 Task: Search one way flight ticket for 2 adults, 2 children, 2 infants in seat in first from Fresno: Fresno Yosemite International Airport to Raleigh: Raleigh-durham International Airport on 8-5-2023. Choice of flights is Frontier. Number of bags: 7 checked bags. Price is upto 50000. Outbound departure time preference is 15:00.
Action: Mouse moved to (410, 165)
Screenshot: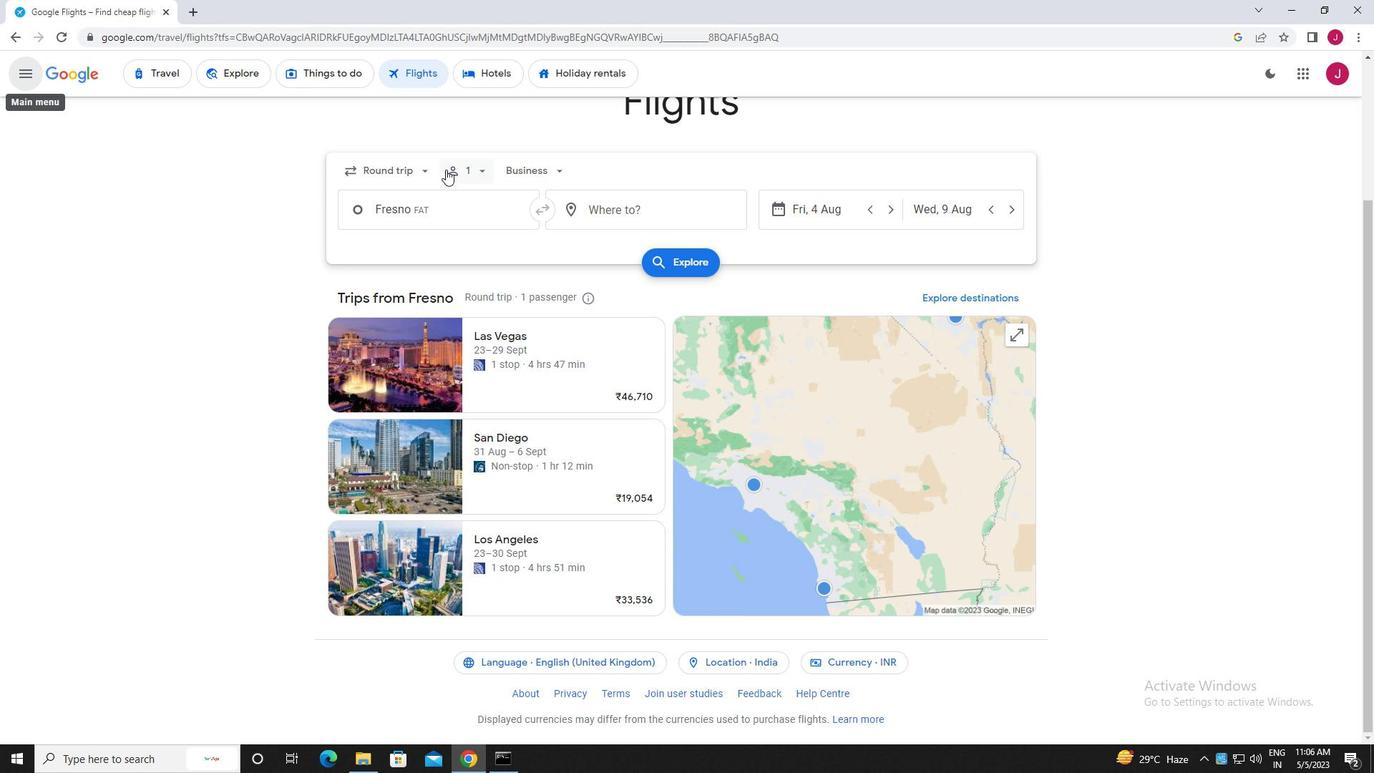 
Action: Mouse pressed left at (410, 165)
Screenshot: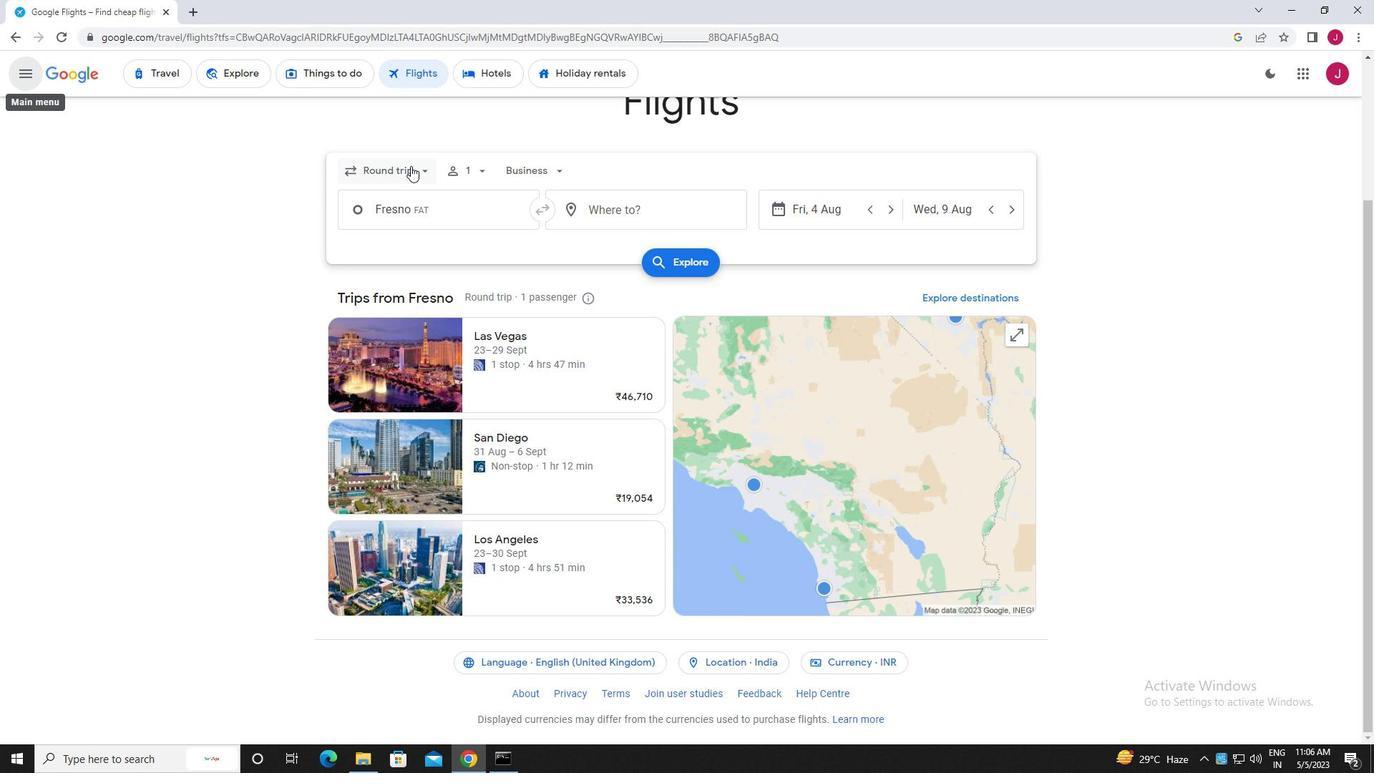 
Action: Mouse moved to (407, 240)
Screenshot: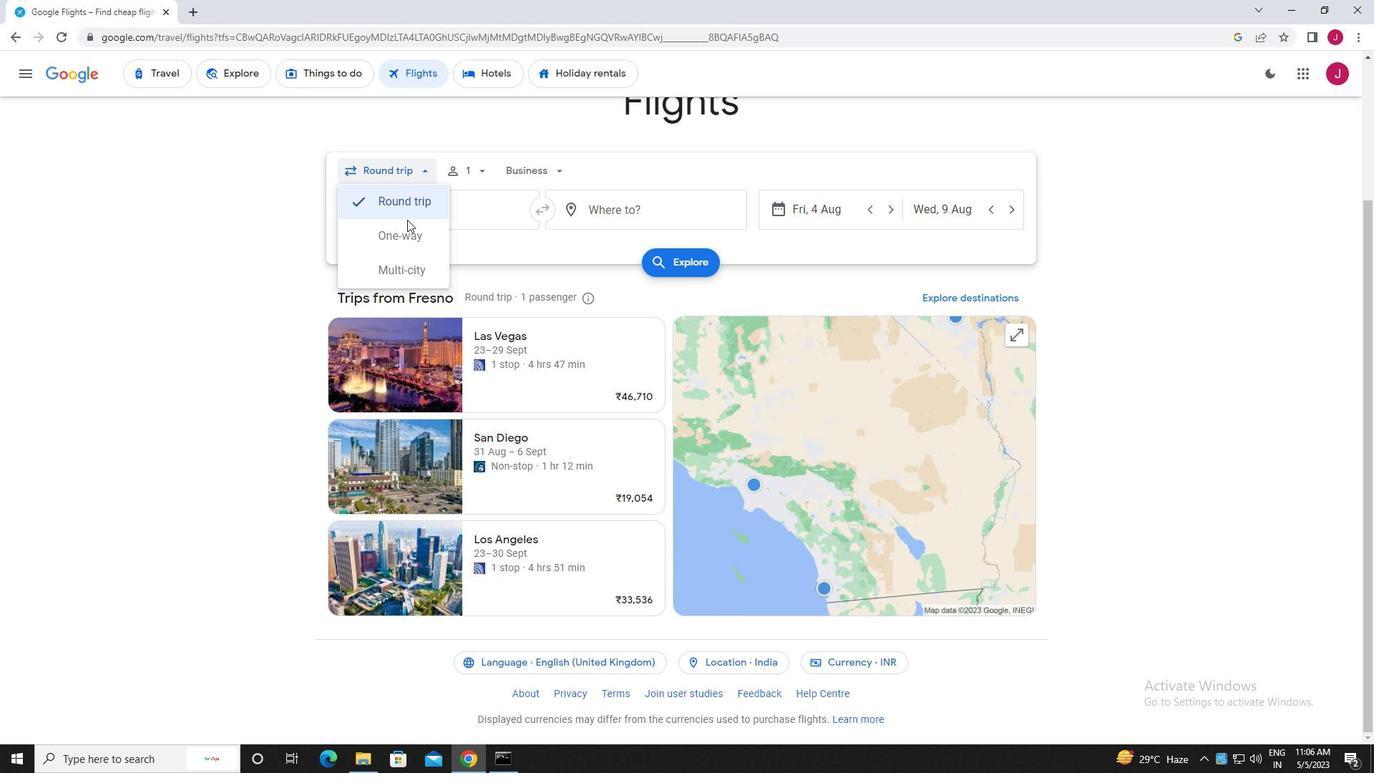 
Action: Mouse pressed left at (407, 240)
Screenshot: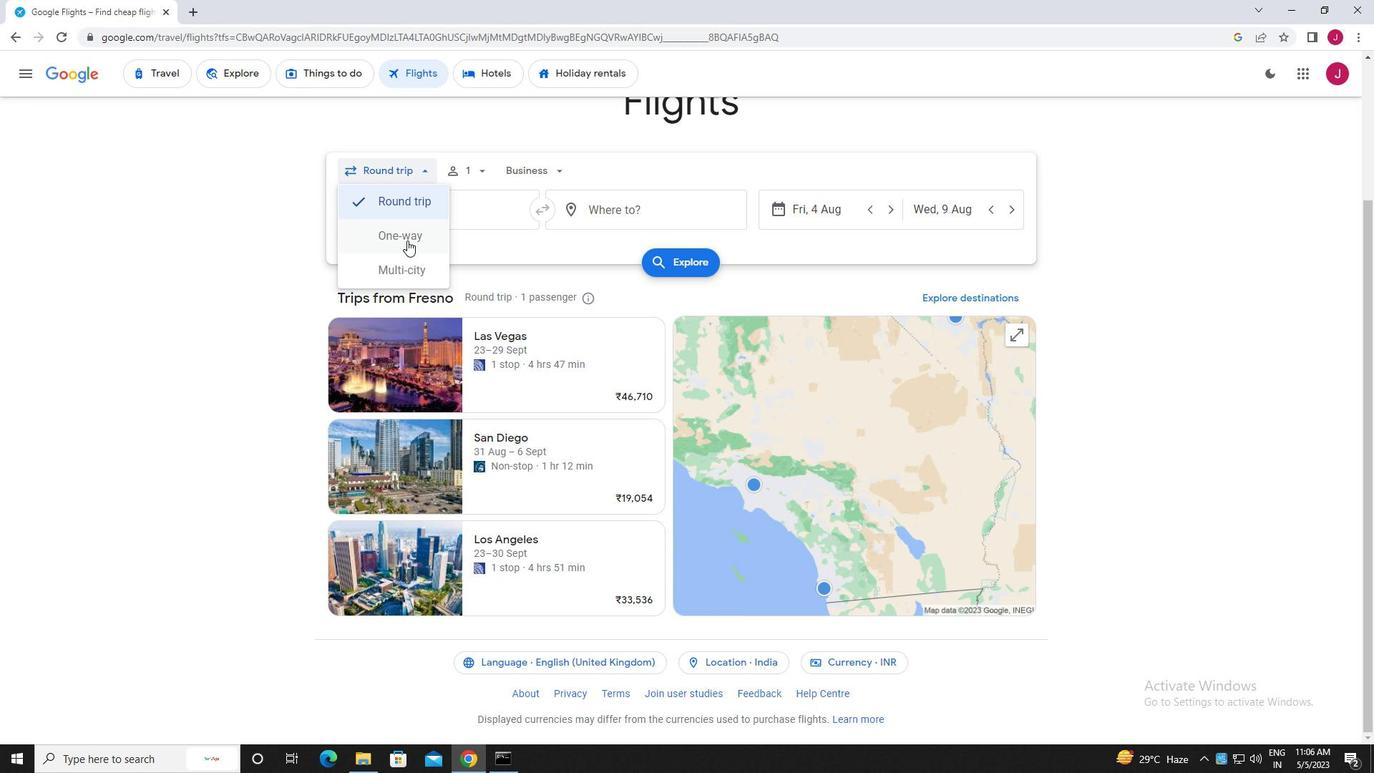 
Action: Mouse moved to (468, 173)
Screenshot: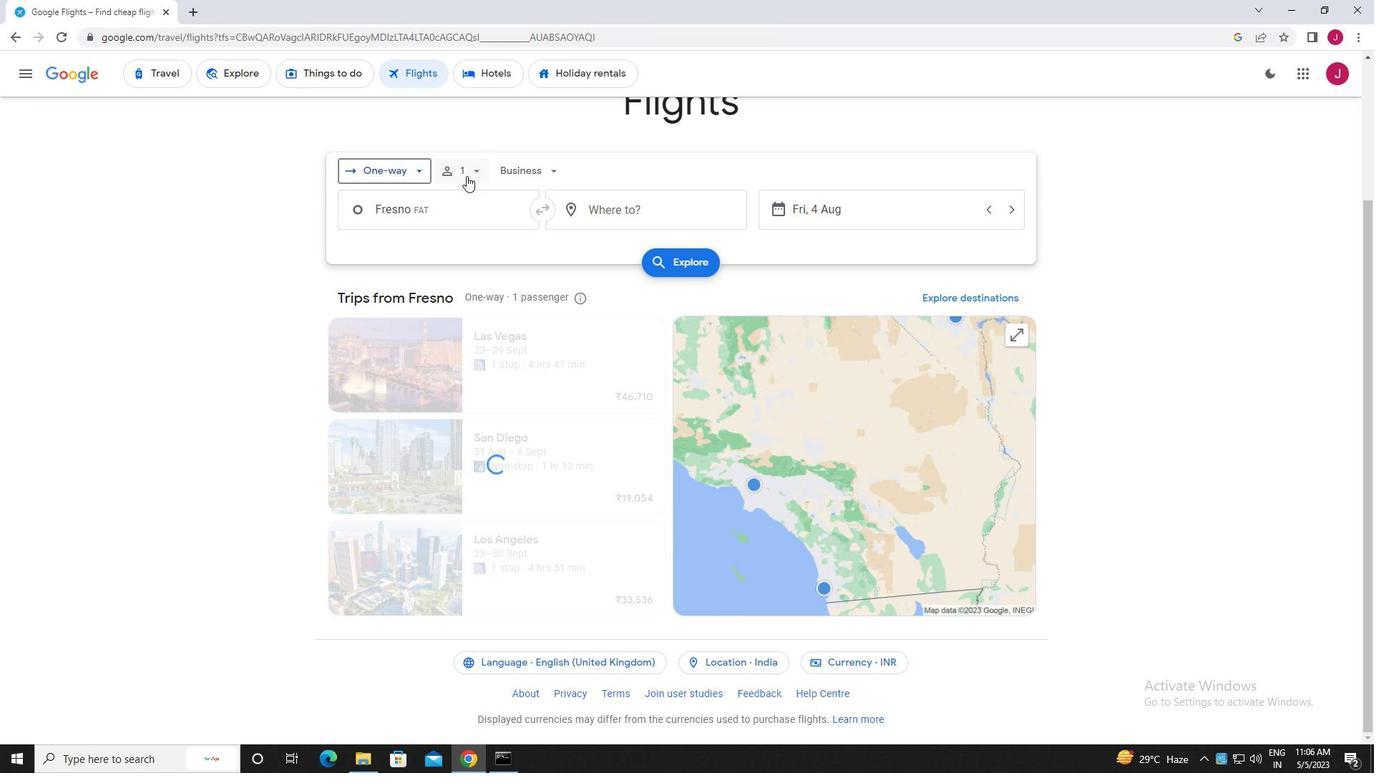 
Action: Mouse pressed left at (468, 173)
Screenshot: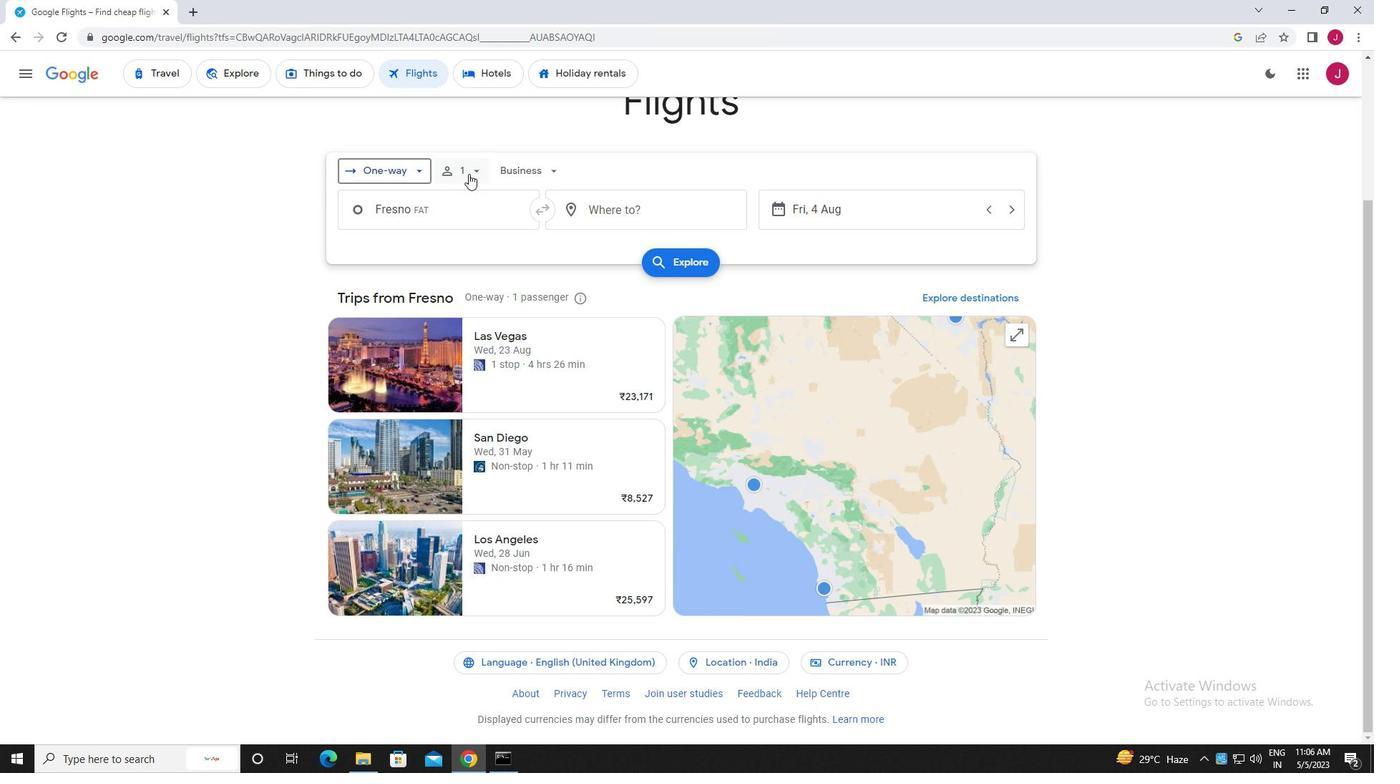 
Action: Mouse moved to (589, 207)
Screenshot: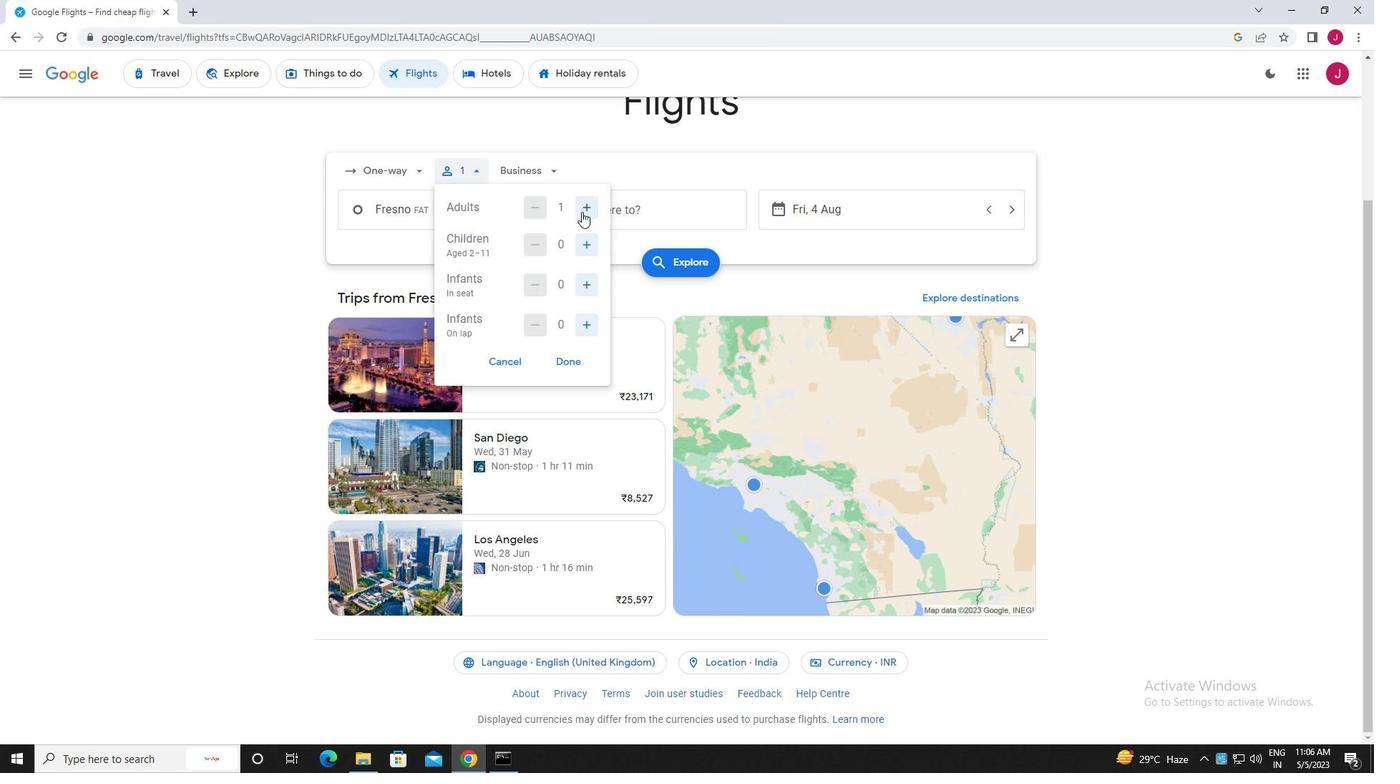 
Action: Mouse pressed left at (589, 207)
Screenshot: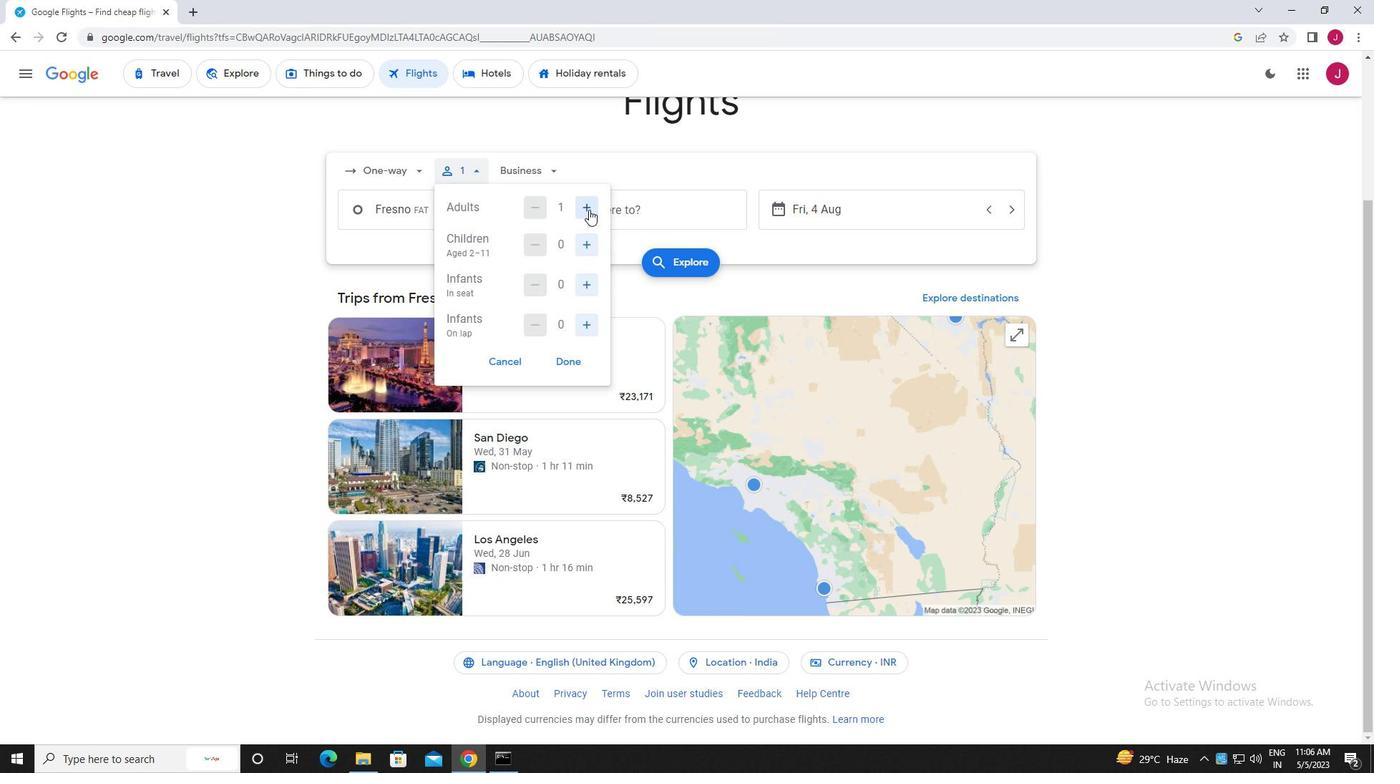
Action: Mouse moved to (588, 244)
Screenshot: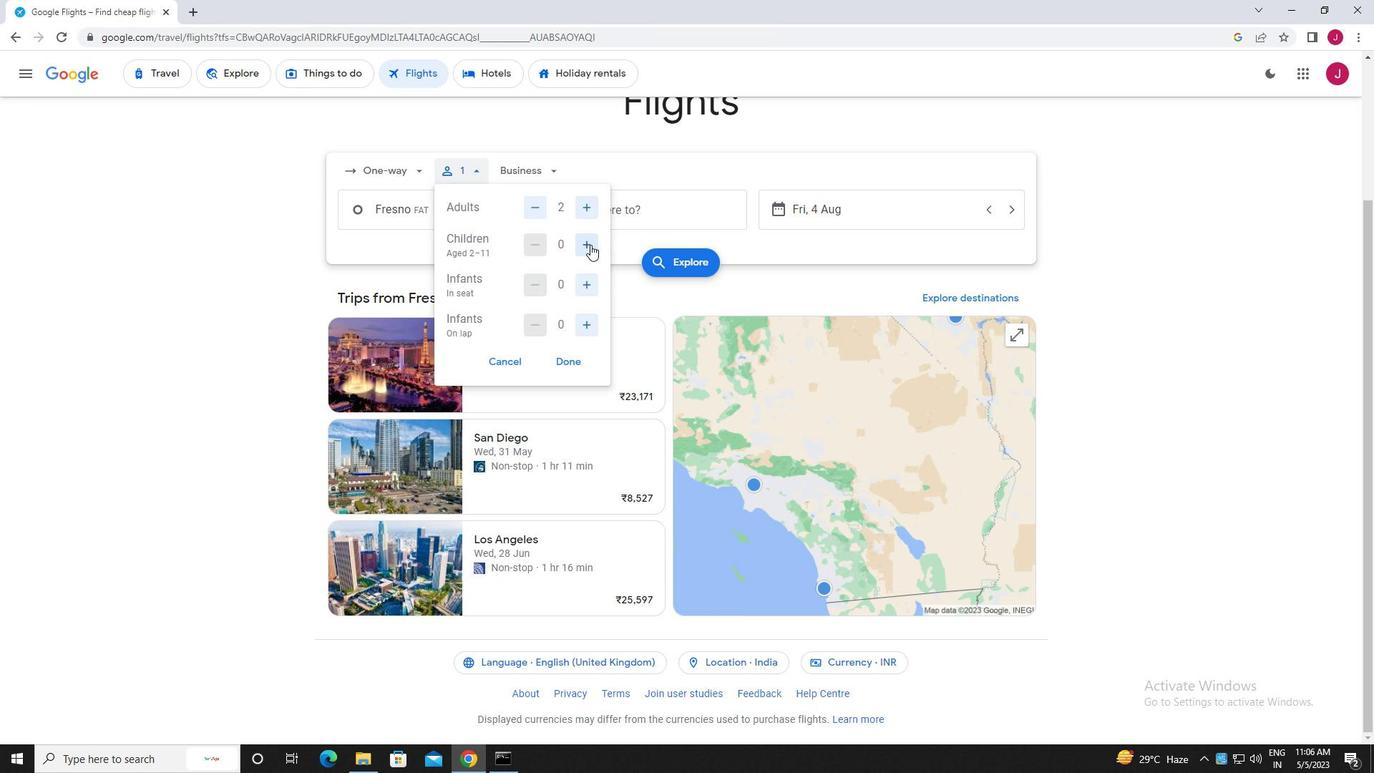 
Action: Mouse pressed left at (588, 244)
Screenshot: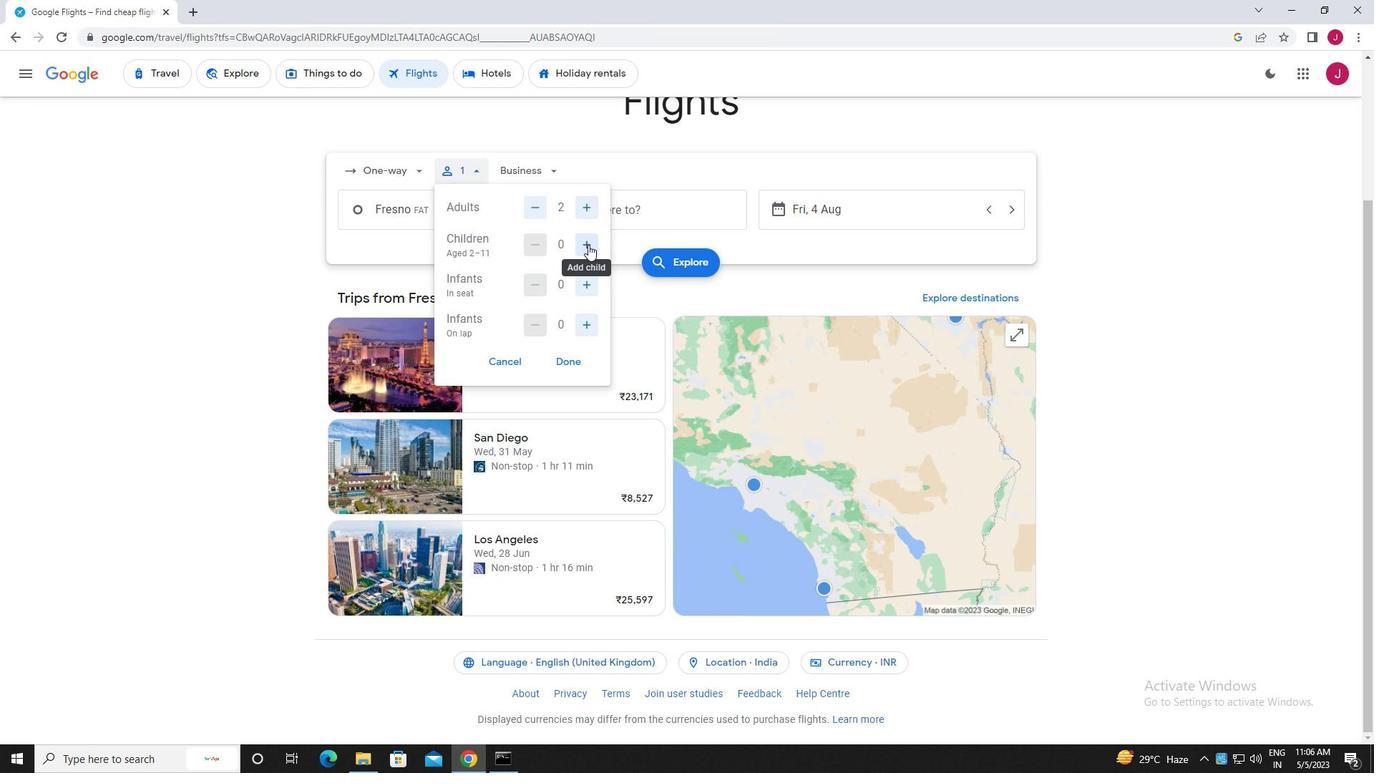 
Action: Mouse pressed left at (588, 244)
Screenshot: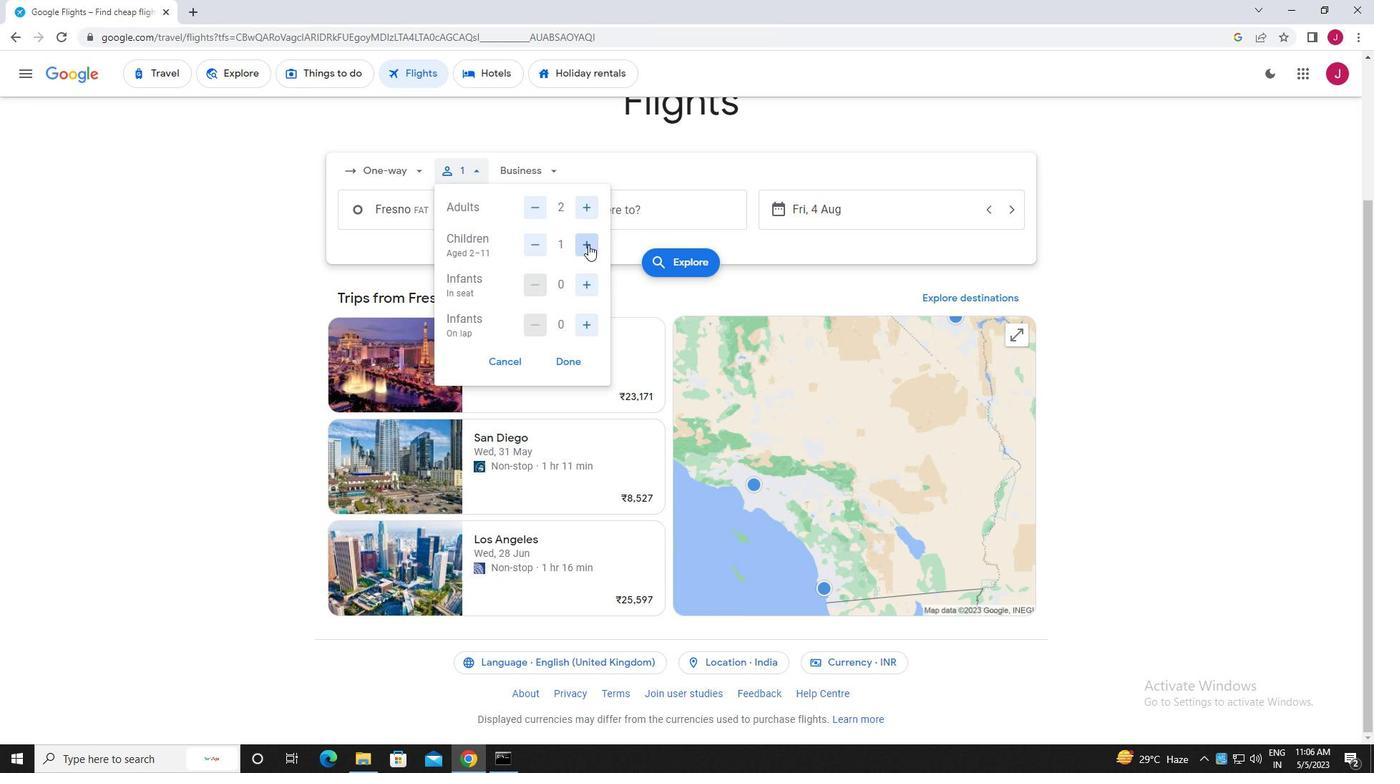 
Action: Mouse moved to (585, 284)
Screenshot: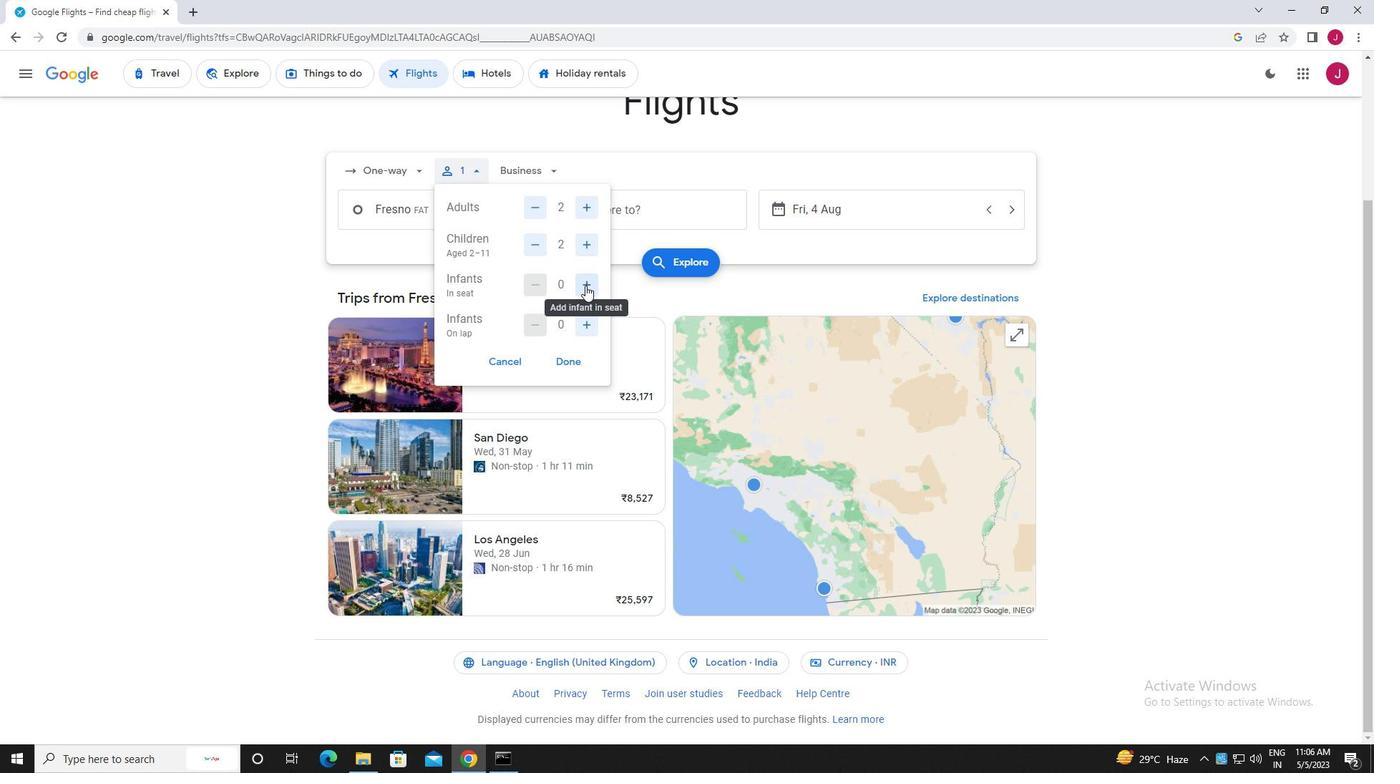 
Action: Mouse pressed left at (585, 284)
Screenshot: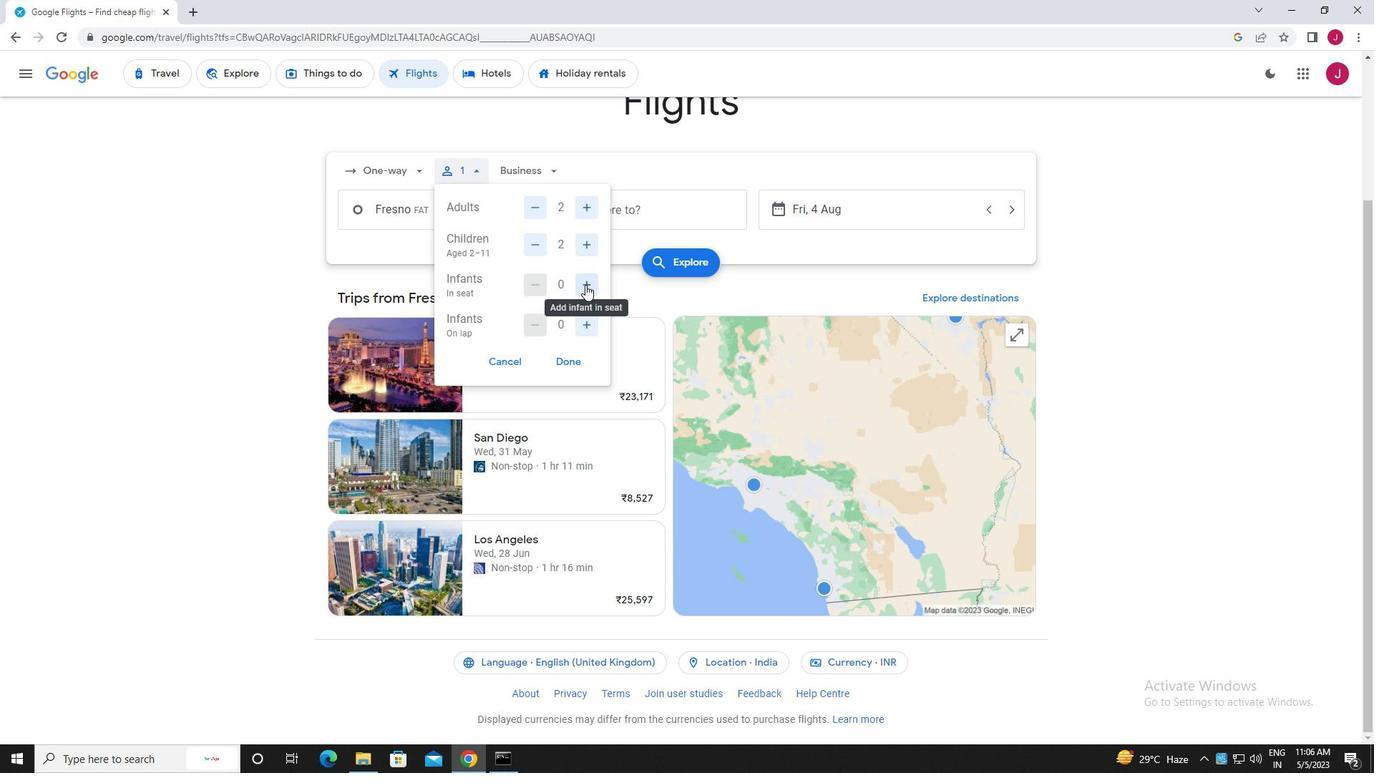 
Action: Mouse pressed left at (585, 284)
Screenshot: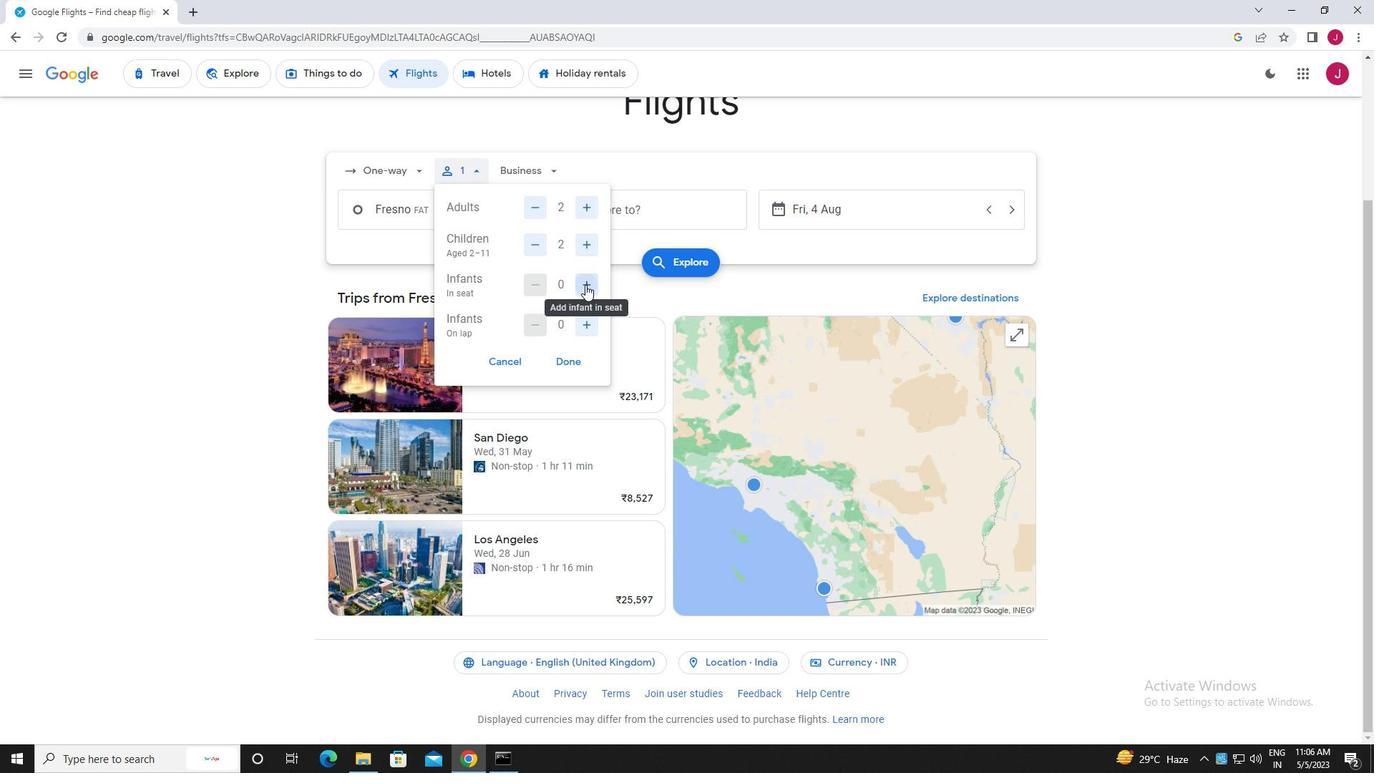 
Action: Mouse moved to (568, 357)
Screenshot: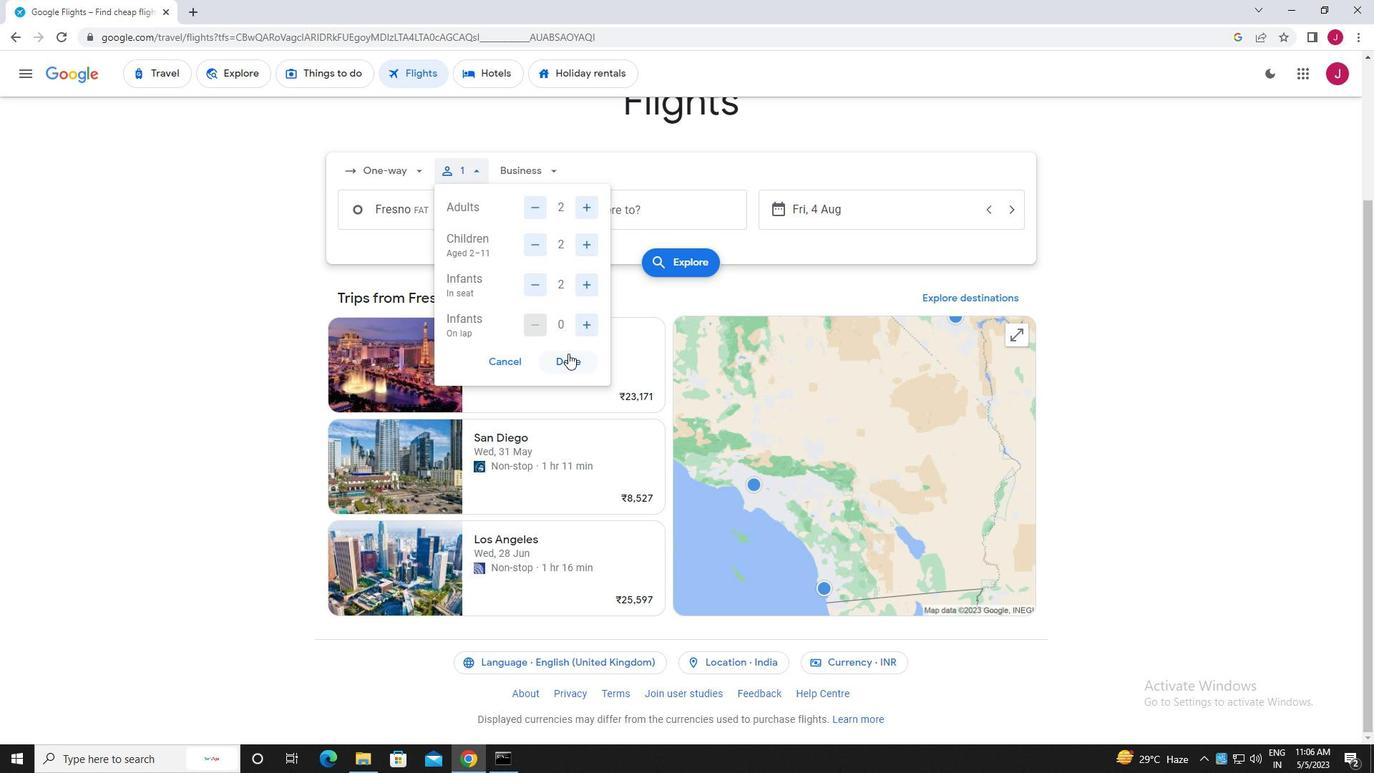 
Action: Mouse pressed left at (568, 357)
Screenshot: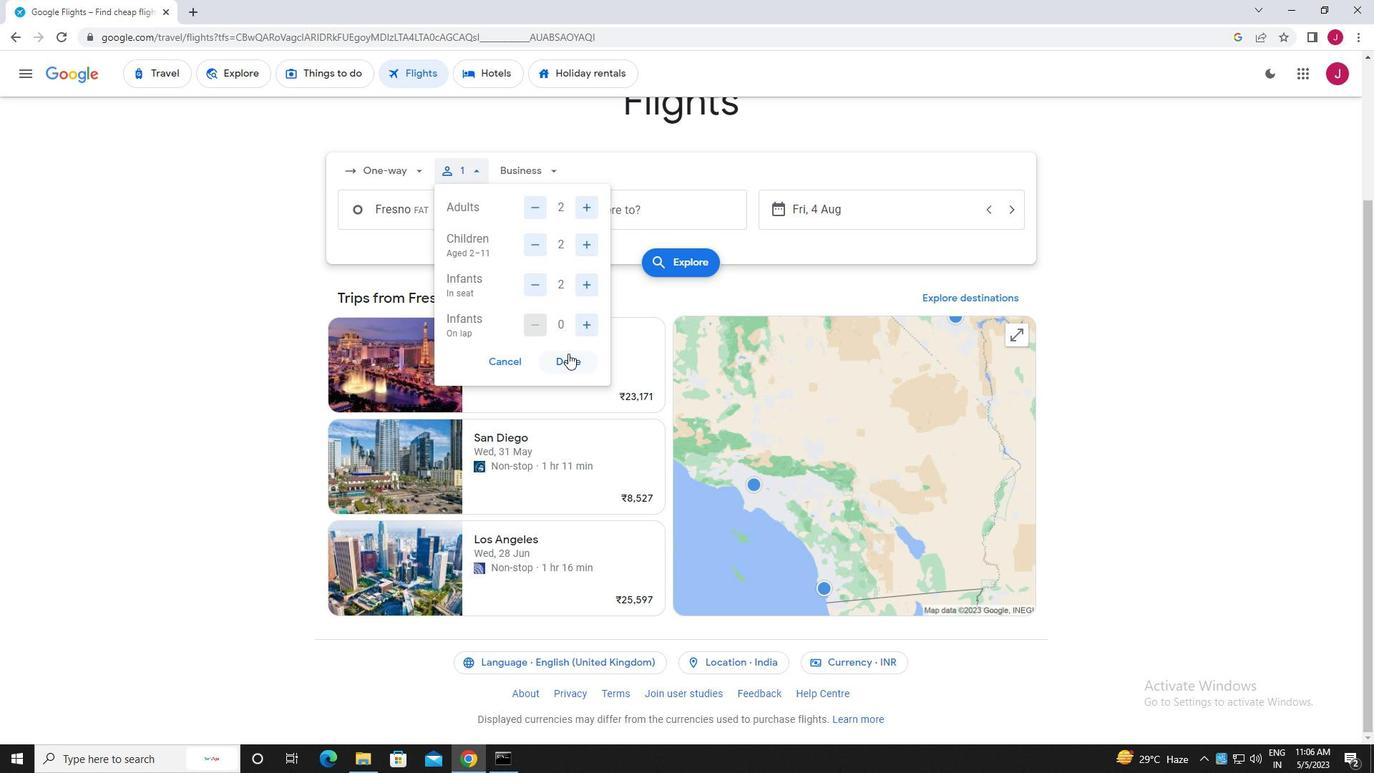
Action: Mouse moved to (529, 174)
Screenshot: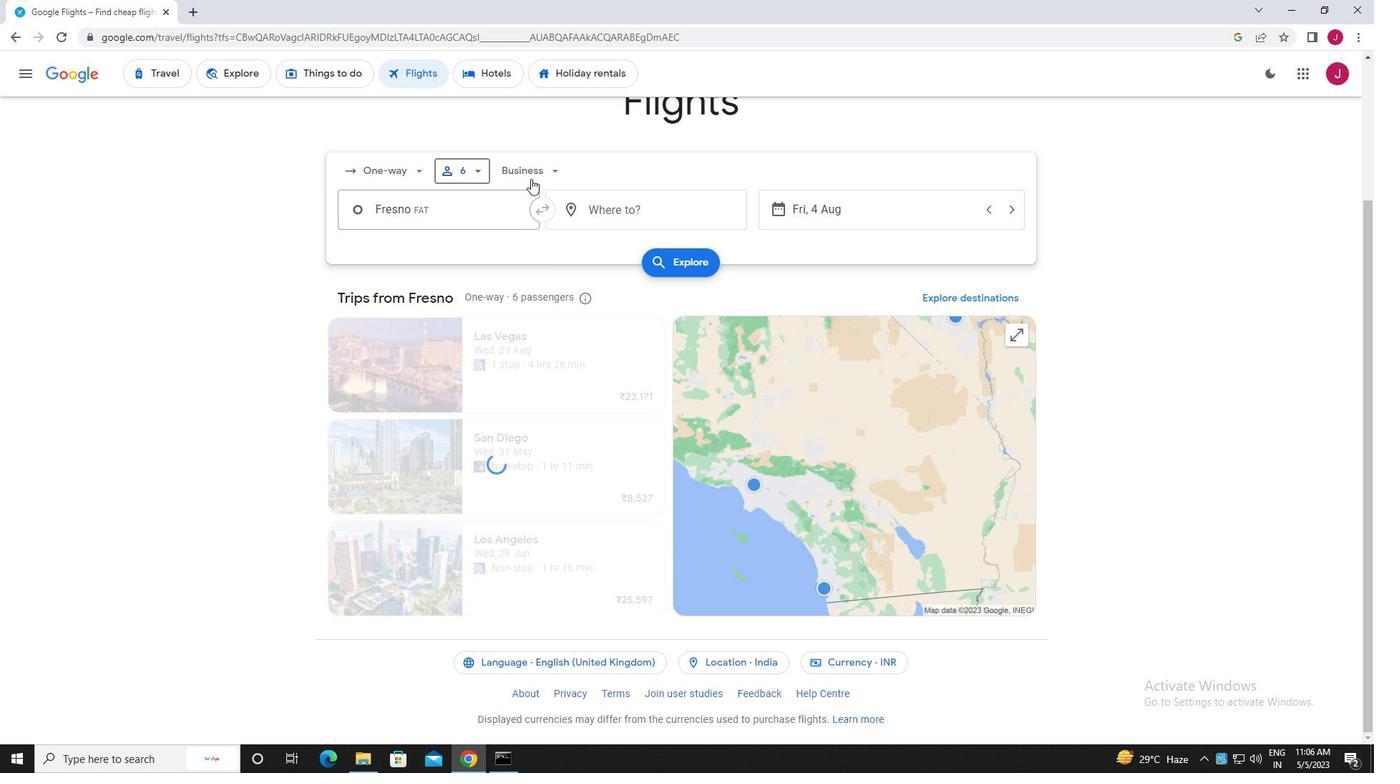 
Action: Mouse pressed left at (529, 174)
Screenshot: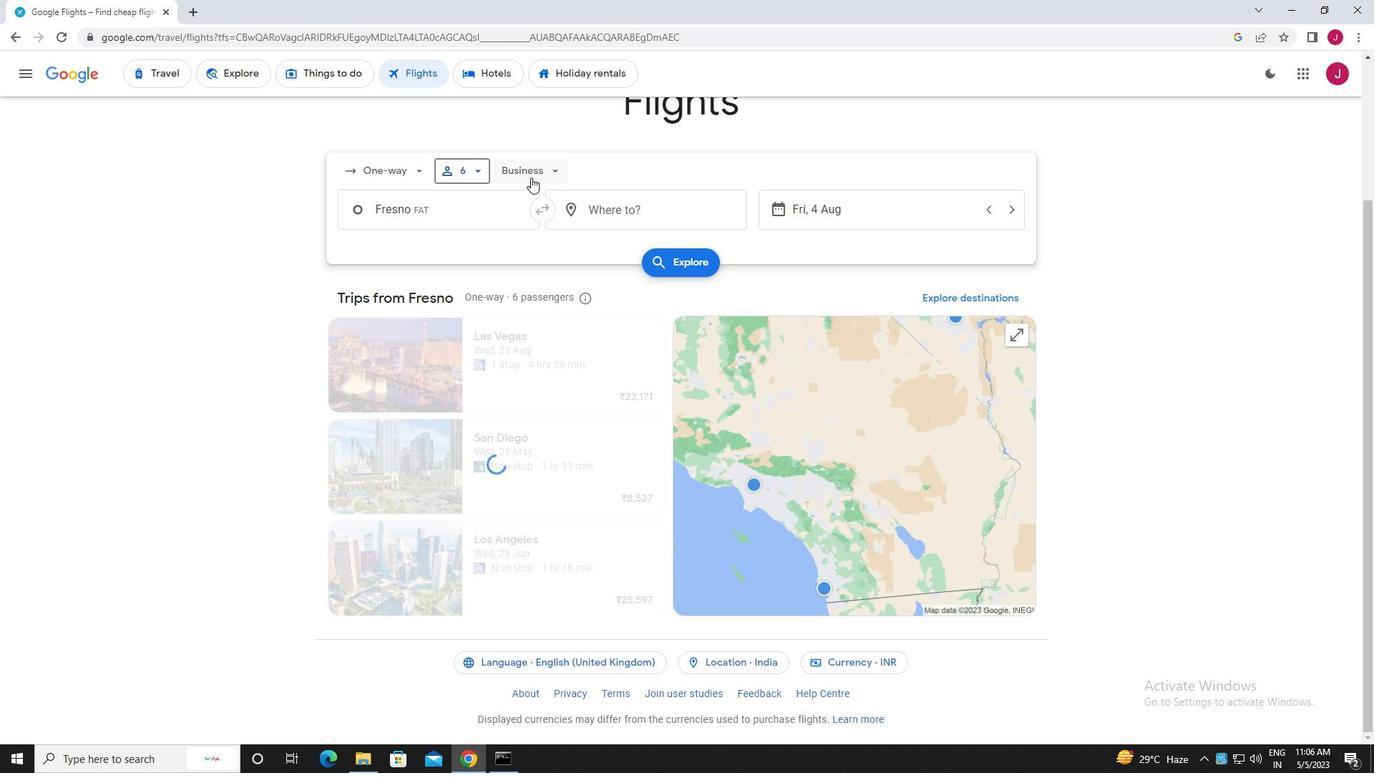 
Action: Mouse moved to (554, 302)
Screenshot: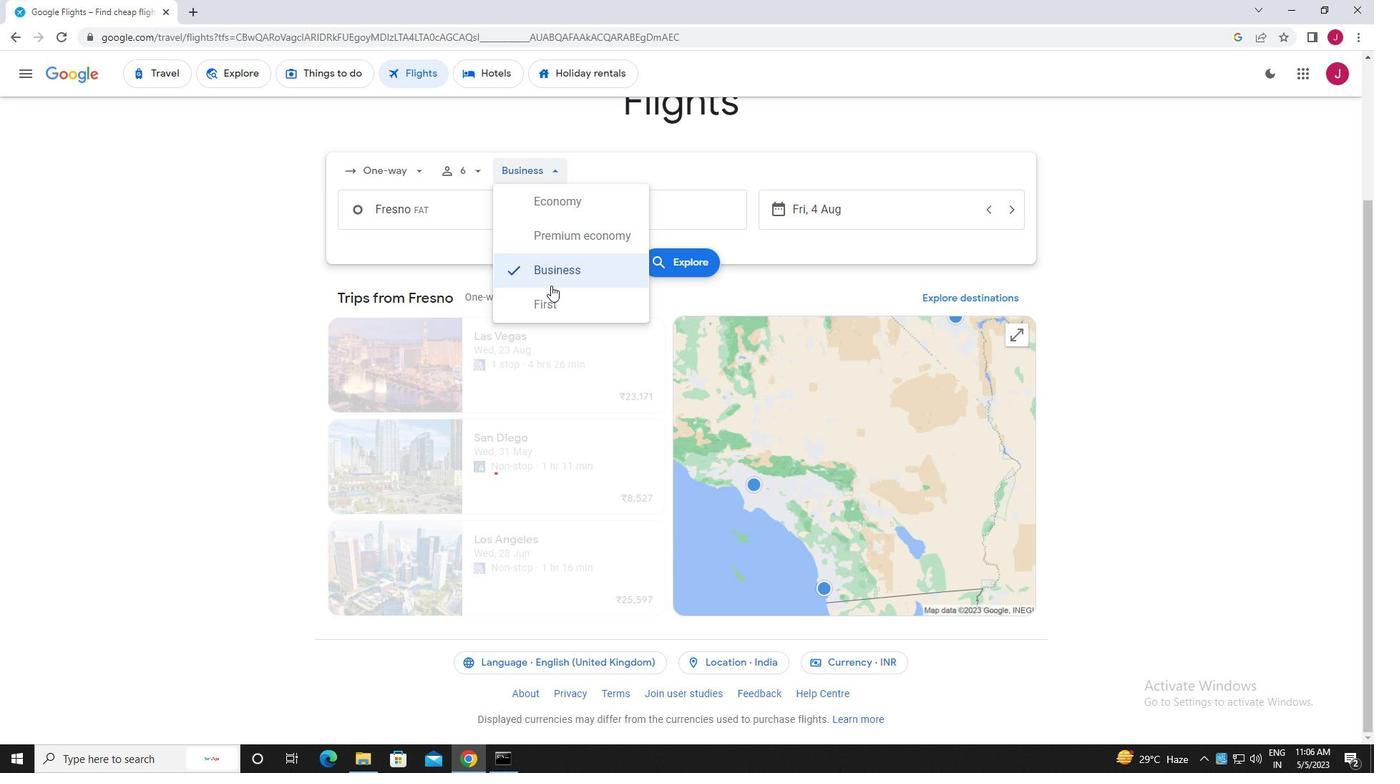 
Action: Mouse pressed left at (554, 302)
Screenshot: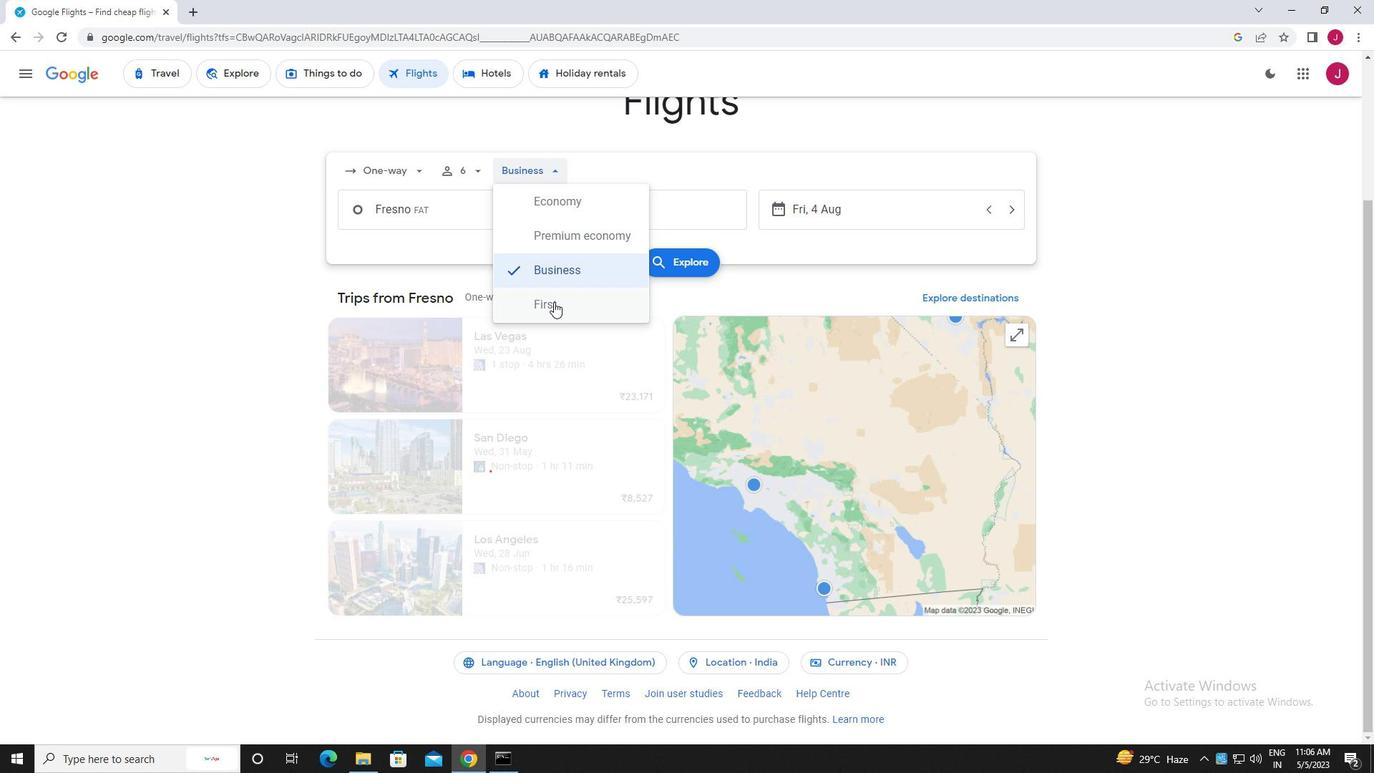 
Action: Mouse moved to (463, 196)
Screenshot: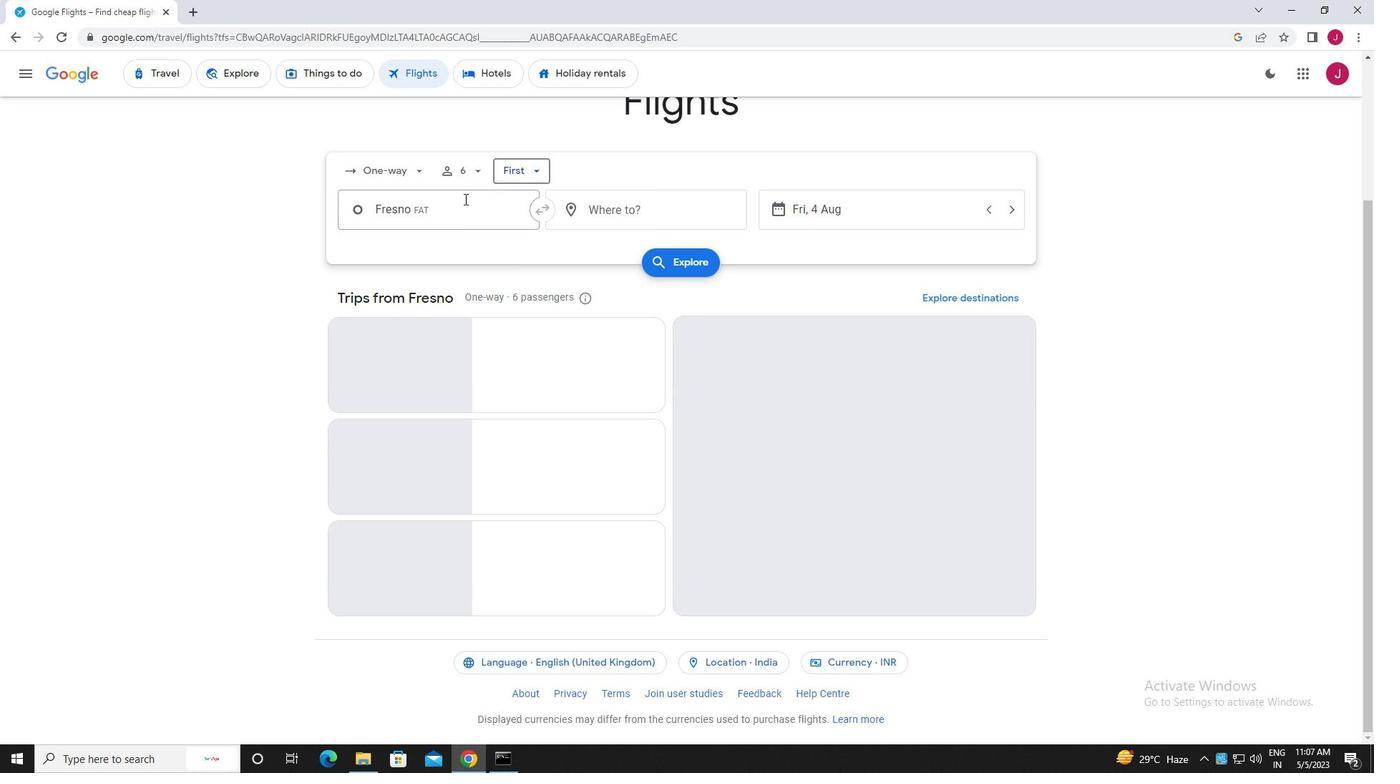 
Action: Mouse pressed left at (463, 196)
Screenshot: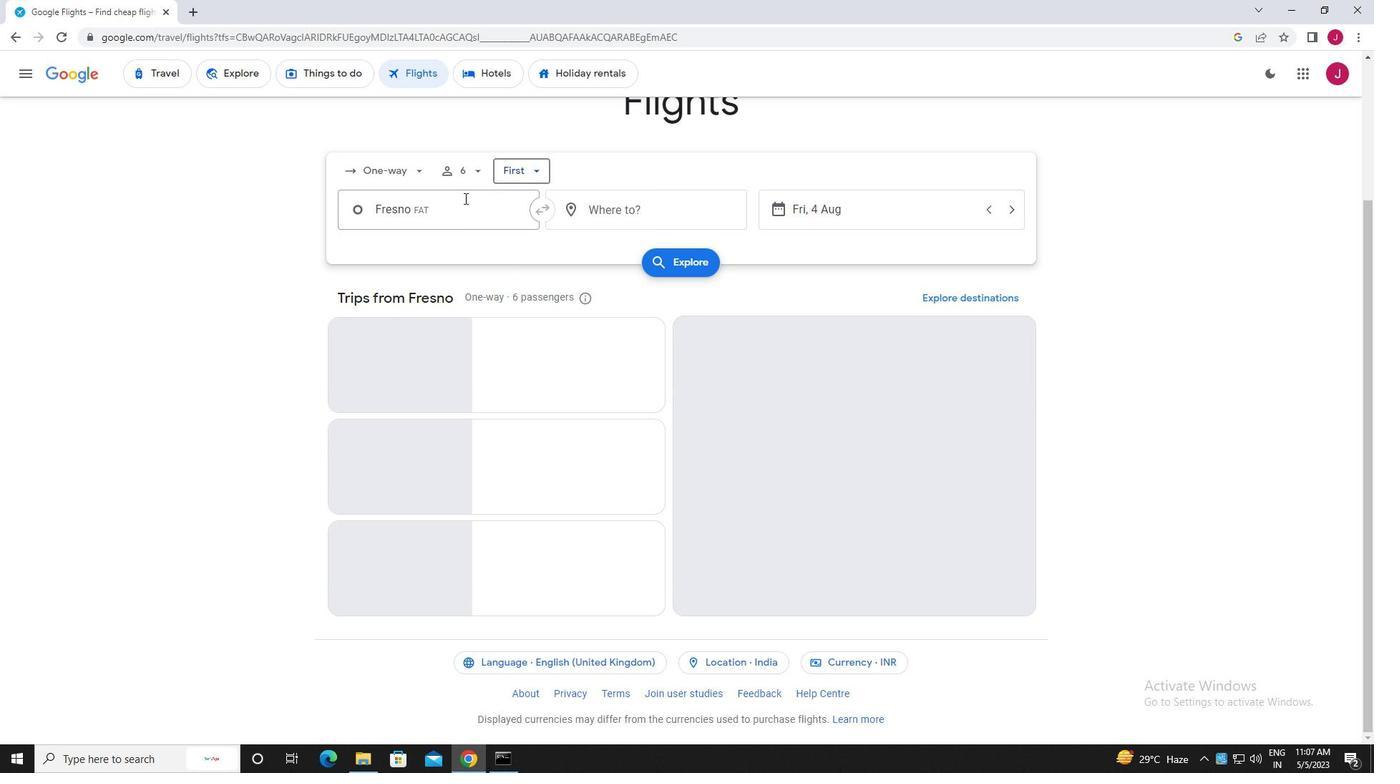 
Action: Key pressed fresno
Screenshot: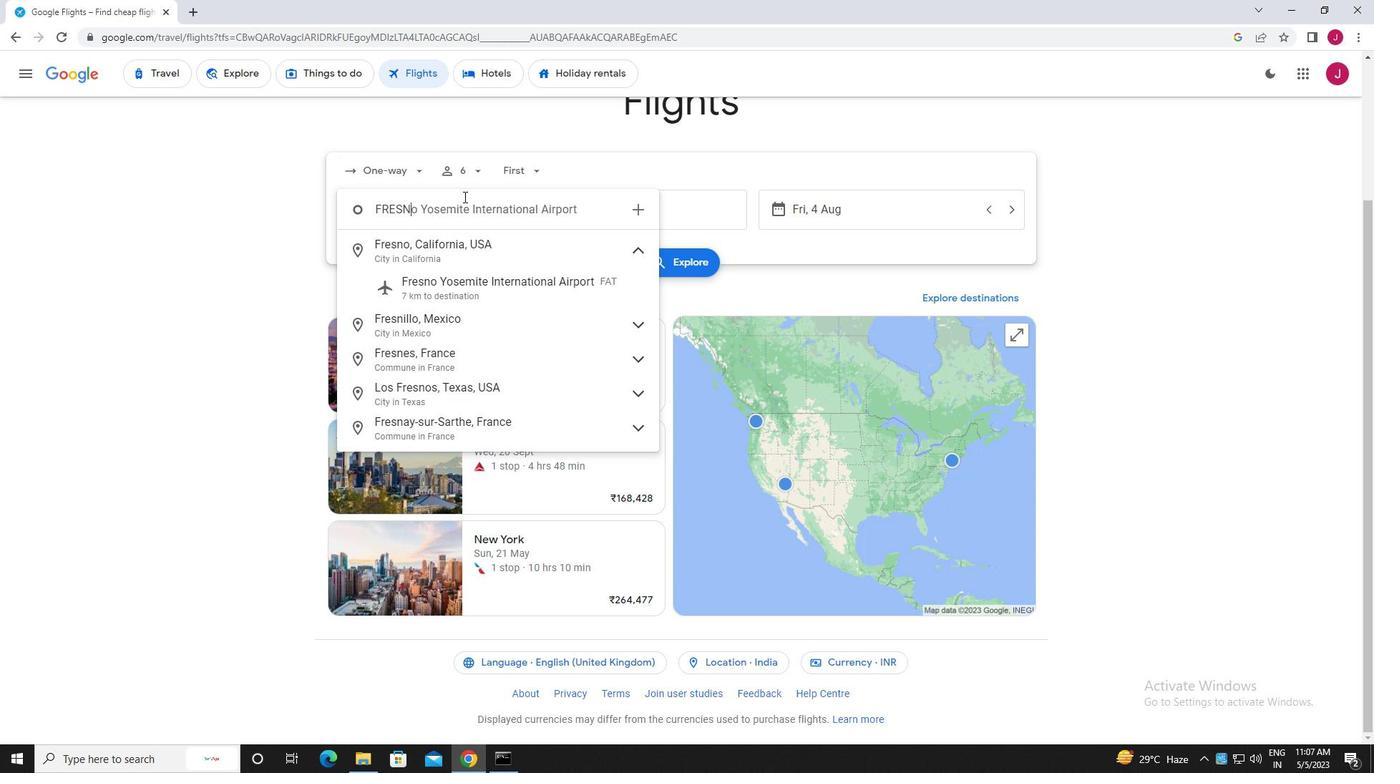 
Action: Mouse moved to (495, 287)
Screenshot: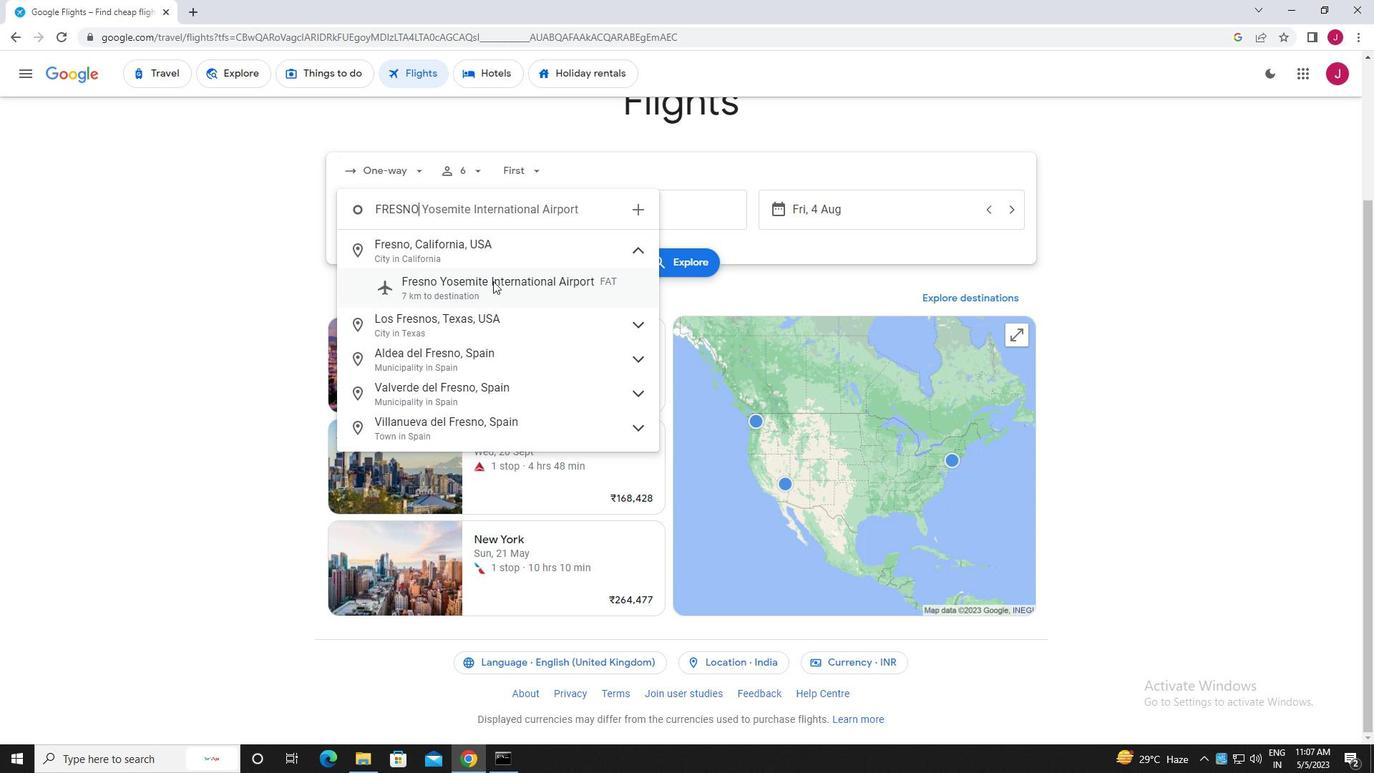 
Action: Mouse pressed left at (495, 287)
Screenshot: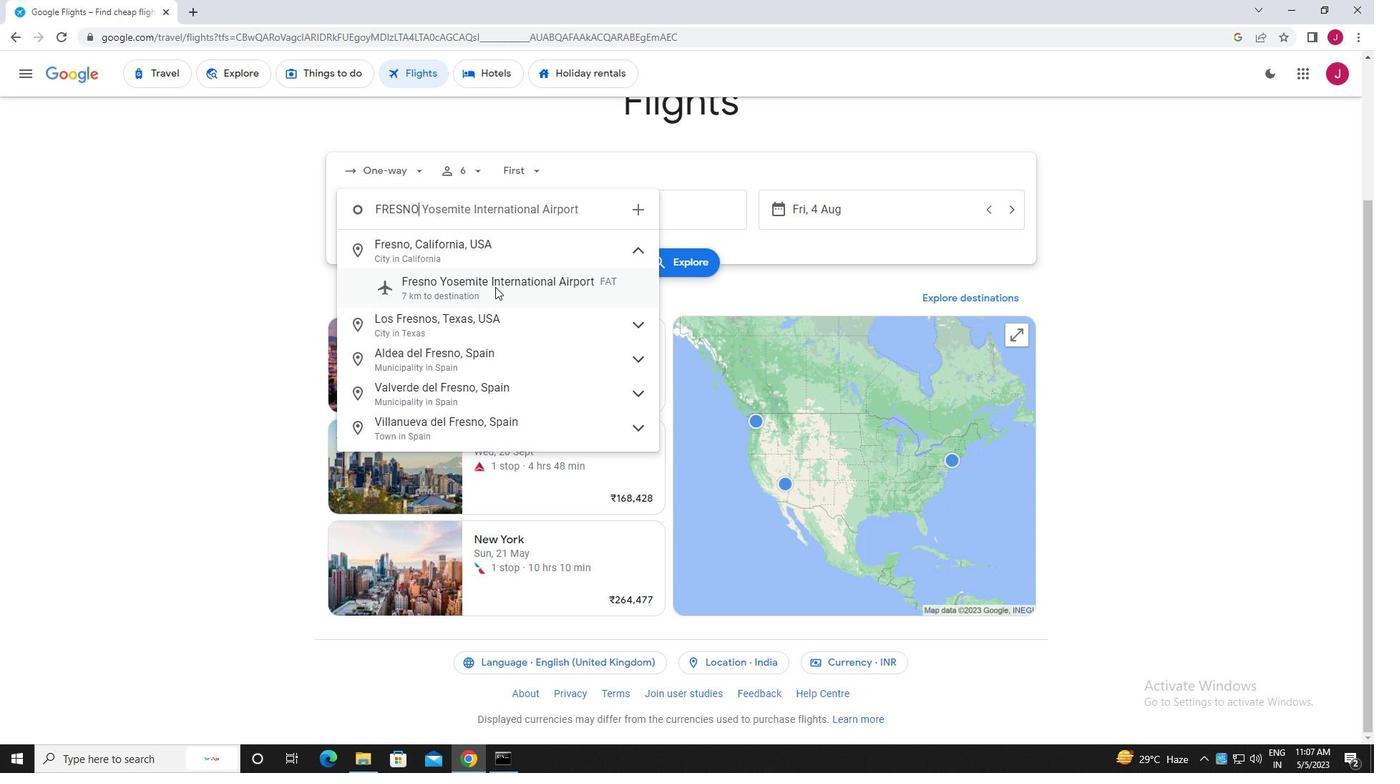 
Action: Mouse moved to (637, 209)
Screenshot: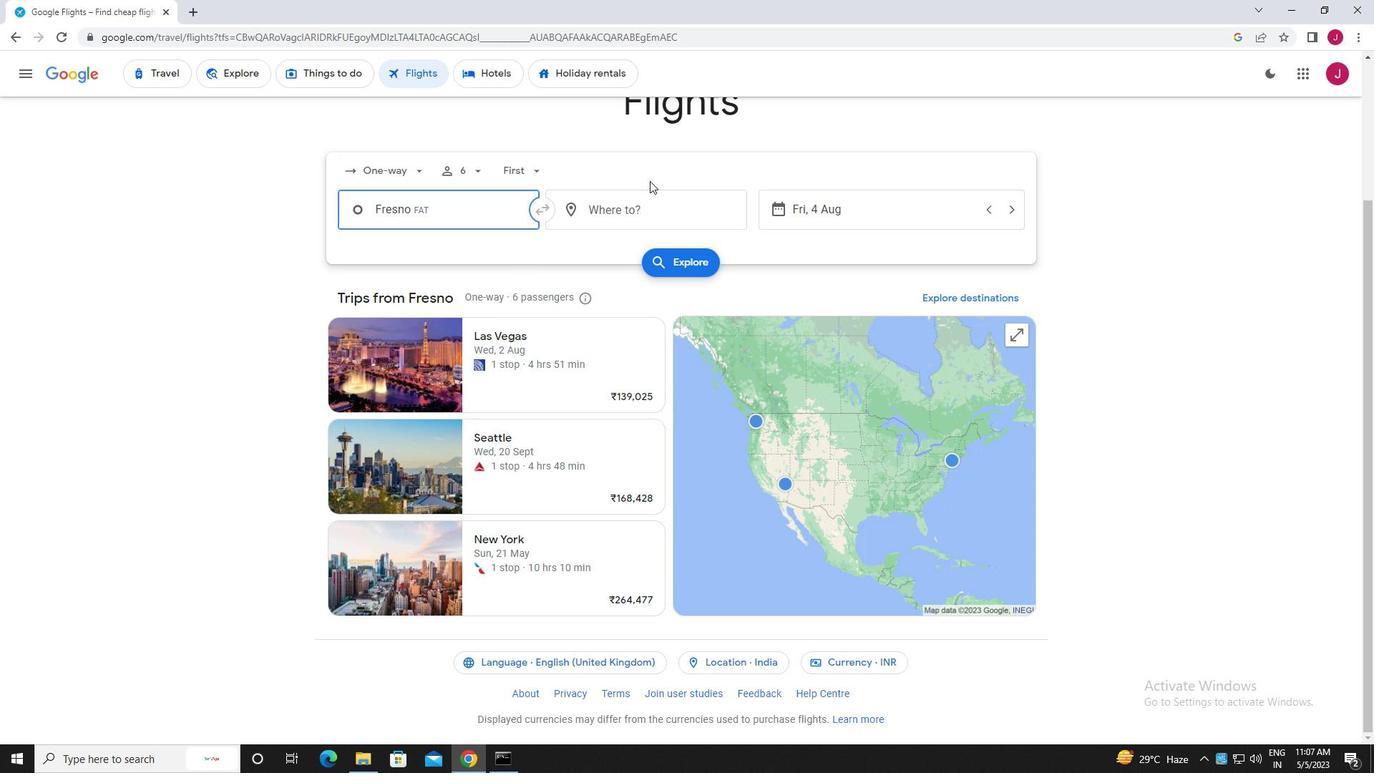 
Action: Mouse pressed left at (637, 209)
Screenshot: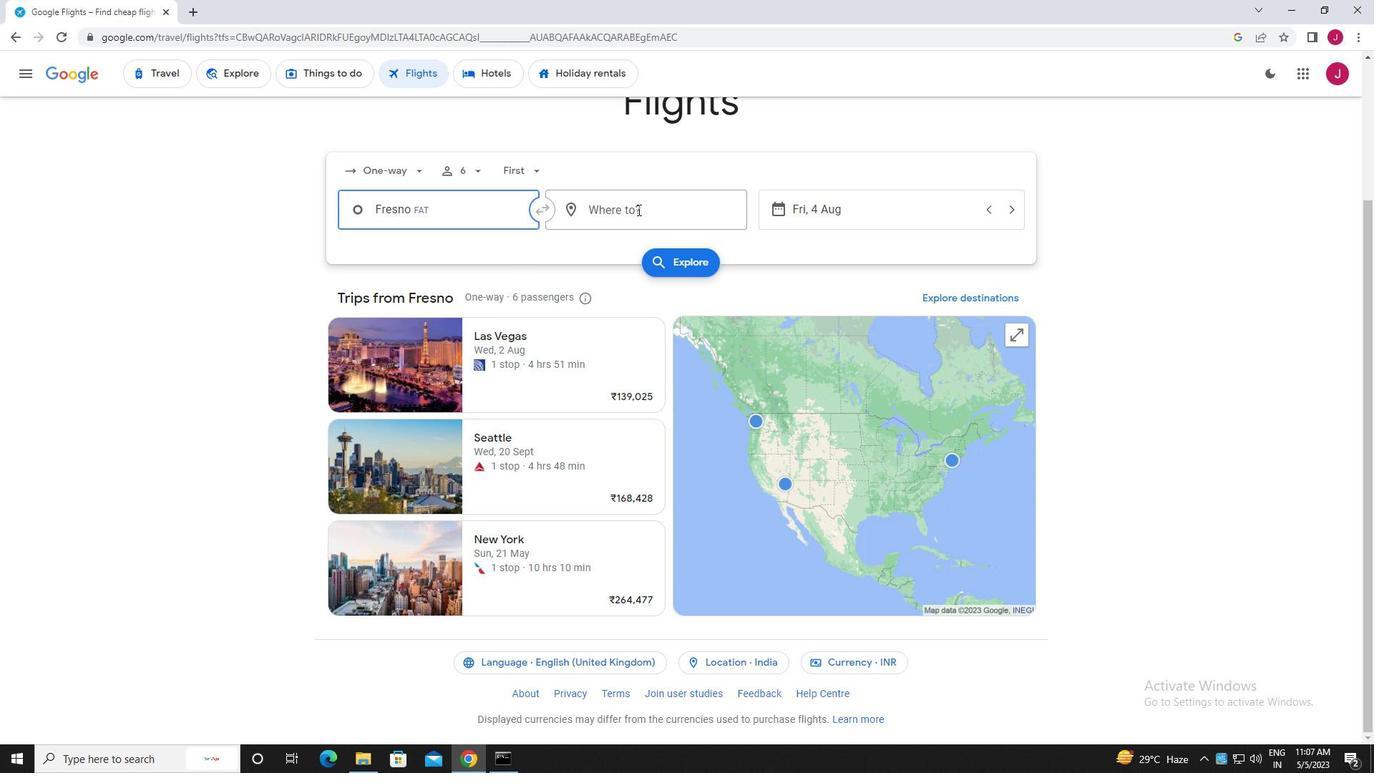 
Action: Mouse moved to (637, 209)
Screenshot: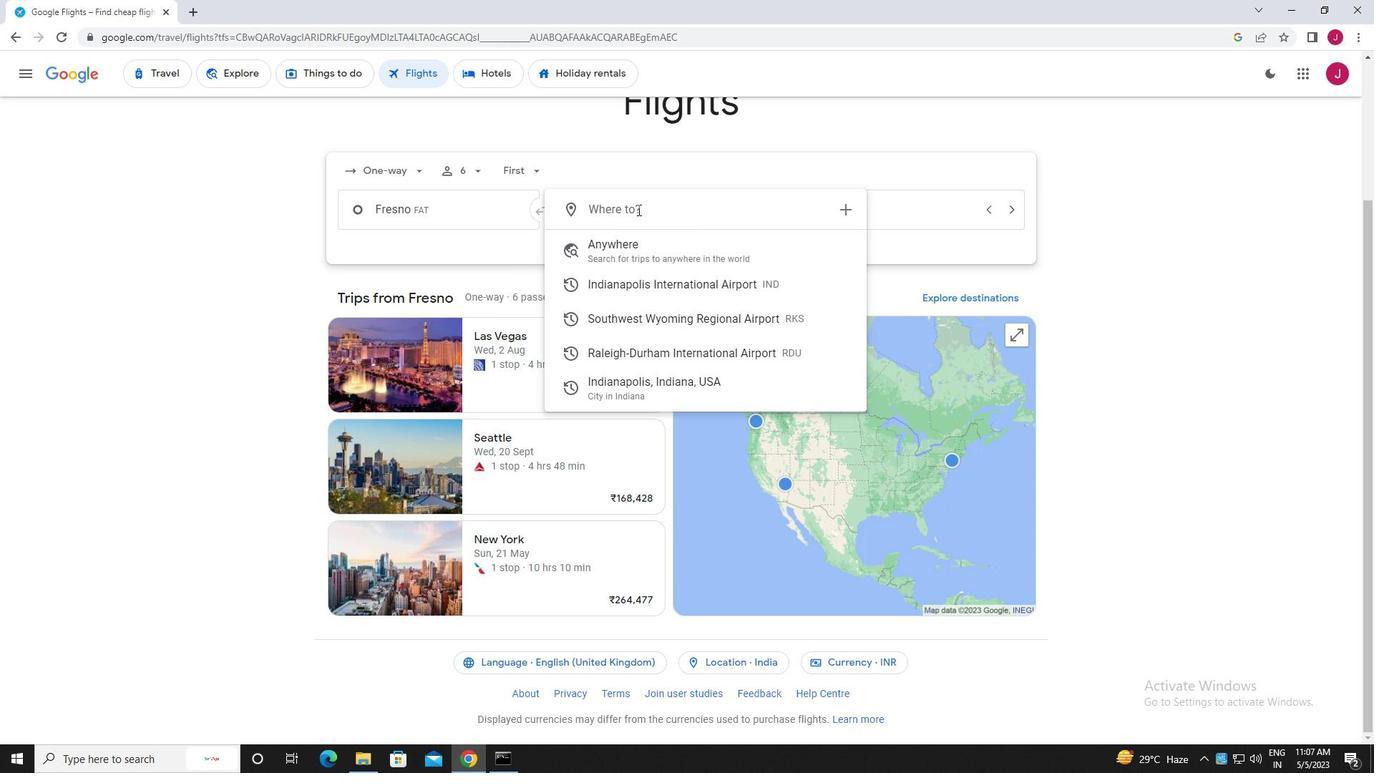 
Action: Key pressed raleigh
Screenshot: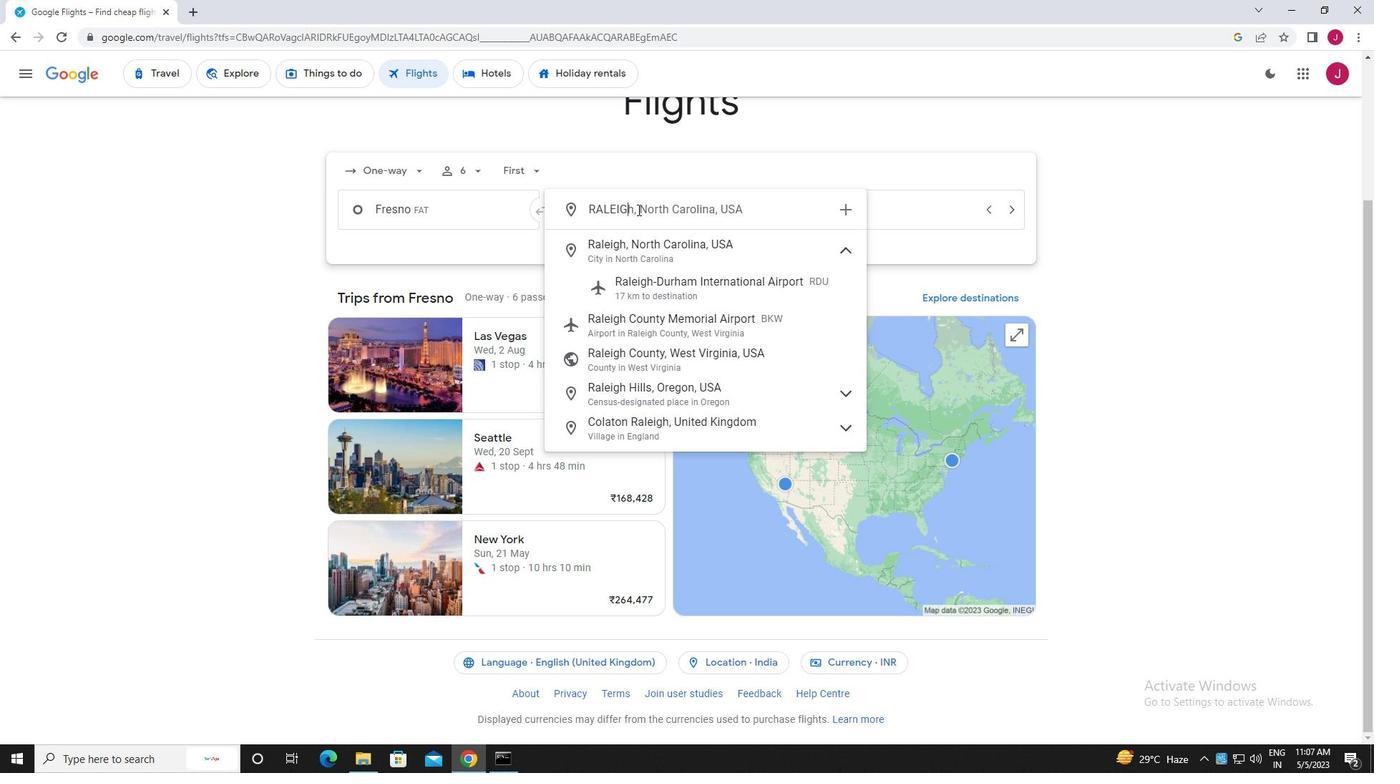 
Action: Mouse moved to (698, 286)
Screenshot: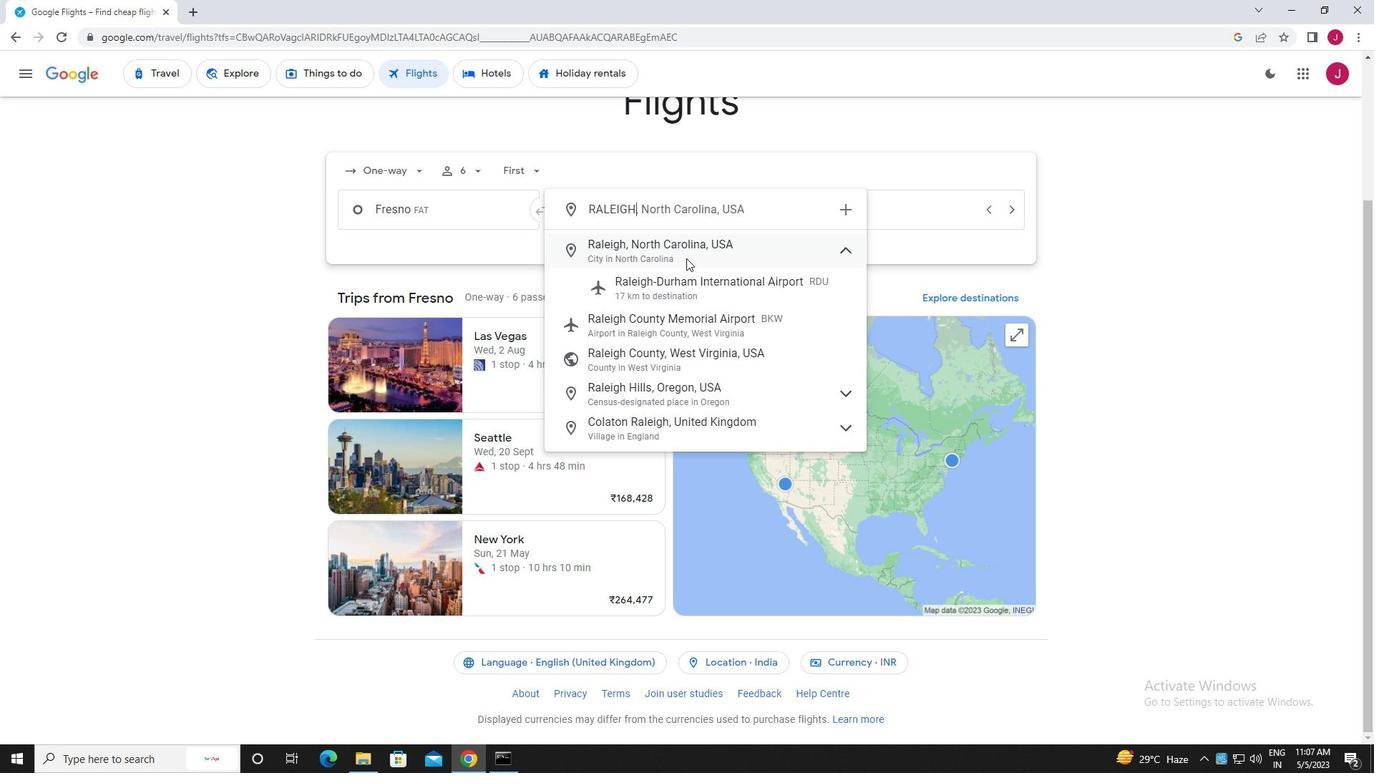 
Action: Mouse pressed left at (698, 286)
Screenshot: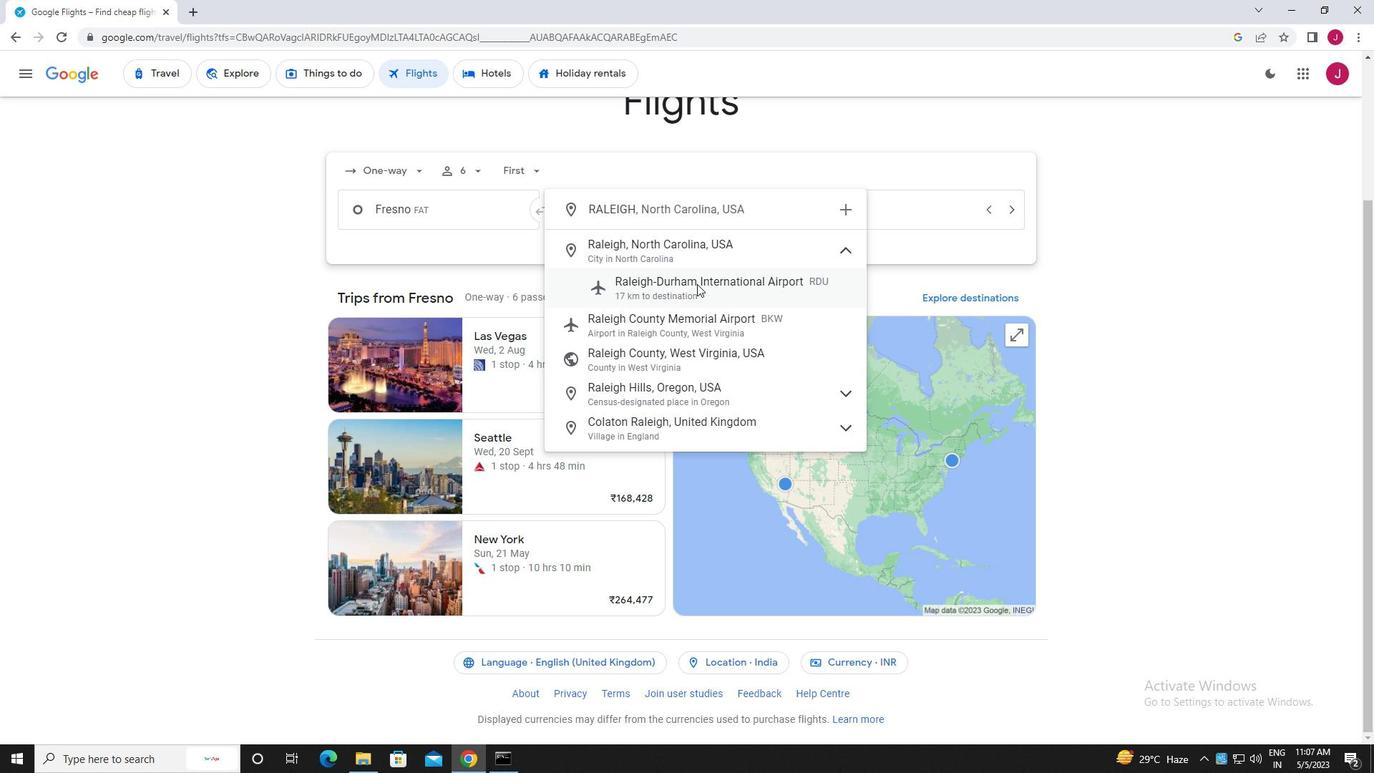 
Action: Mouse moved to (852, 213)
Screenshot: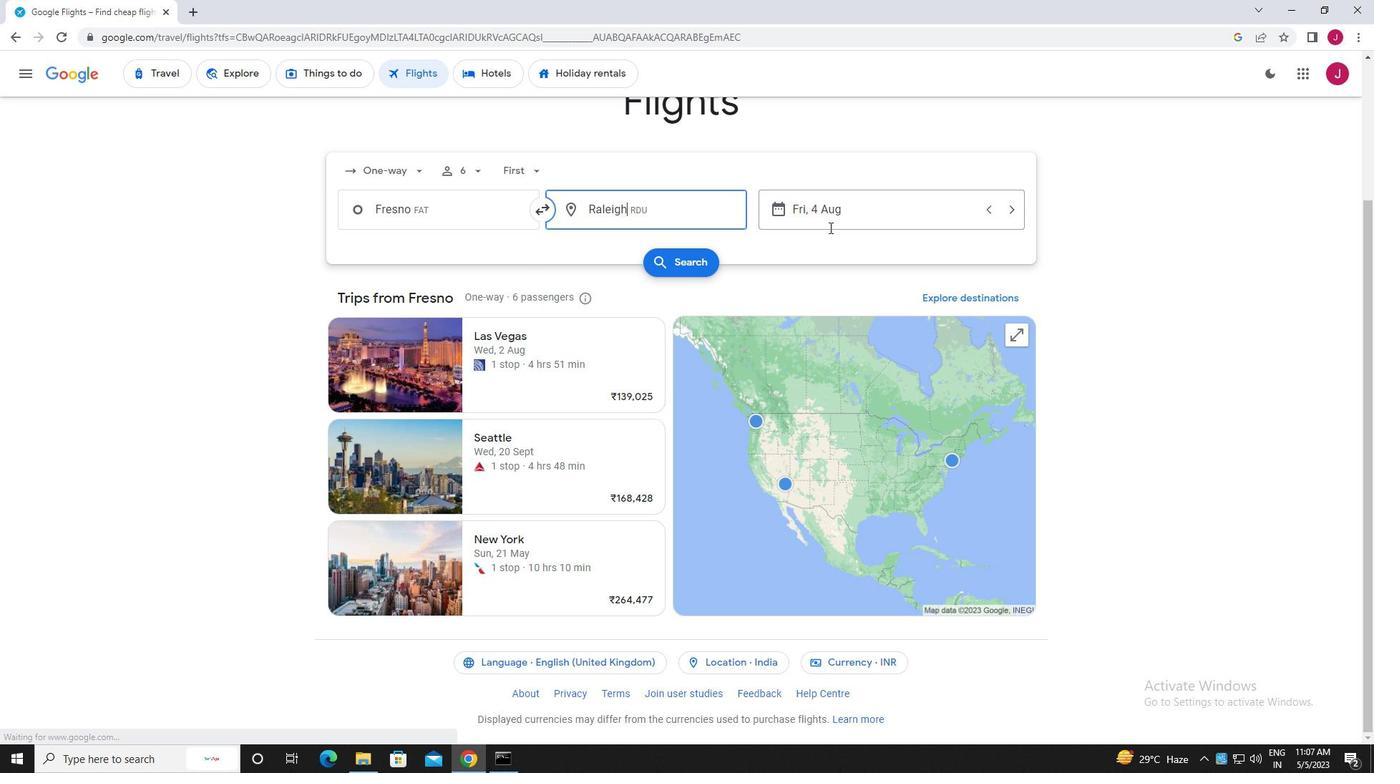 
Action: Mouse pressed left at (852, 213)
Screenshot: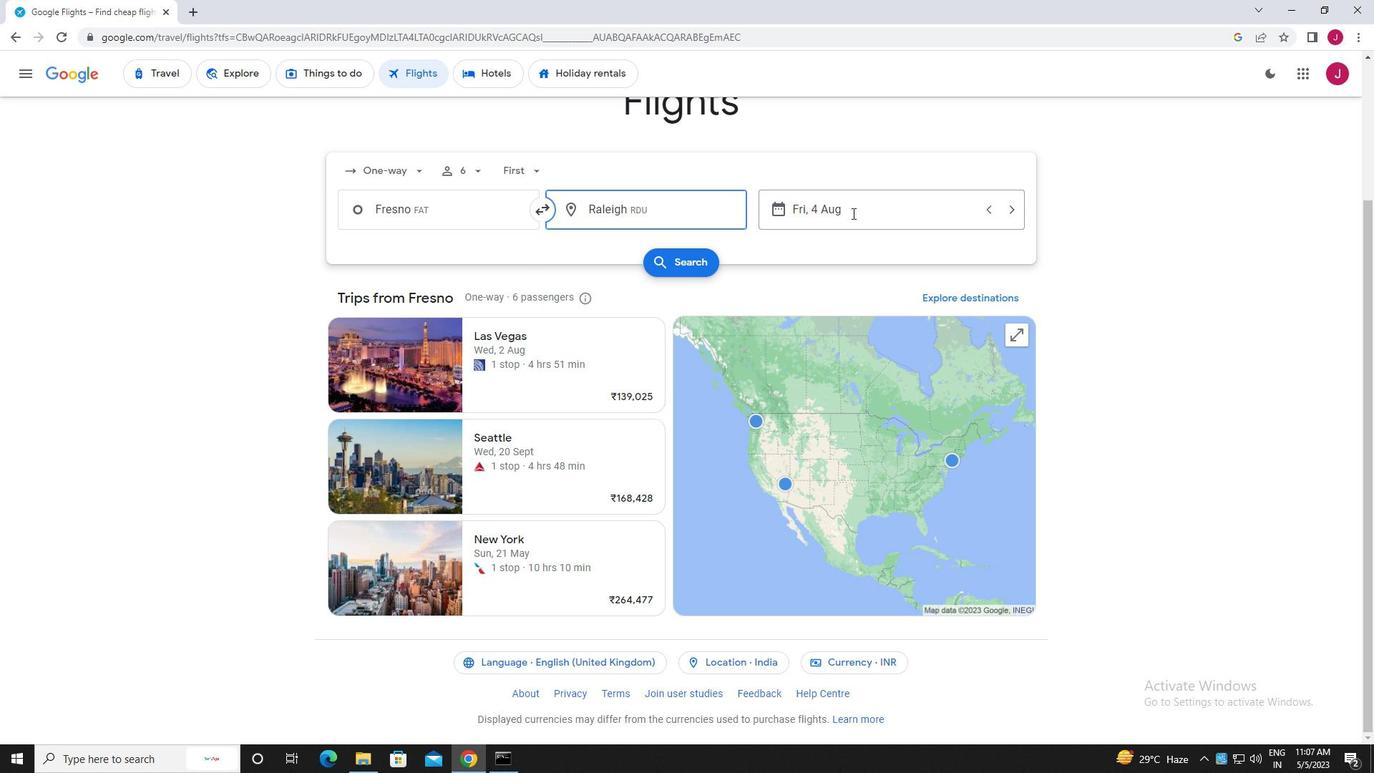
Action: Mouse moved to (728, 322)
Screenshot: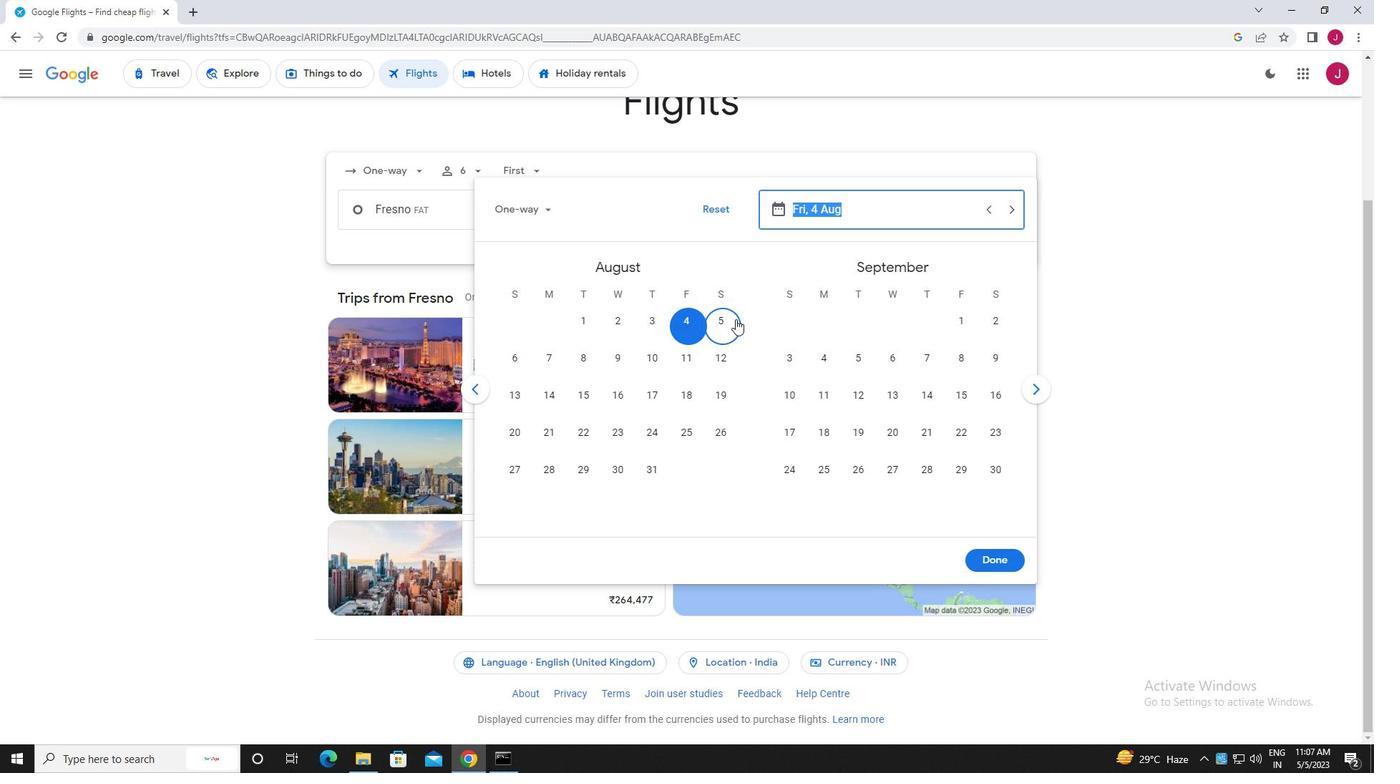 
Action: Mouse pressed left at (728, 322)
Screenshot: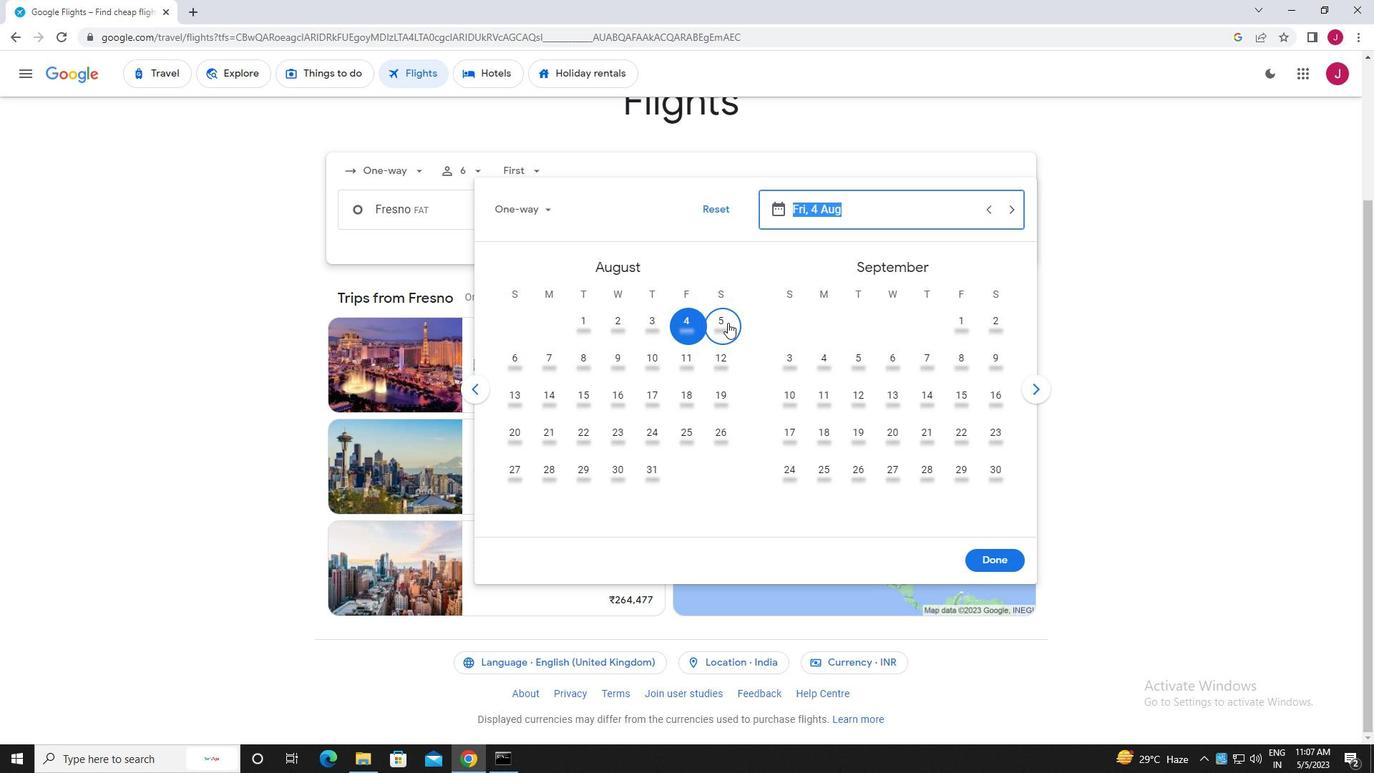 
Action: Mouse moved to (1000, 556)
Screenshot: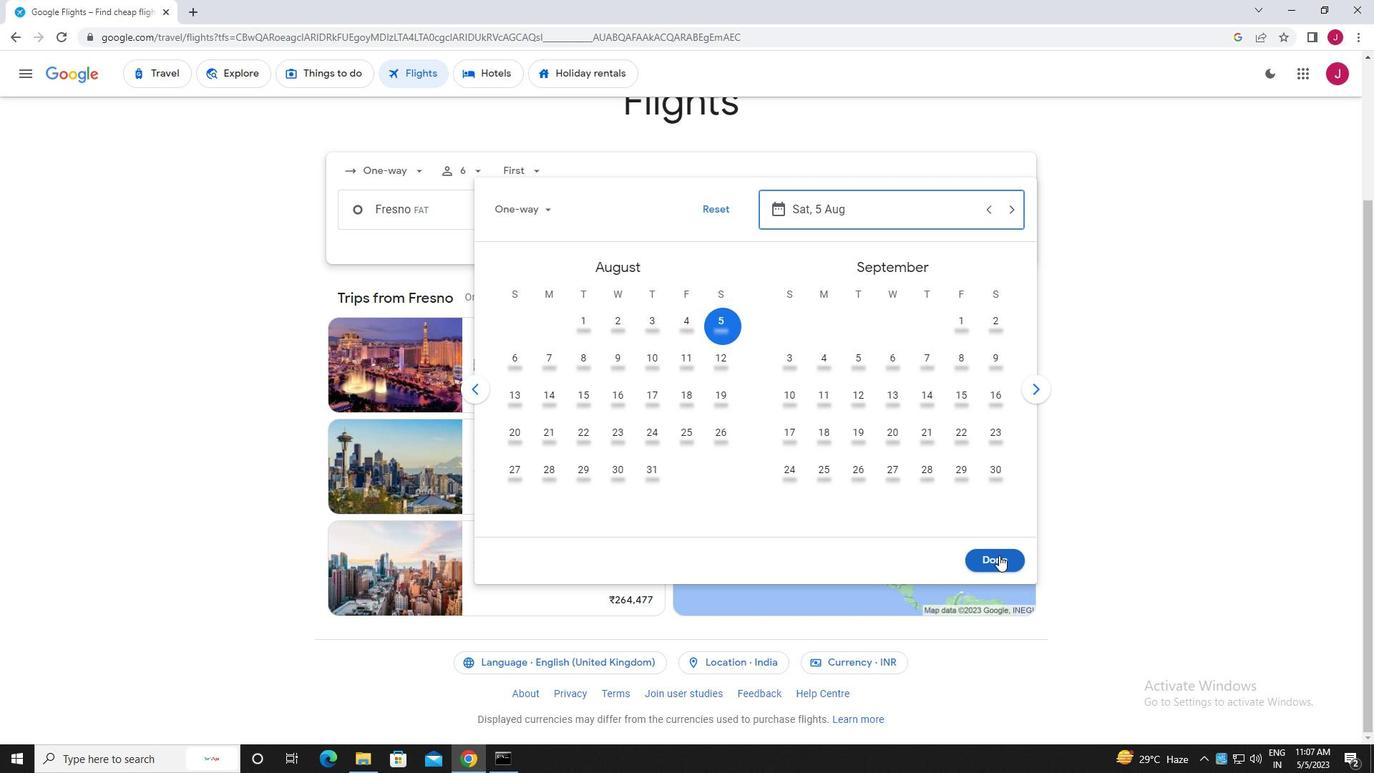 
Action: Mouse pressed left at (1000, 556)
Screenshot: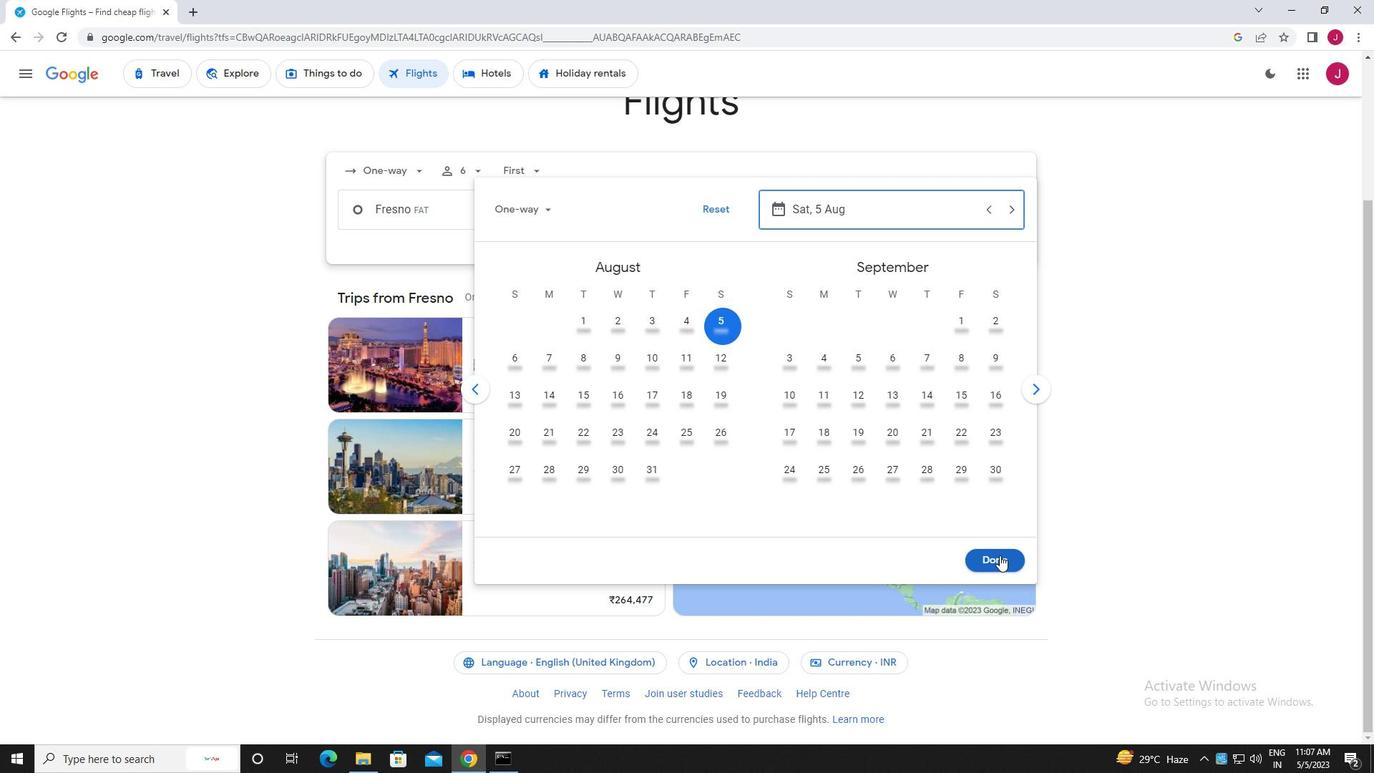 
Action: Mouse moved to (686, 259)
Screenshot: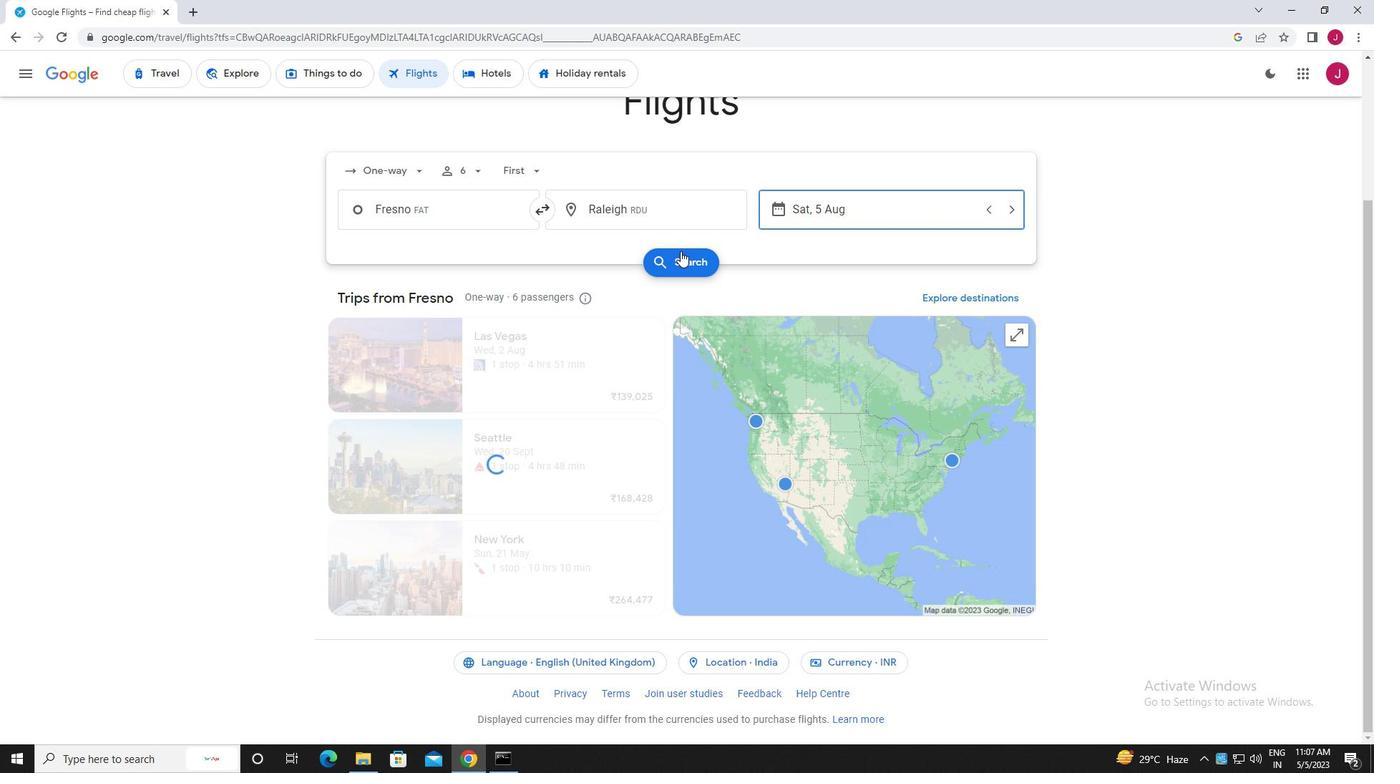 
Action: Mouse pressed left at (686, 259)
Screenshot: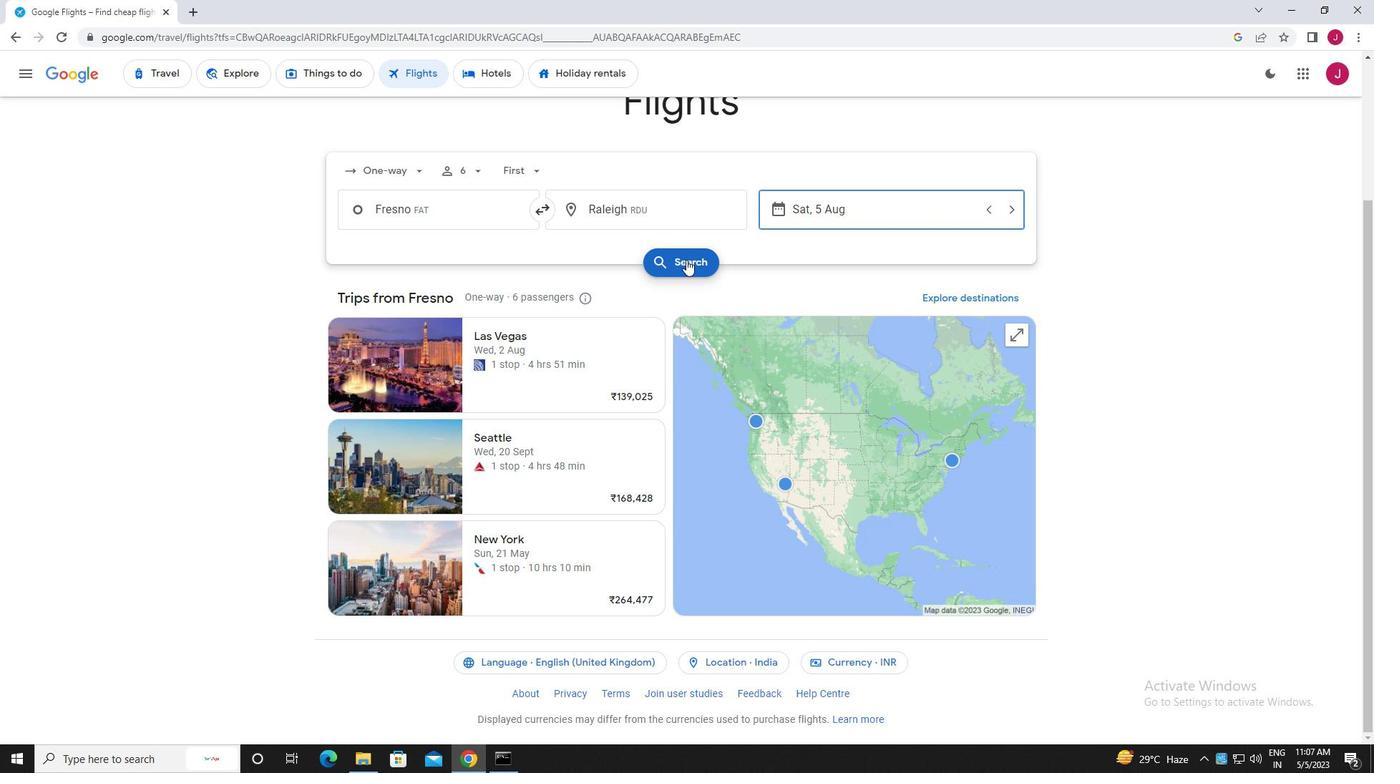 
Action: Mouse moved to (366, 204)
Screenshot: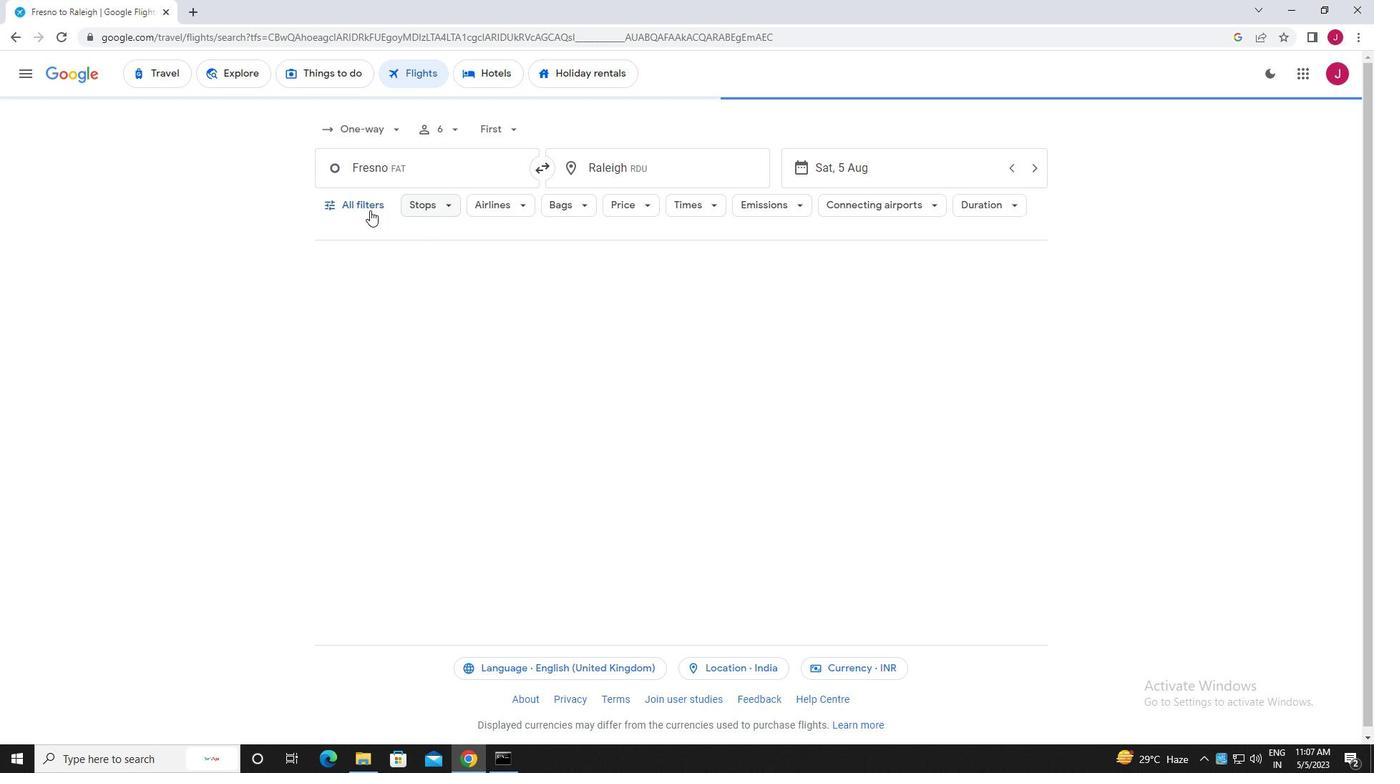 
Action: Mouse pressed left at (366, 204)
Screenshot: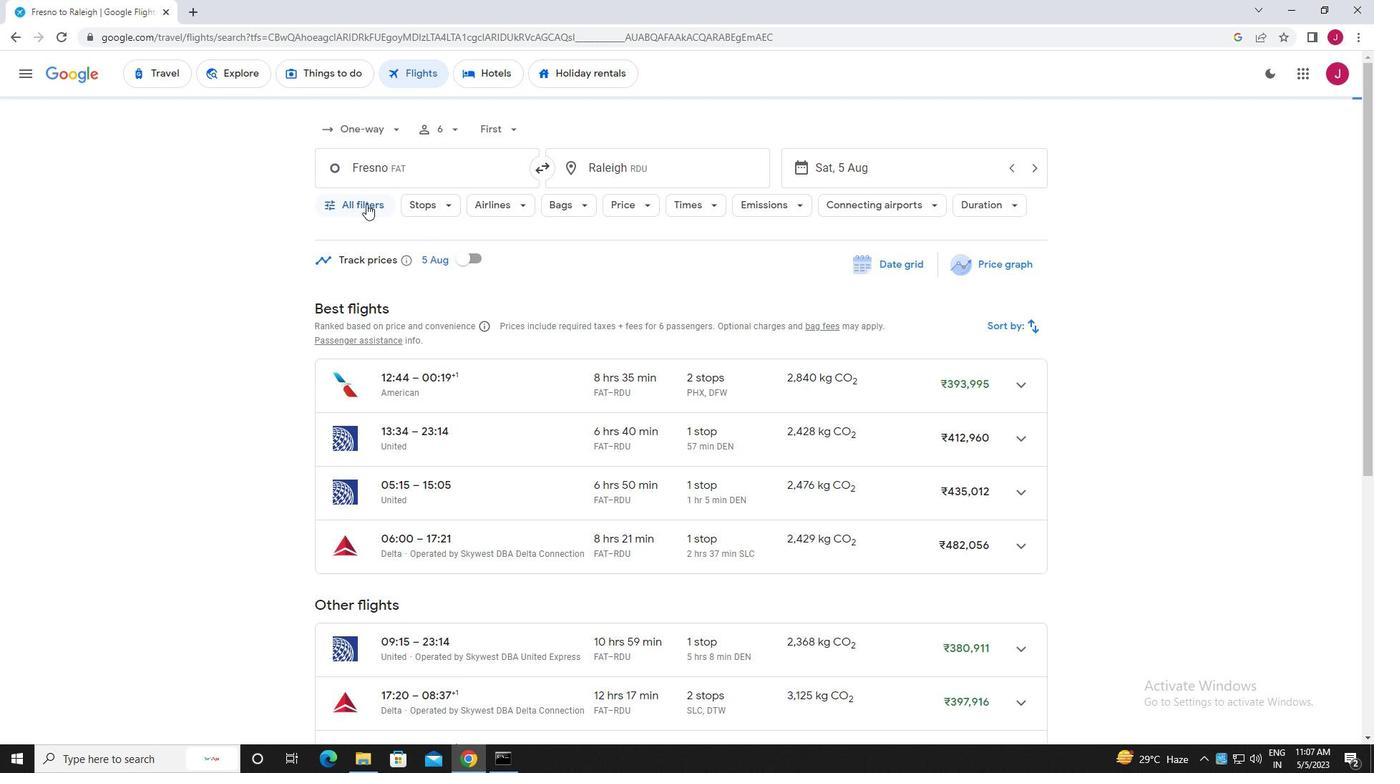 
Action: Mouse moved to (398, 254)
Screenshot: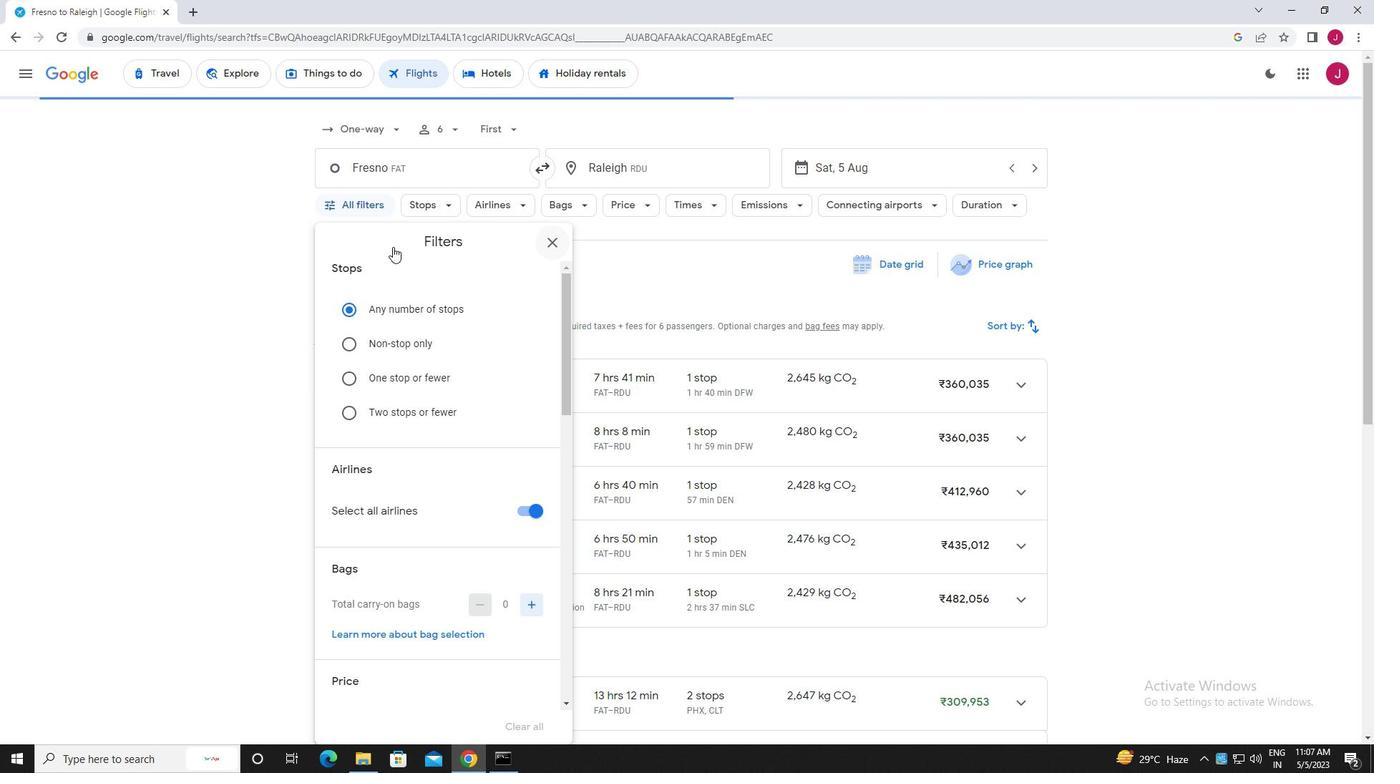 
Action: Mouse scrolled (398, 254) with delta (0, 0)
Screenshot: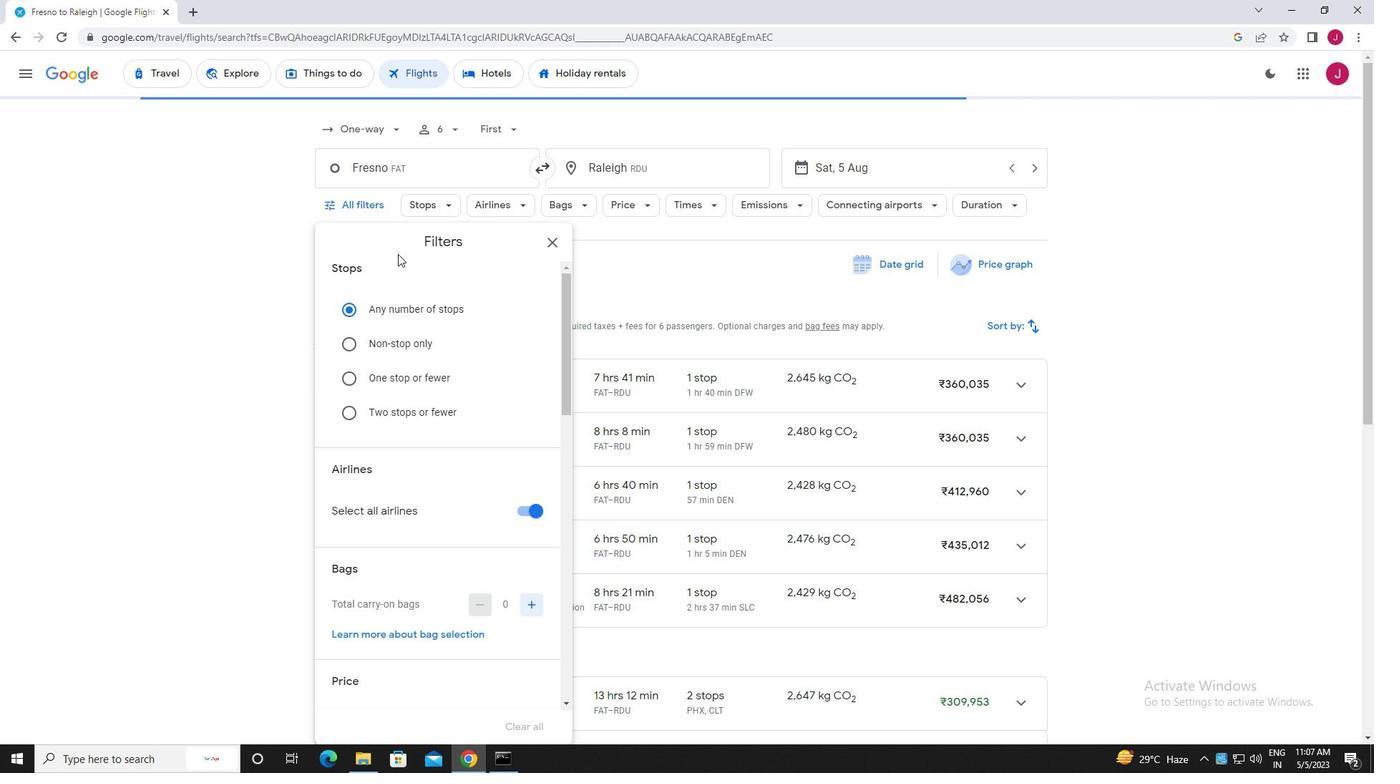 
Action: Mouse scrolled (398, 254) with delta (0, 0)
Screenshot: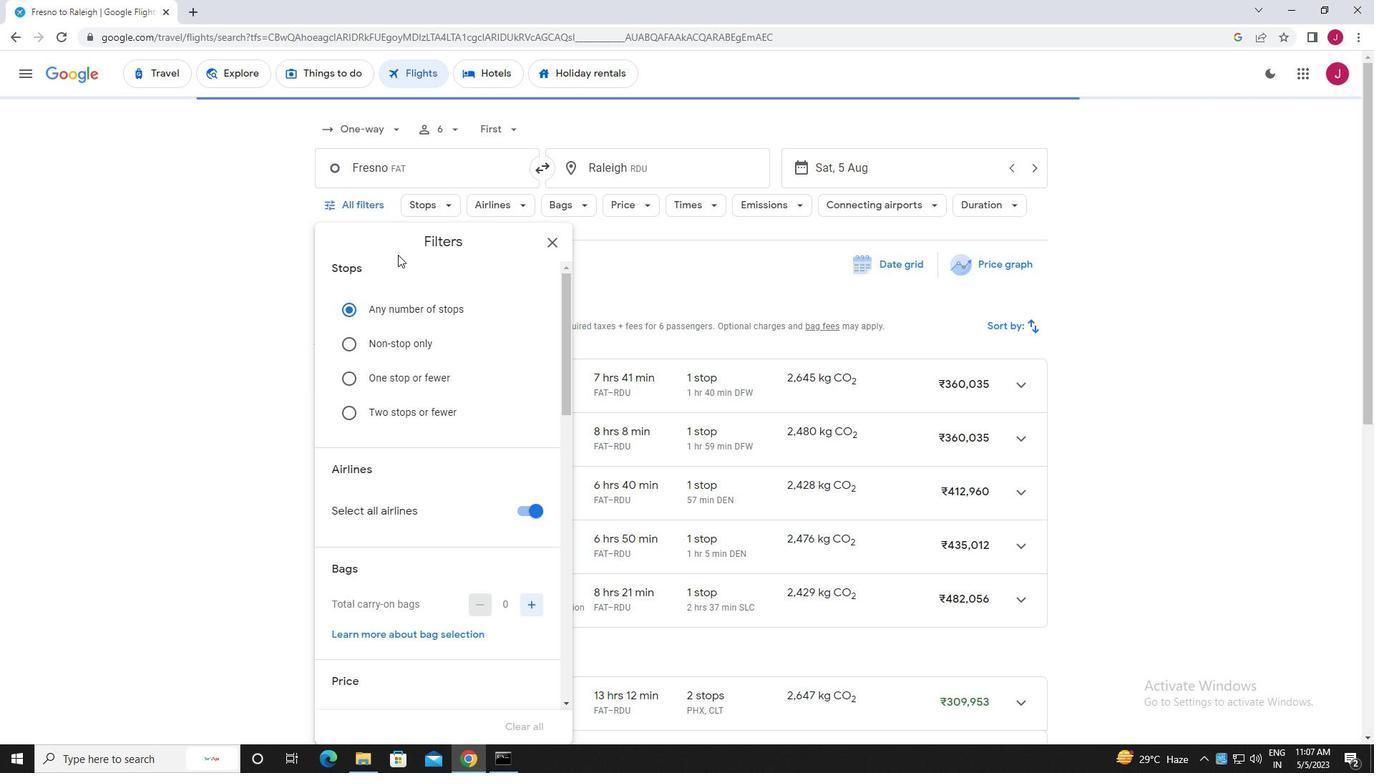 
Action: Mouse scrolled (398, 254) with delta (0, 0)
Screenshot: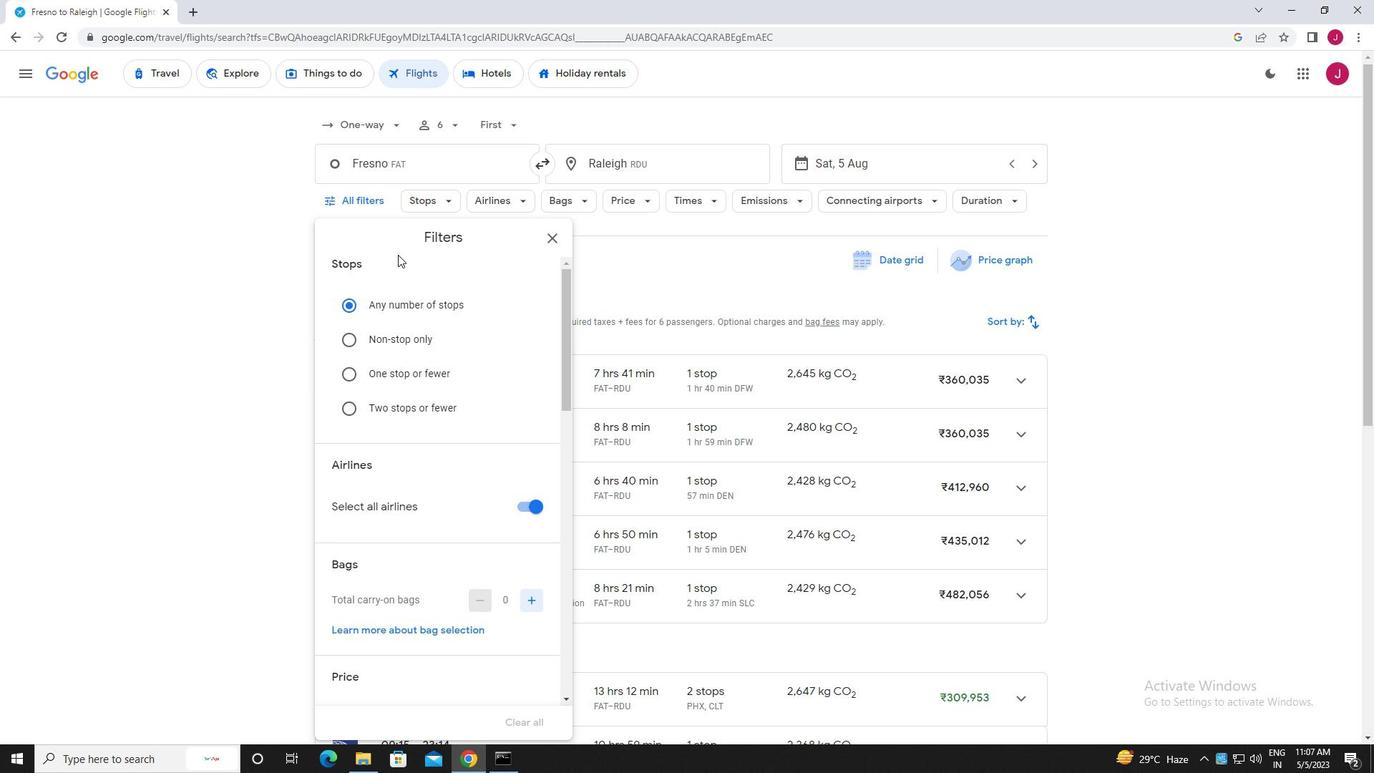 
Action: Mouse moved to (519, 295)
Screenshot: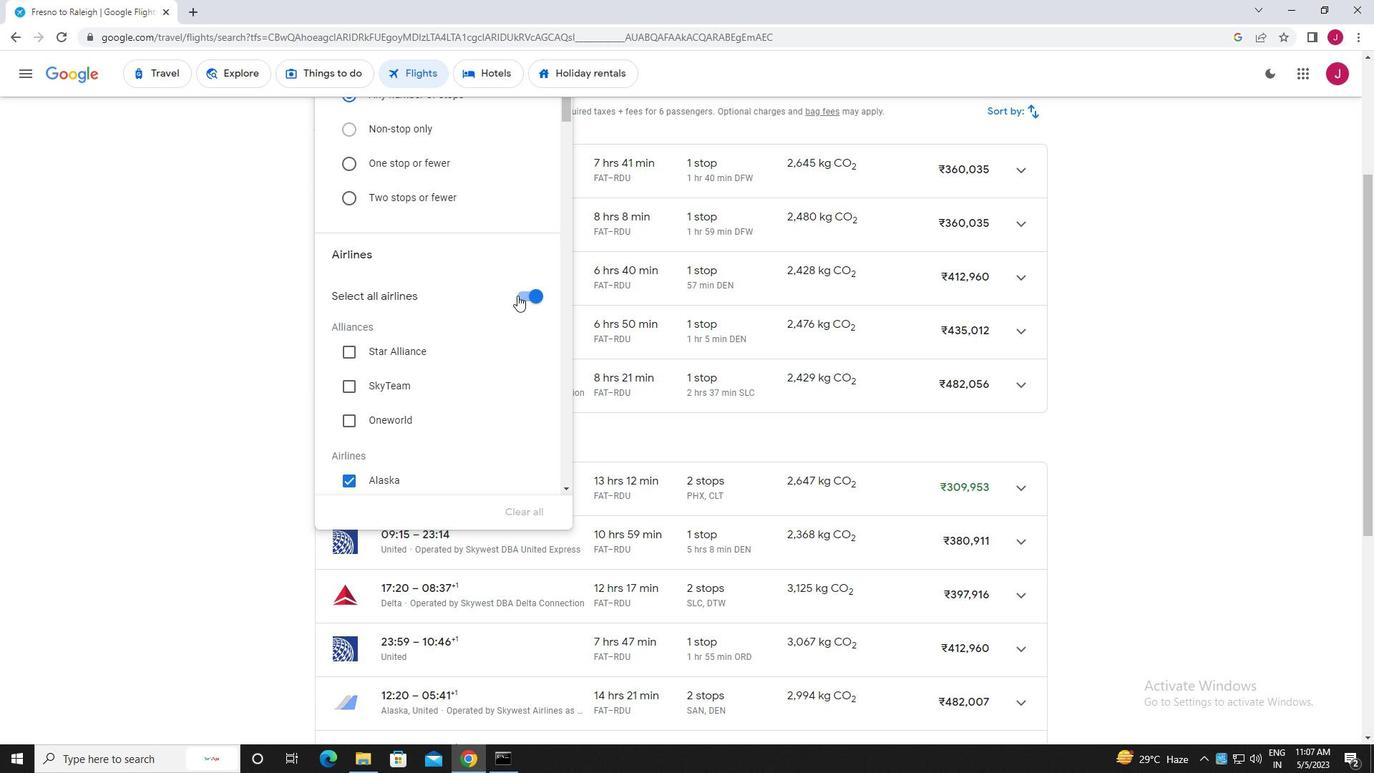 
Action: Mouse pressed left at (519, 295)
Screenshot: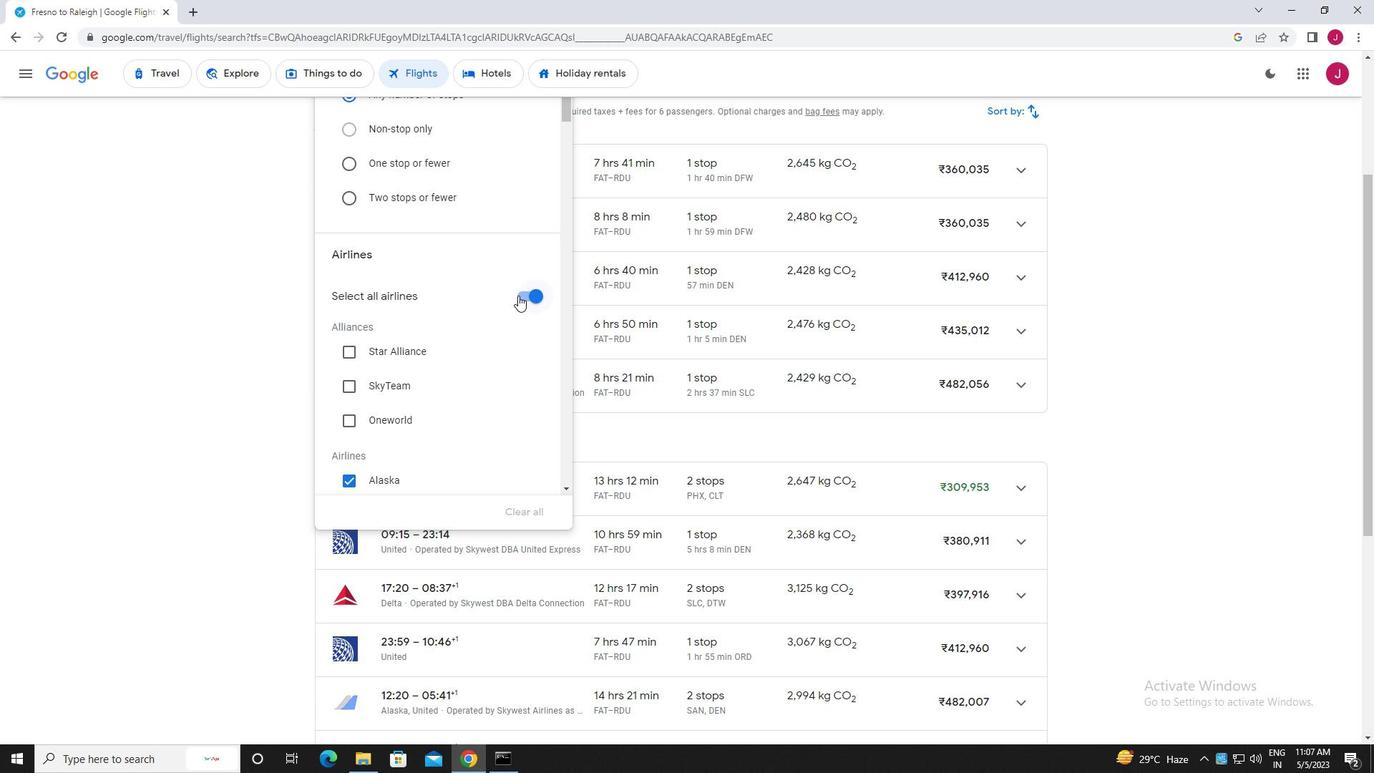 
Action: Mouse moved to (441, 253)
Screenshot: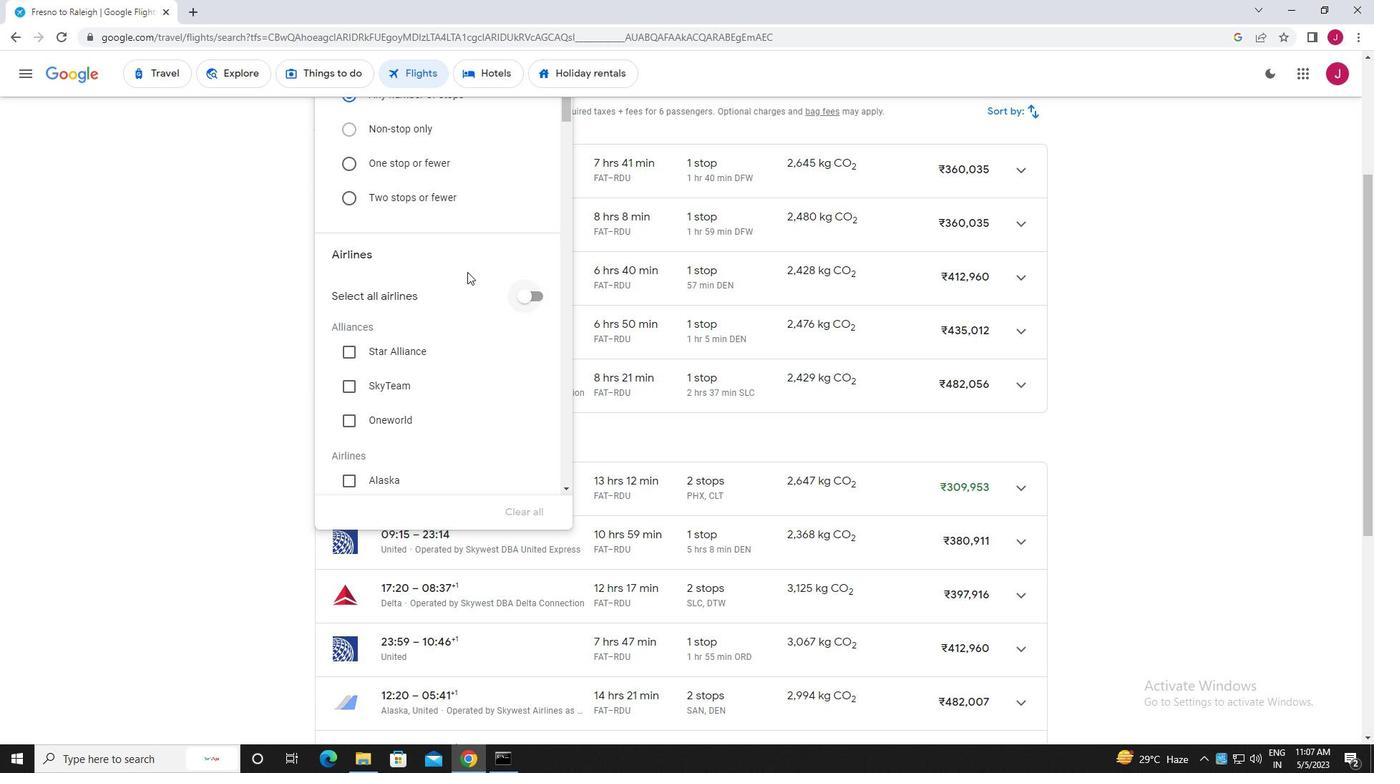 
Action: Mouse scrolled (441, 252) with delta (0, 0)
Screenshot: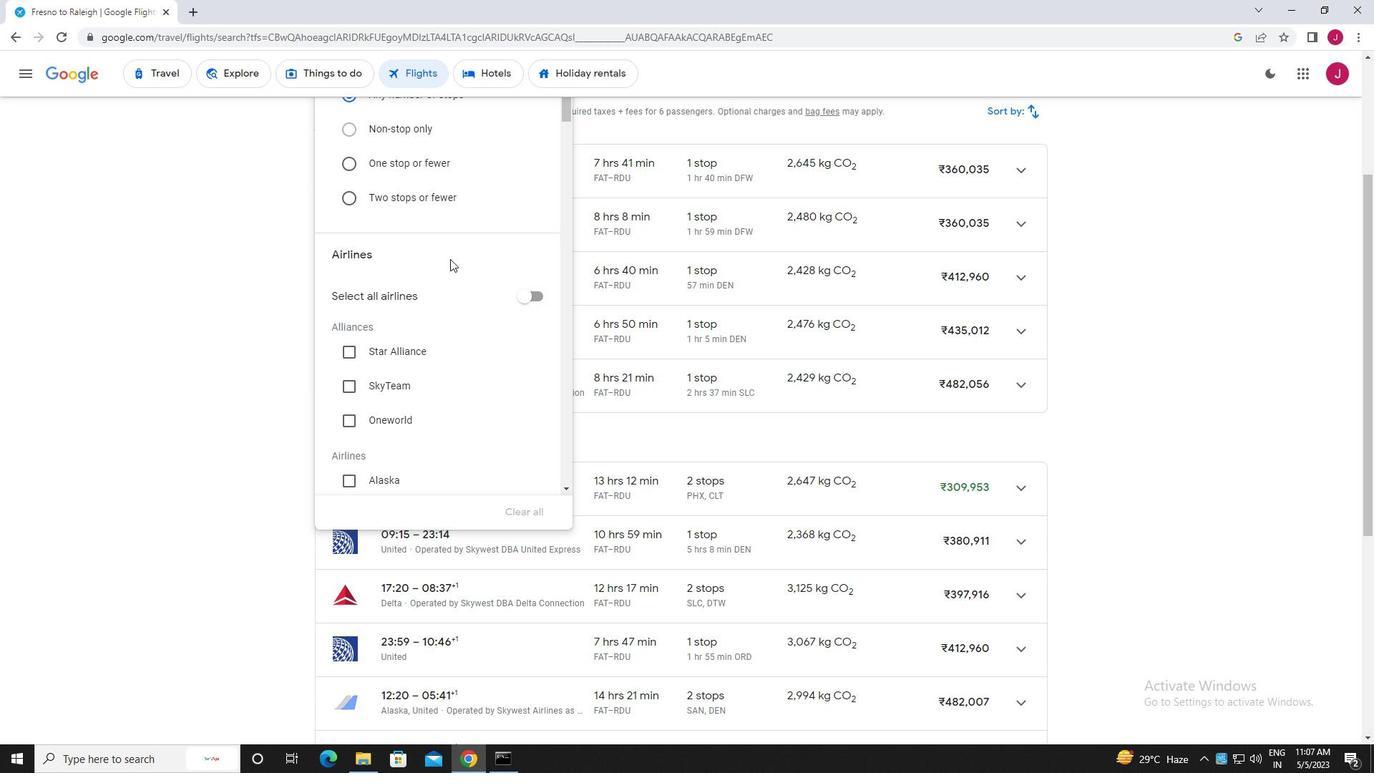 
Action: Mouse scrolled (441, 252) with delta (0, 0)
Screenshot: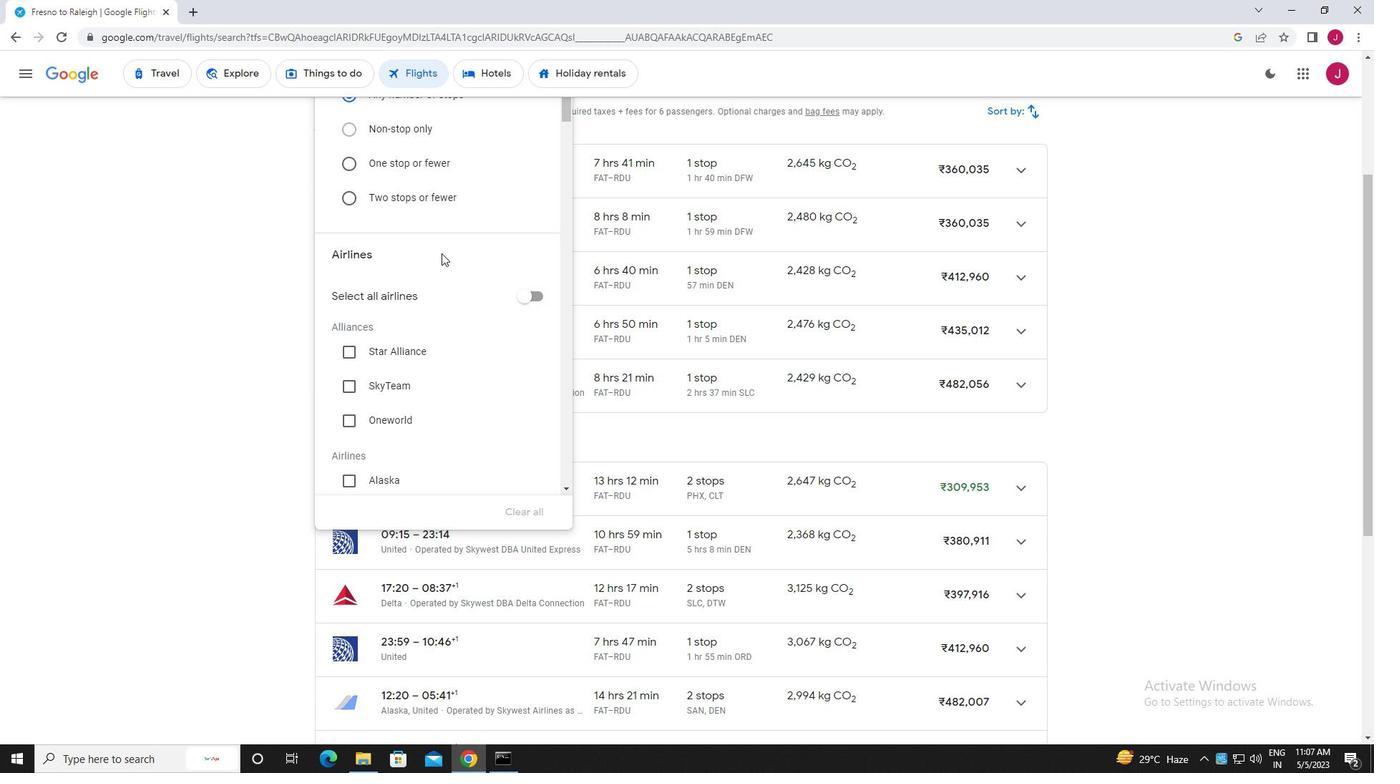 
Action: Mouse moved to (400, 321)
Screenshot: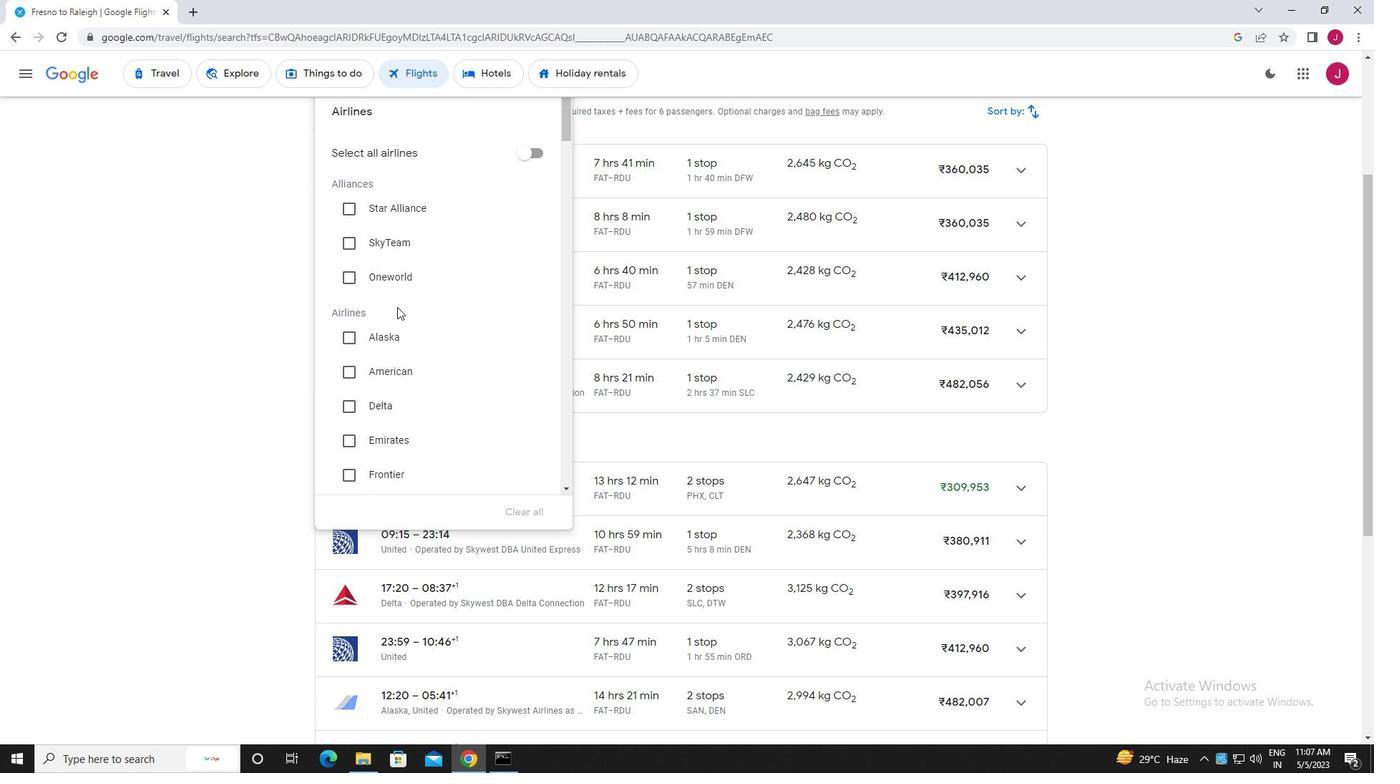 
Action: Mouse scrolled (400, 320) with delta (0, 0)
Screenshot: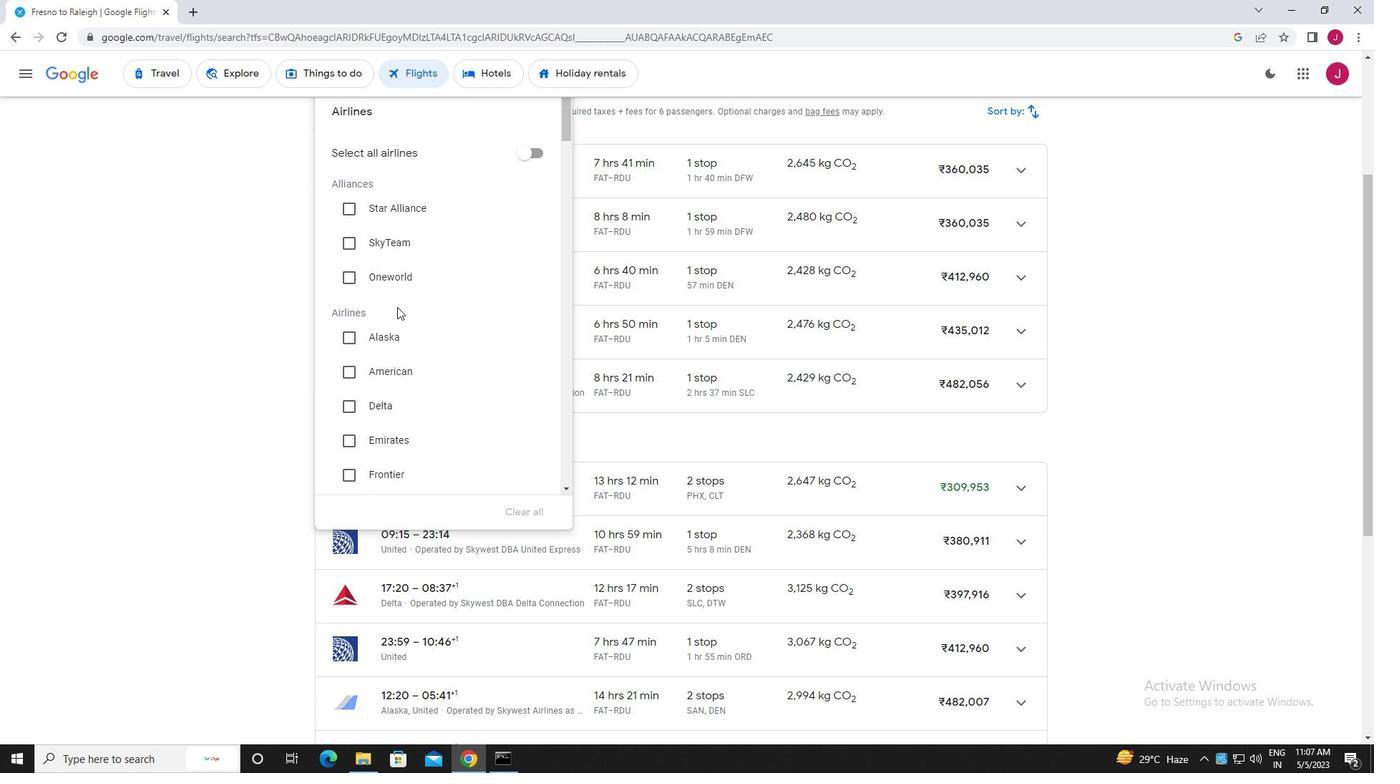 
Action: Mouse scrolled (400, 320) with delta (0, 0)
Screenshot: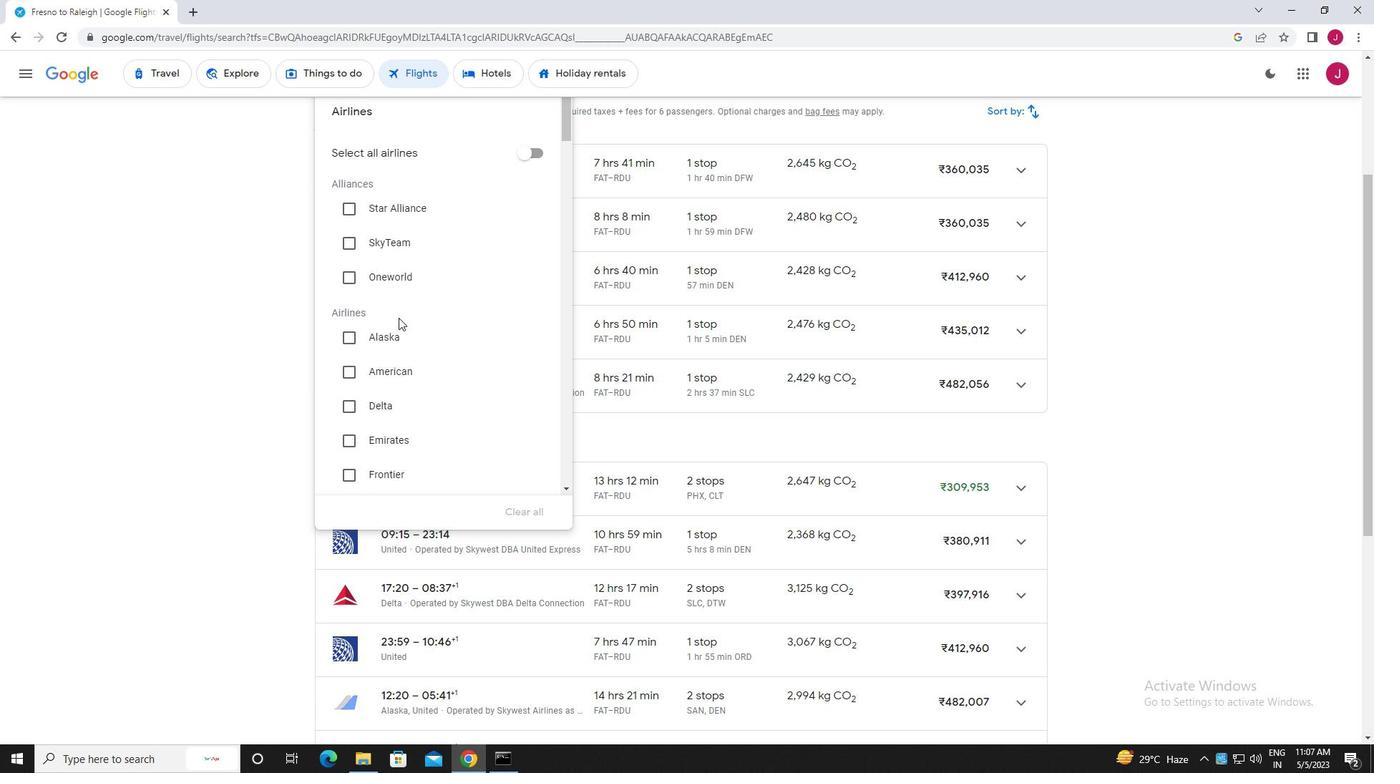 
Action: Mouse moved to (351, 328)
Screenshot: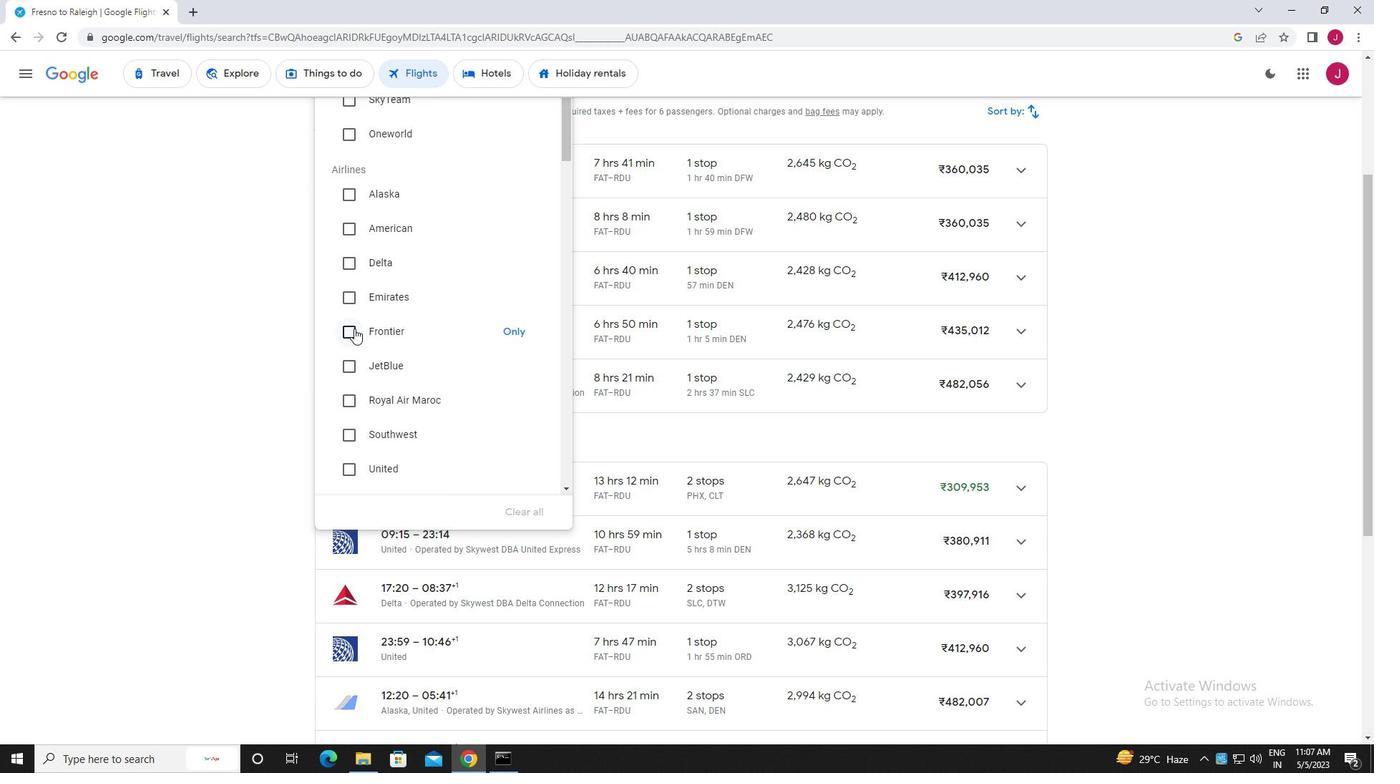 
Action: Mouse pressed left at (351, 328)
Screenshot: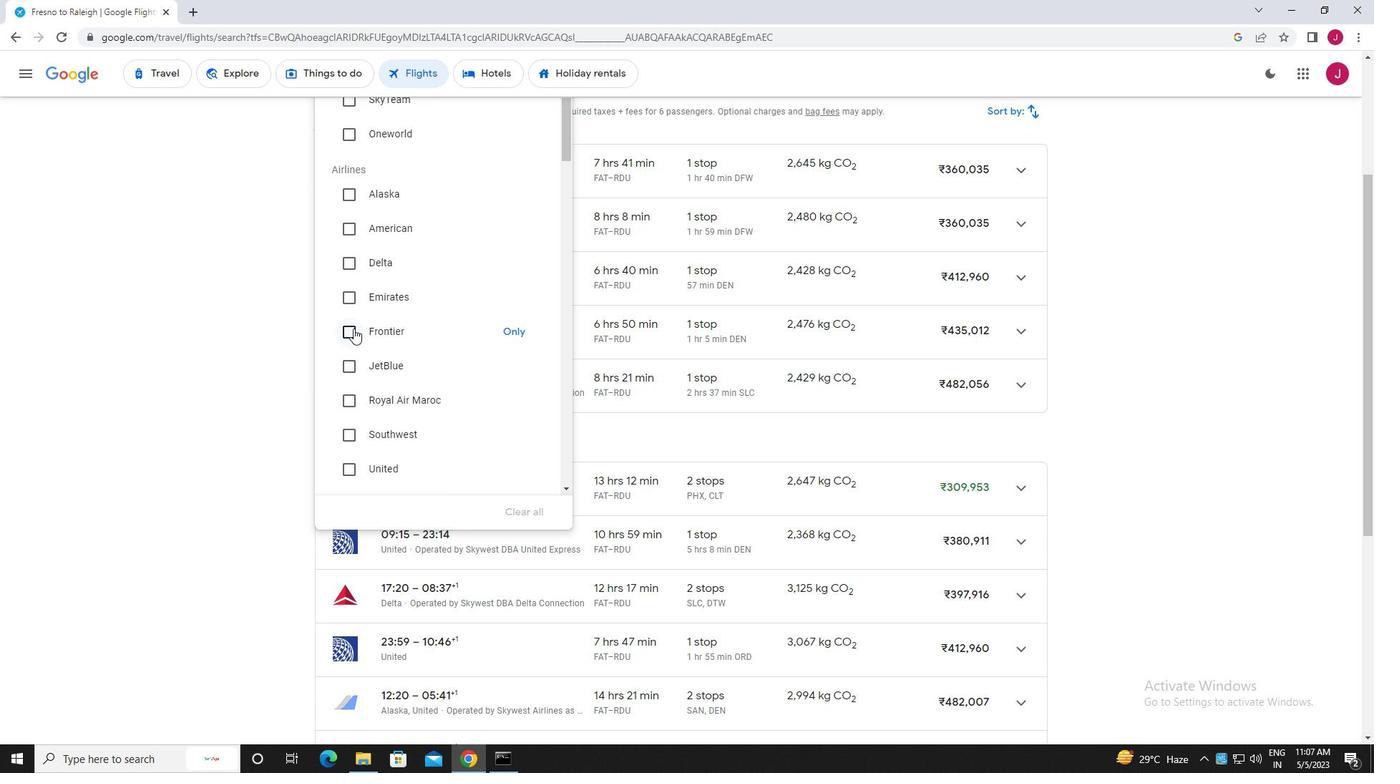 
Action: Mouse moved to (412, 314)
Screenshot: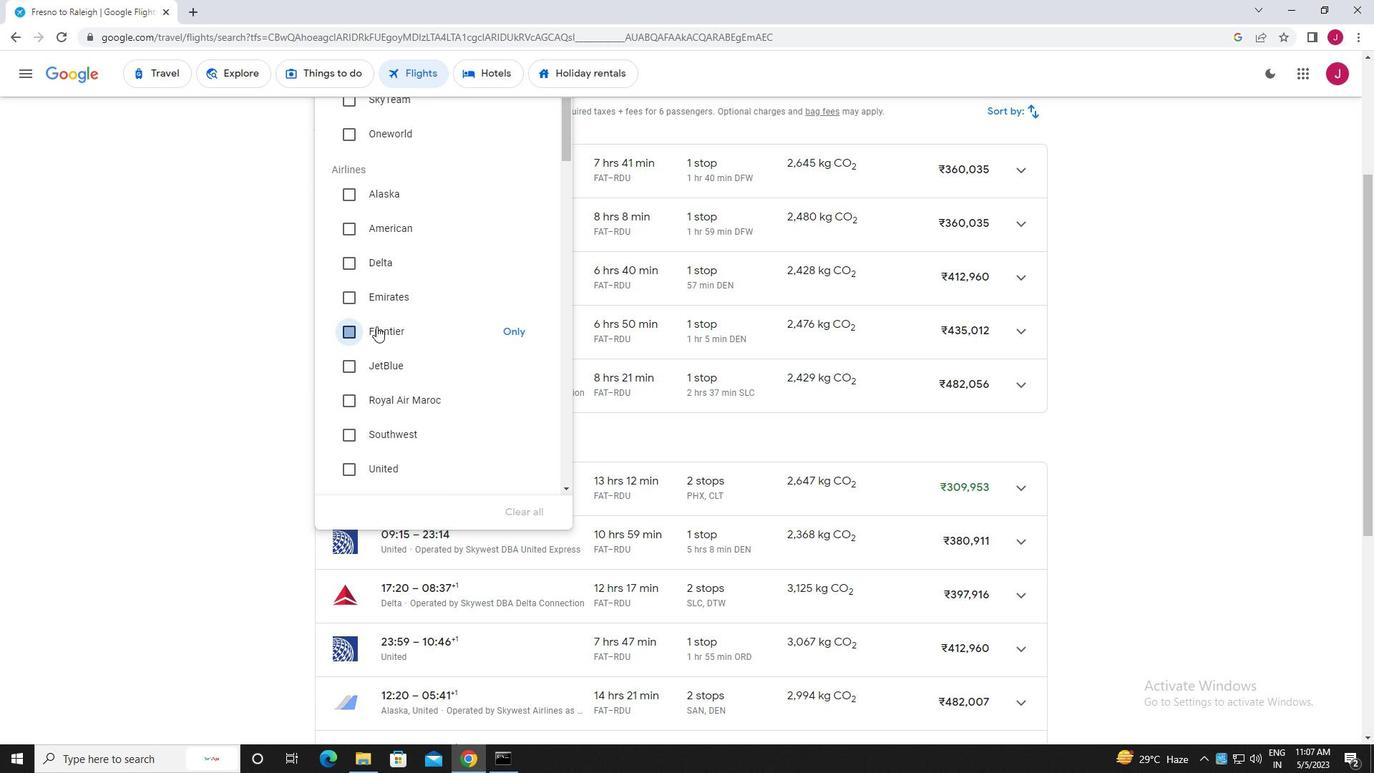 
Action: Mouse scrolled (412, 313) with delta (0, 0)
Screenshot: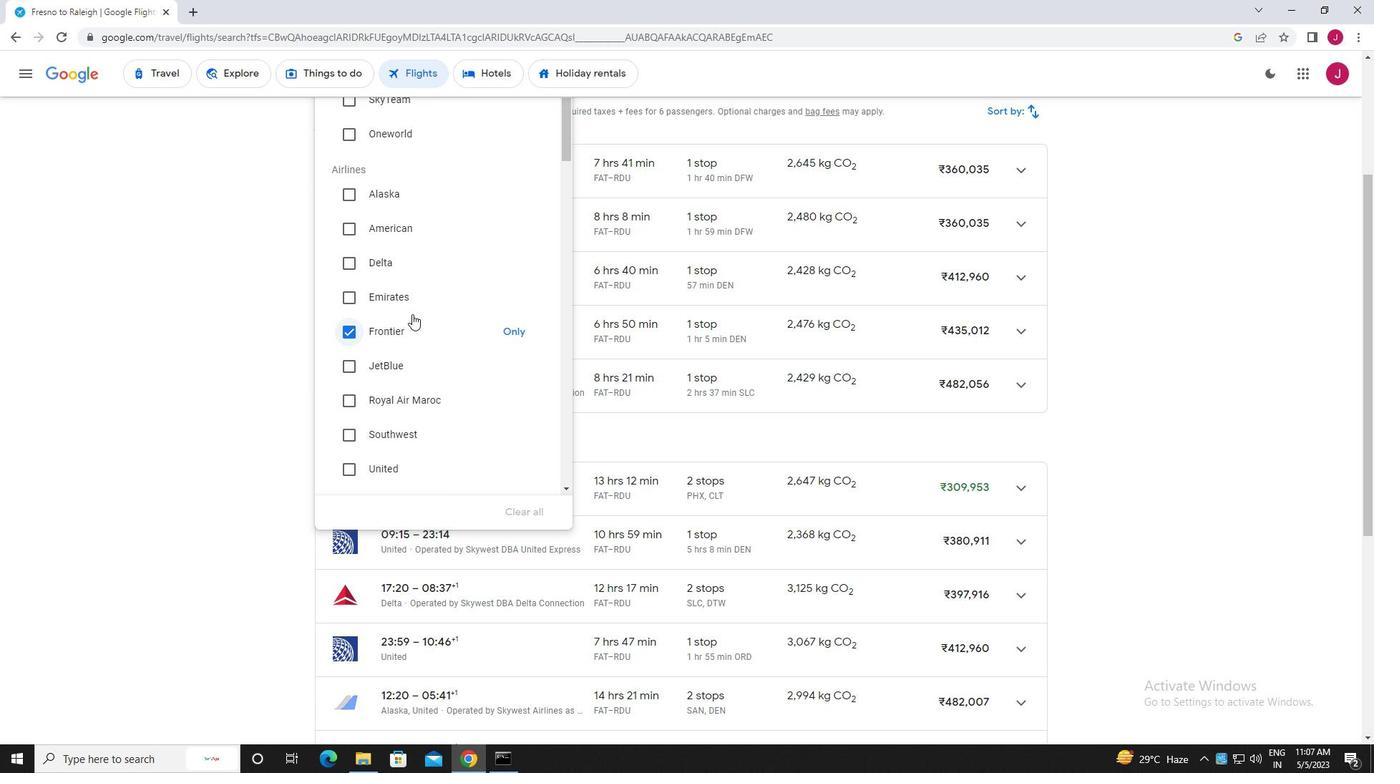 
Action: Mouse scrolled (412, 313) with delta (0, 0)
Screenshot: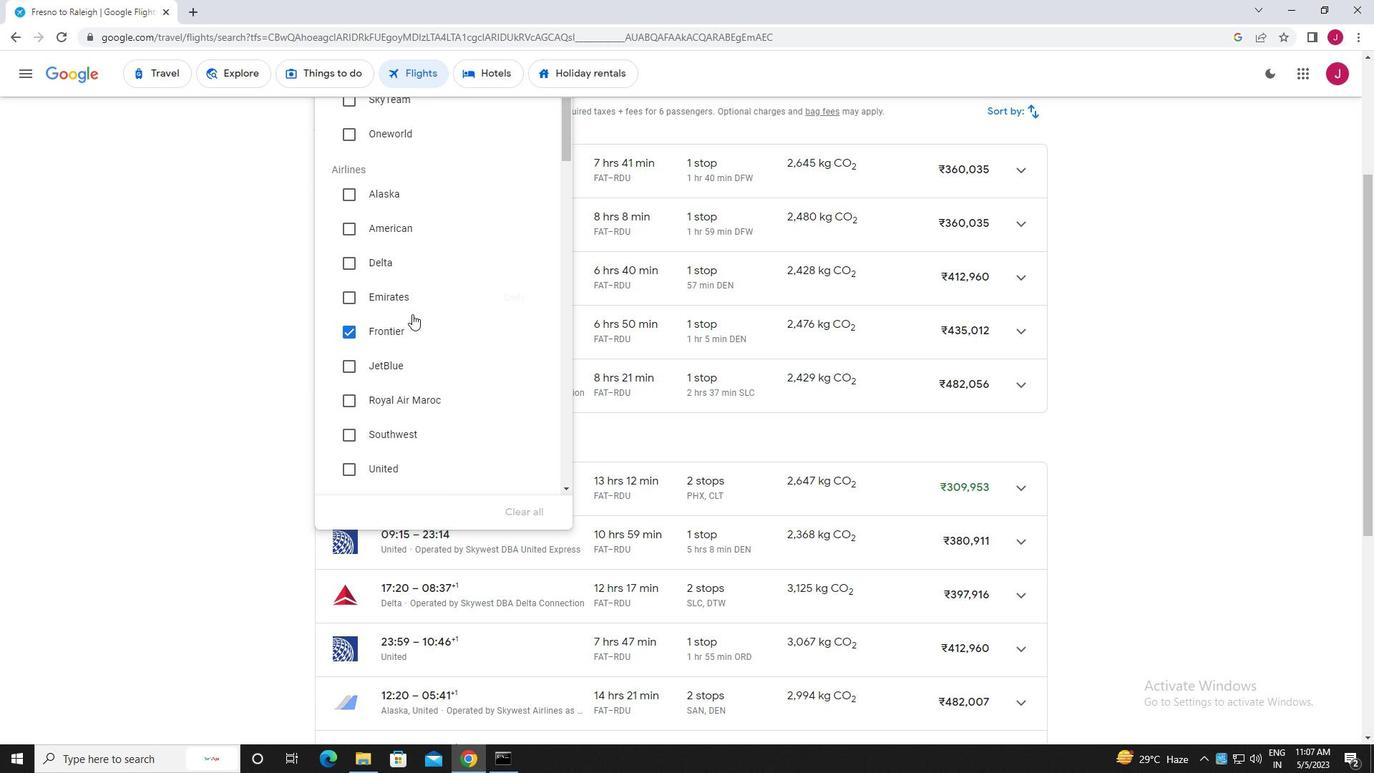 
Action: Mouse scrolled (412, 313) with delta (0, 0)
Screenshot: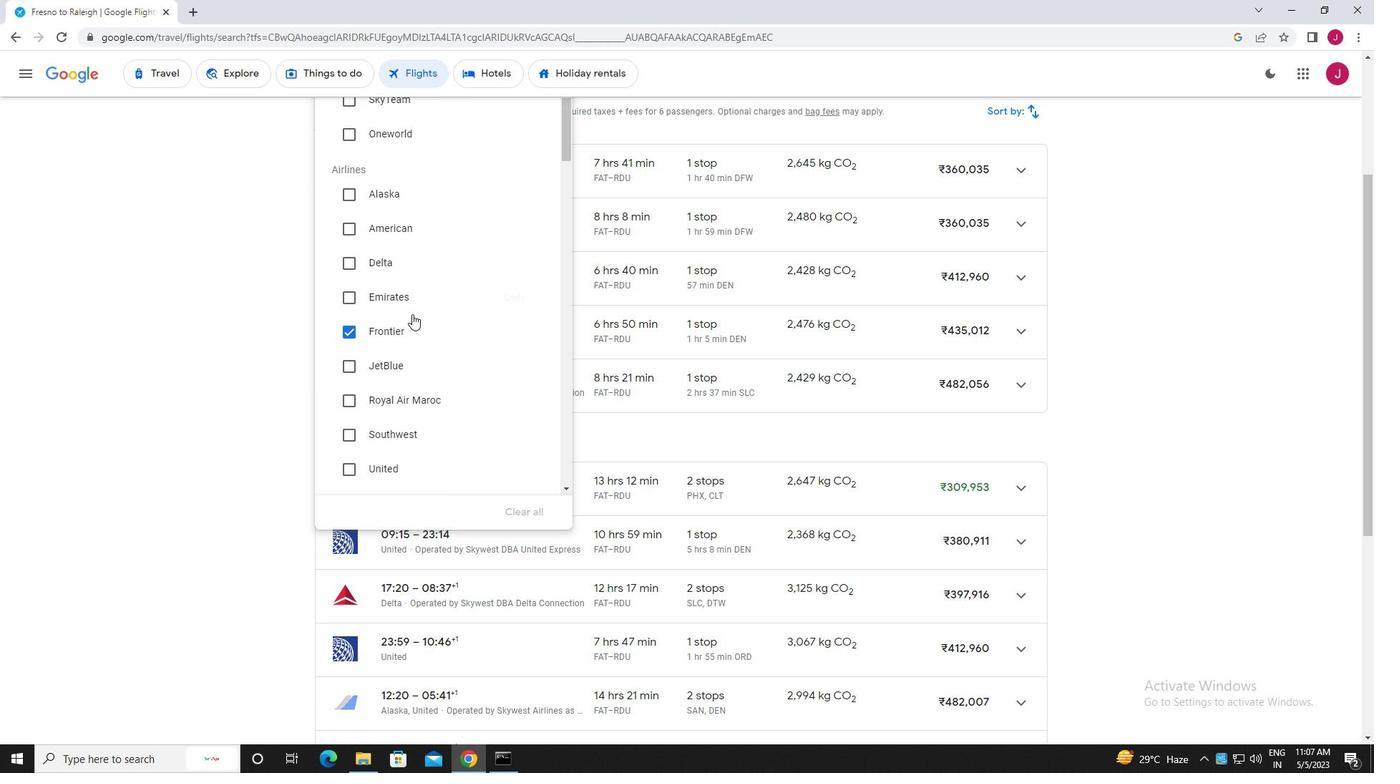 
Action: Mouse scrolled (412, 313) with delta (0, 0)
Screenshot: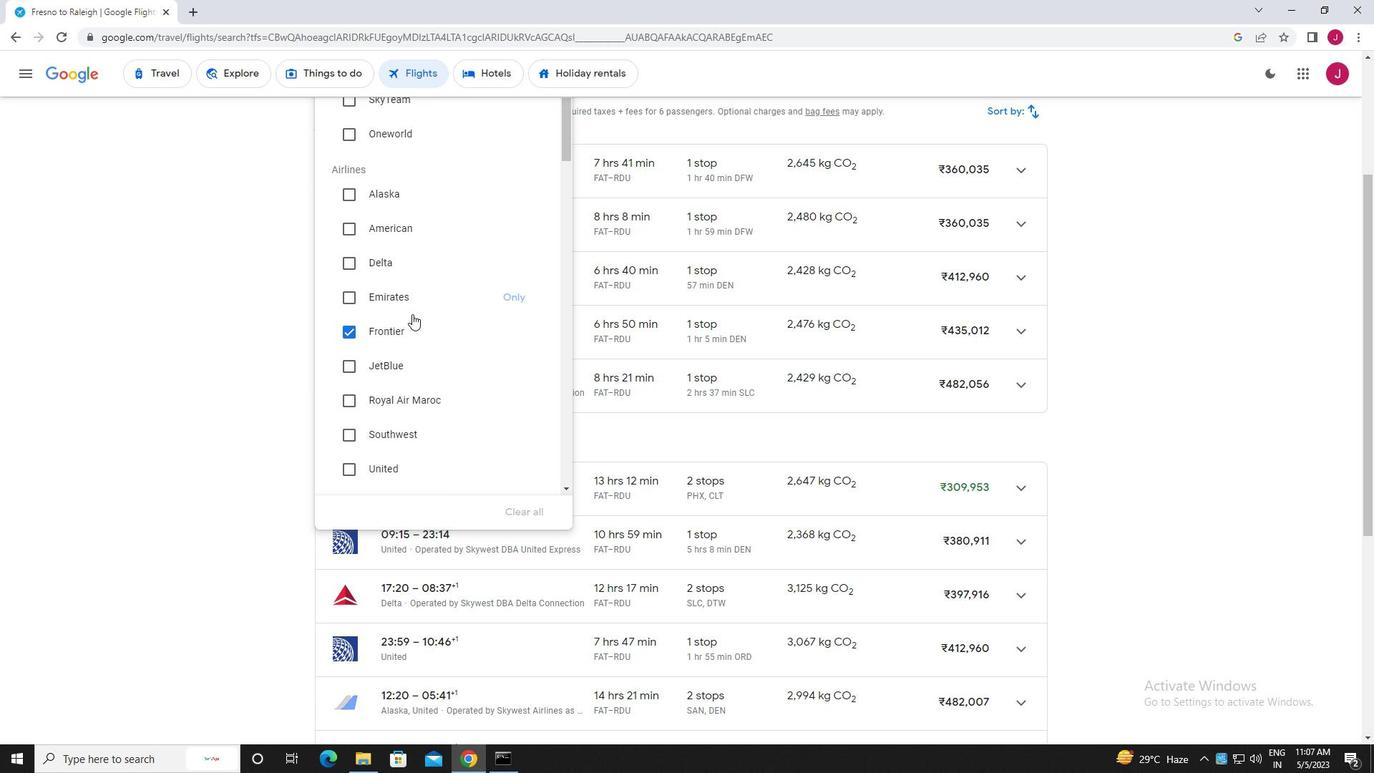 
Action: Mouse scrolled (412, 313) with delta (0, 0)
Screenshot: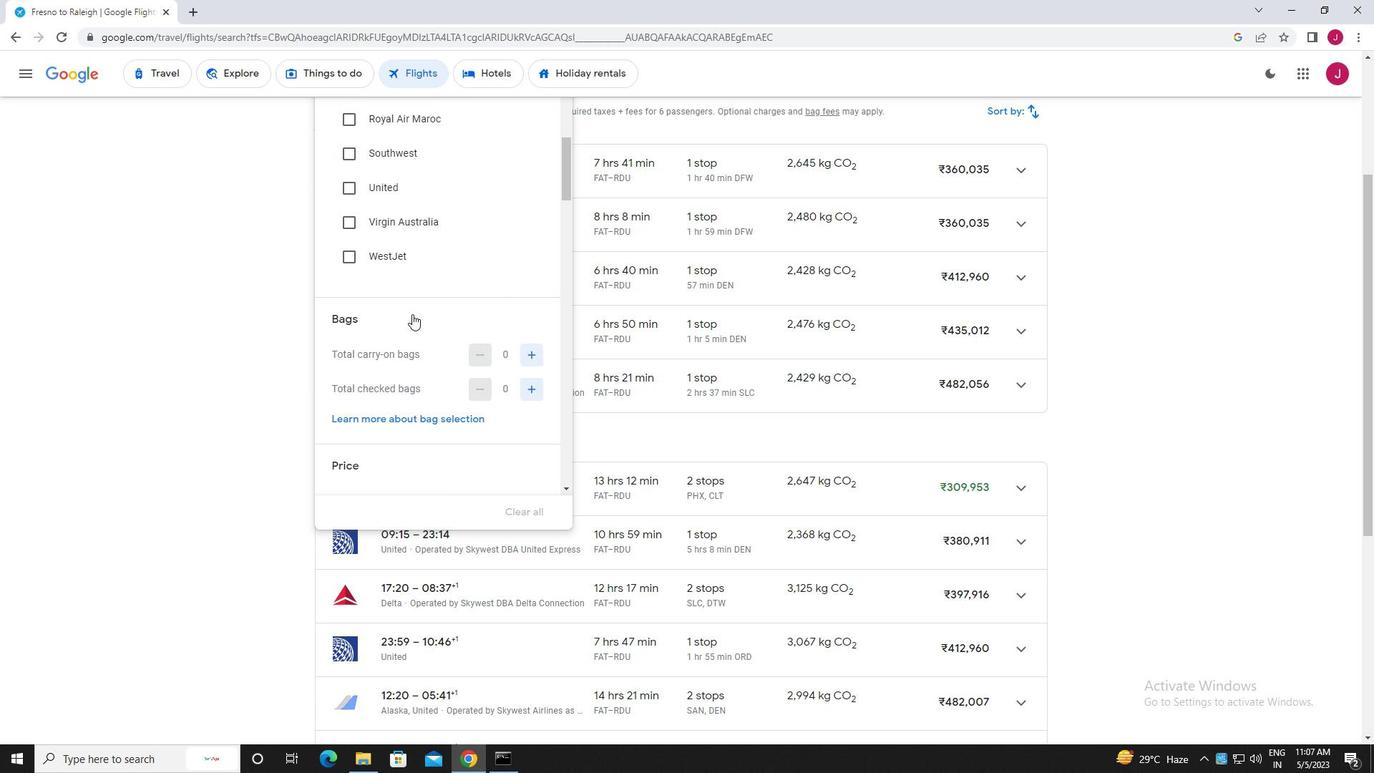 
Action: Mouse scrolled (412, 313) with delta (0, 0)
Screenshot: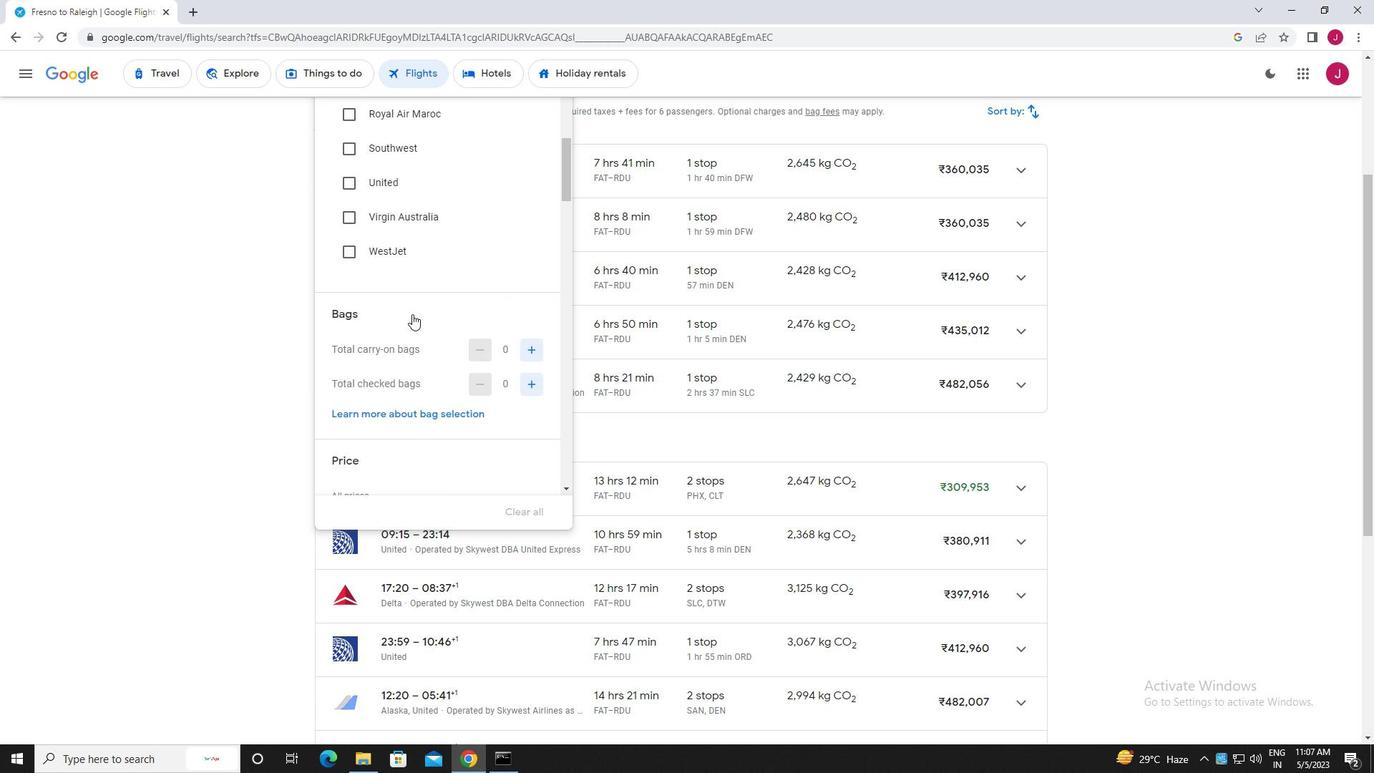 
Action: Mouse scrolled (412, 314) with delta (0, 0)
Screenshot: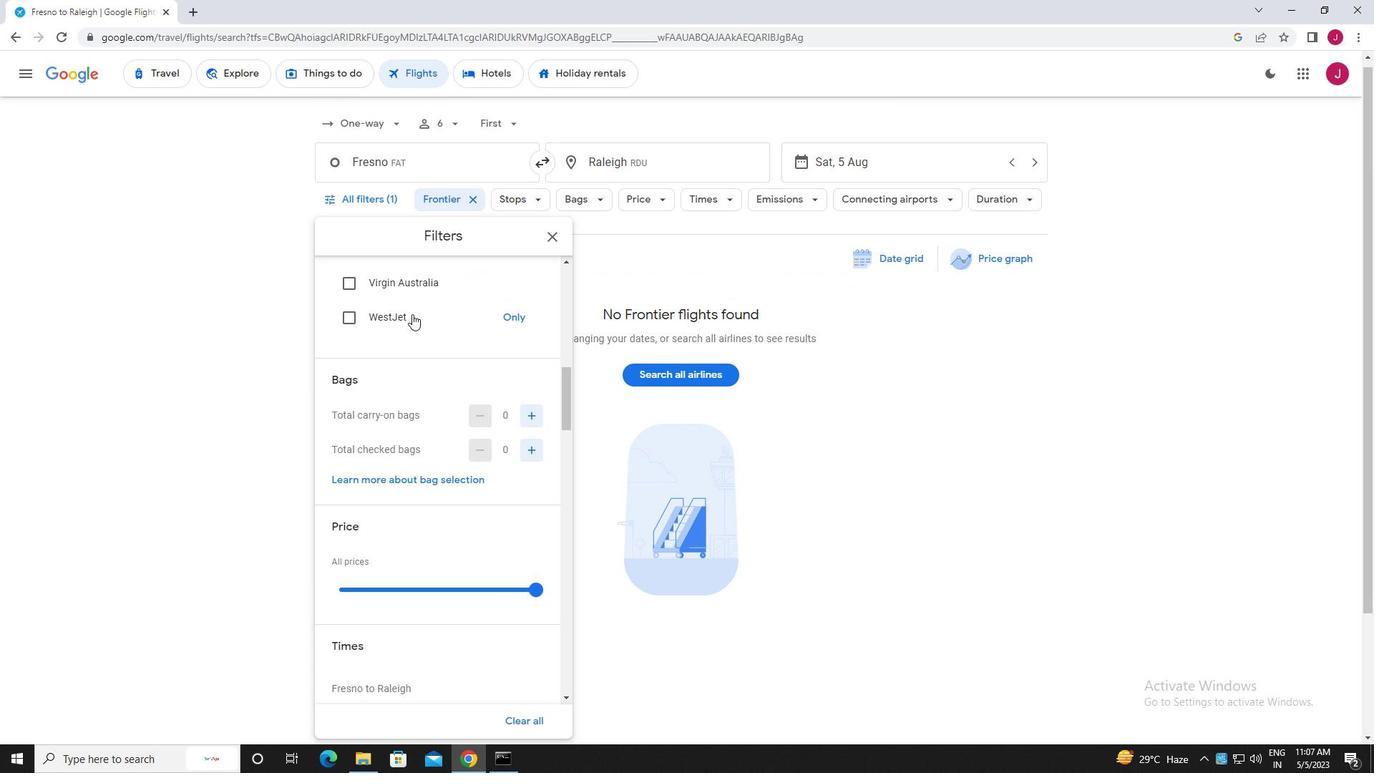 
Action: Mouse scrolled (412, 313) with delta (0, 0)
Screenshot: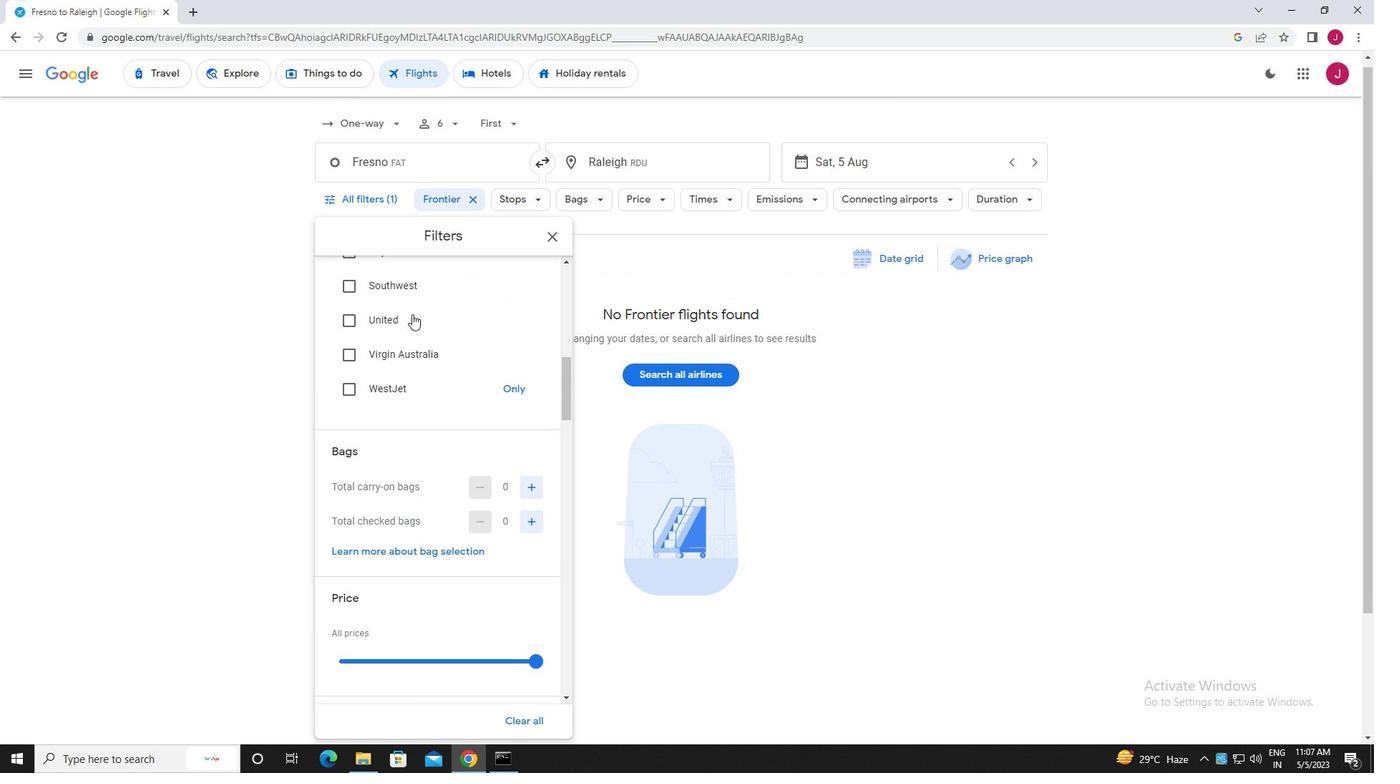 
Action: Mouse scrolled (412, 313) with delta (0, 0)
Screenshot: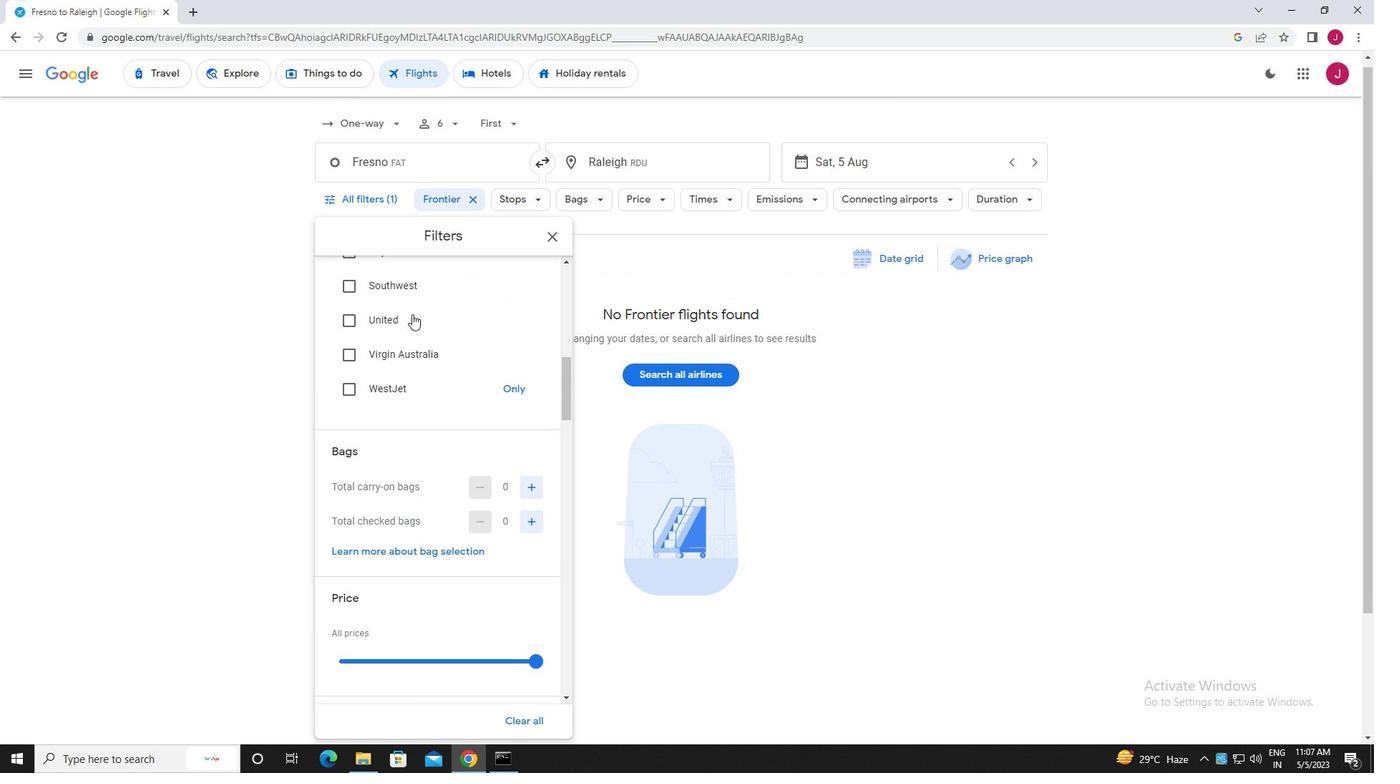 
Action: Mouse scrolled (412, 313) with delta (0, 0)
Screenshot: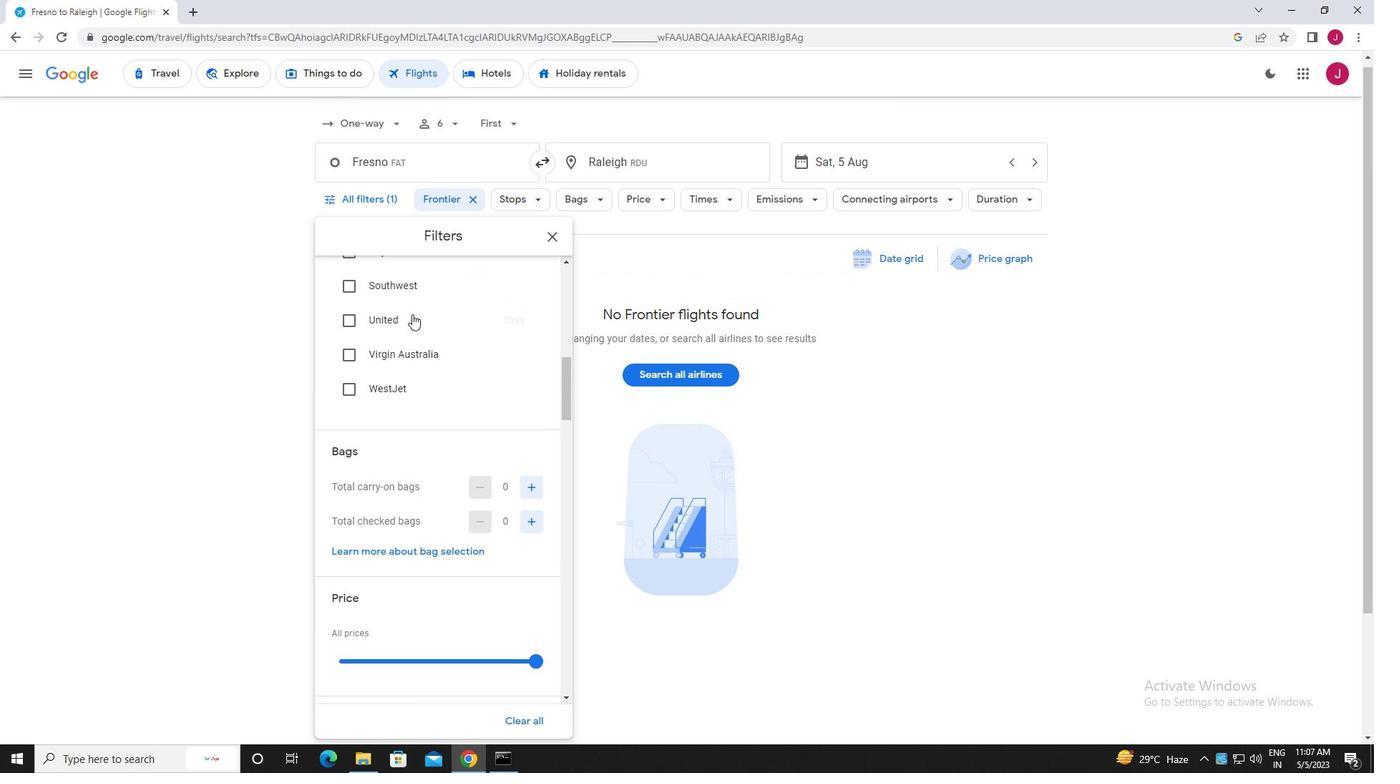 
Action: Mouse moved to (525, 307)
Screenshot: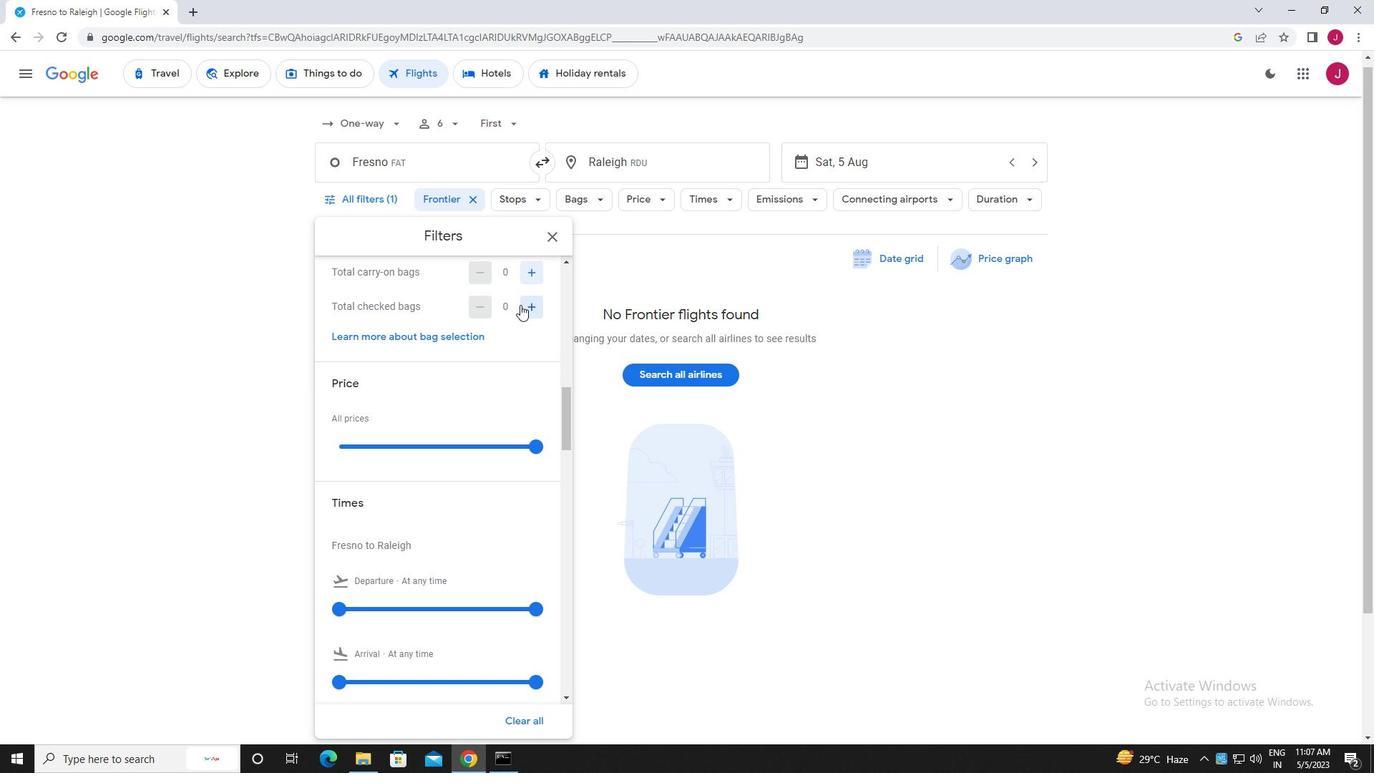 
Action: Mouse pressed left at (525, 307)
Screenshot: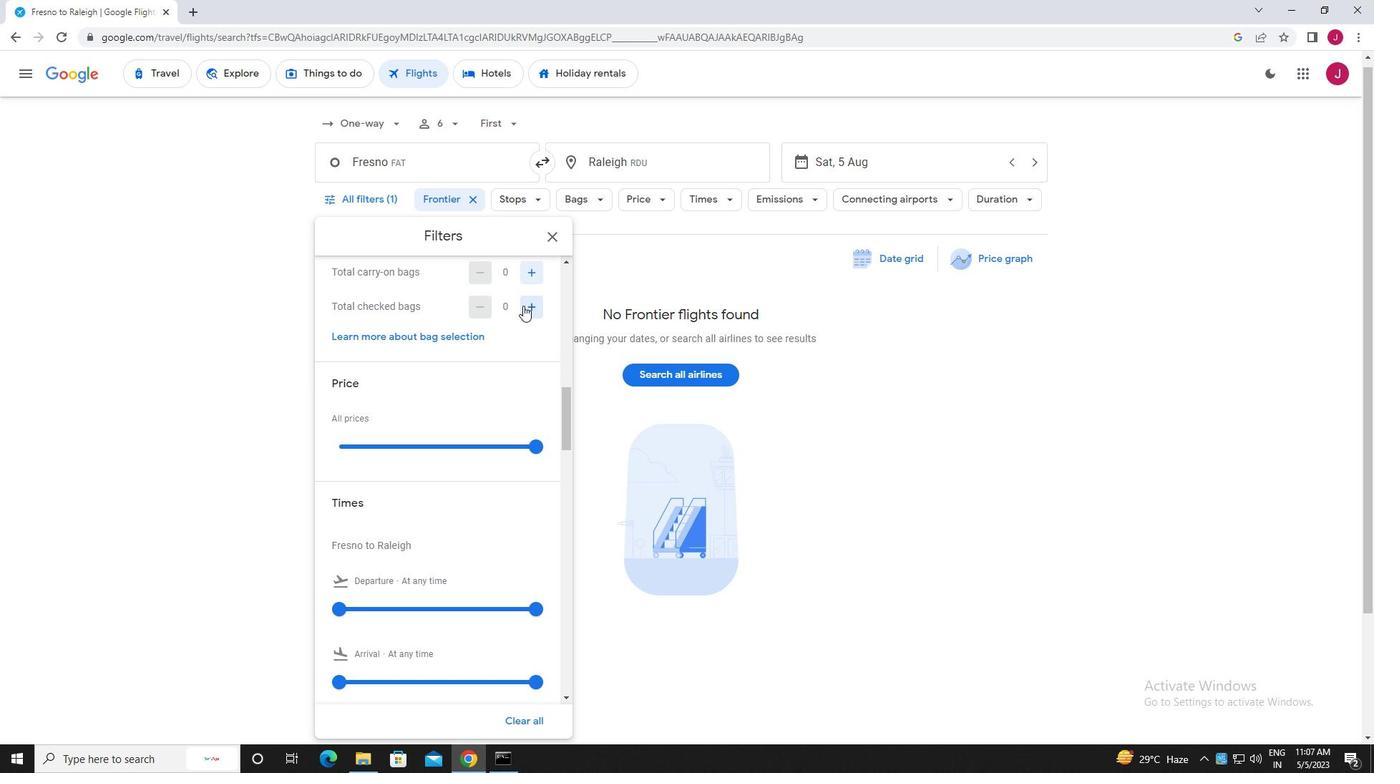 
Action: Mouse pressed left at (525, 307)
Screenshot: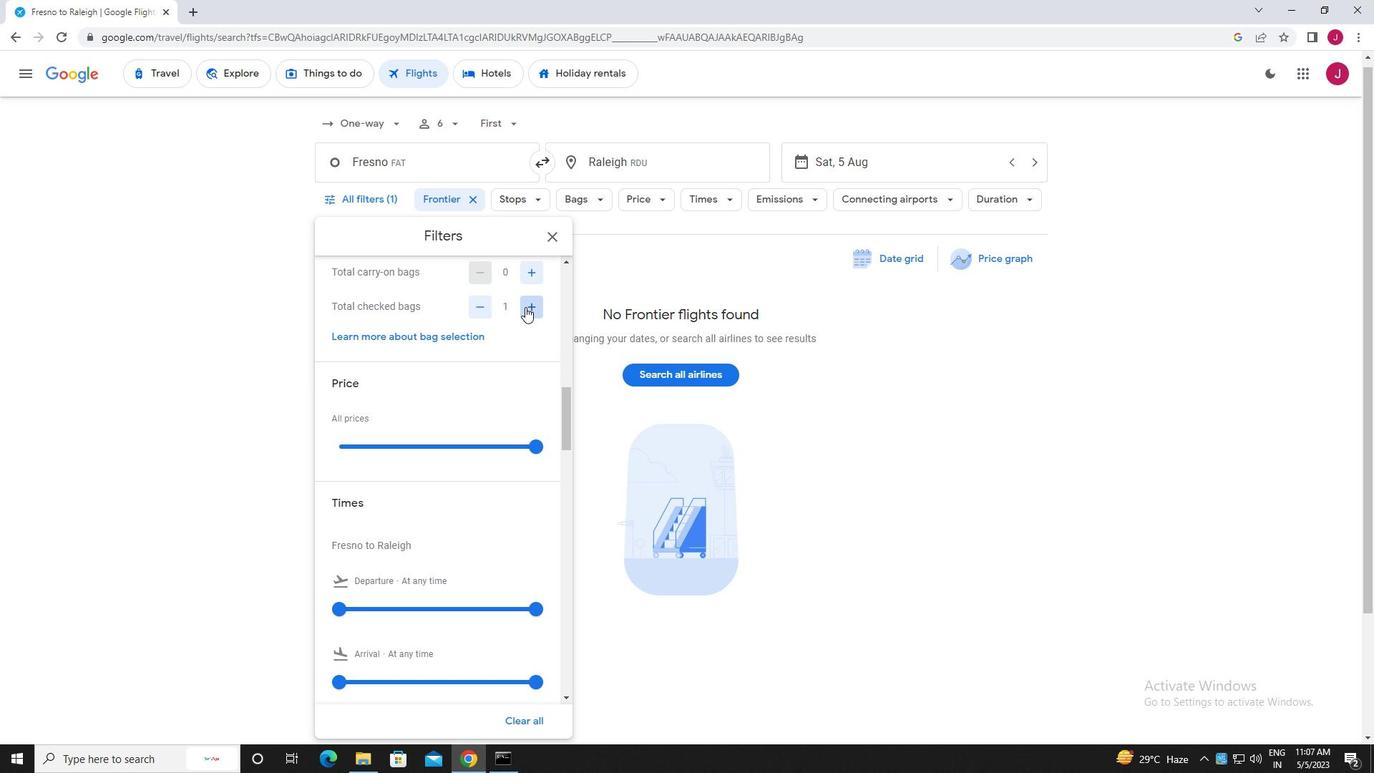 
Action: Mouse pressed left at (525, 307)
Screenshot: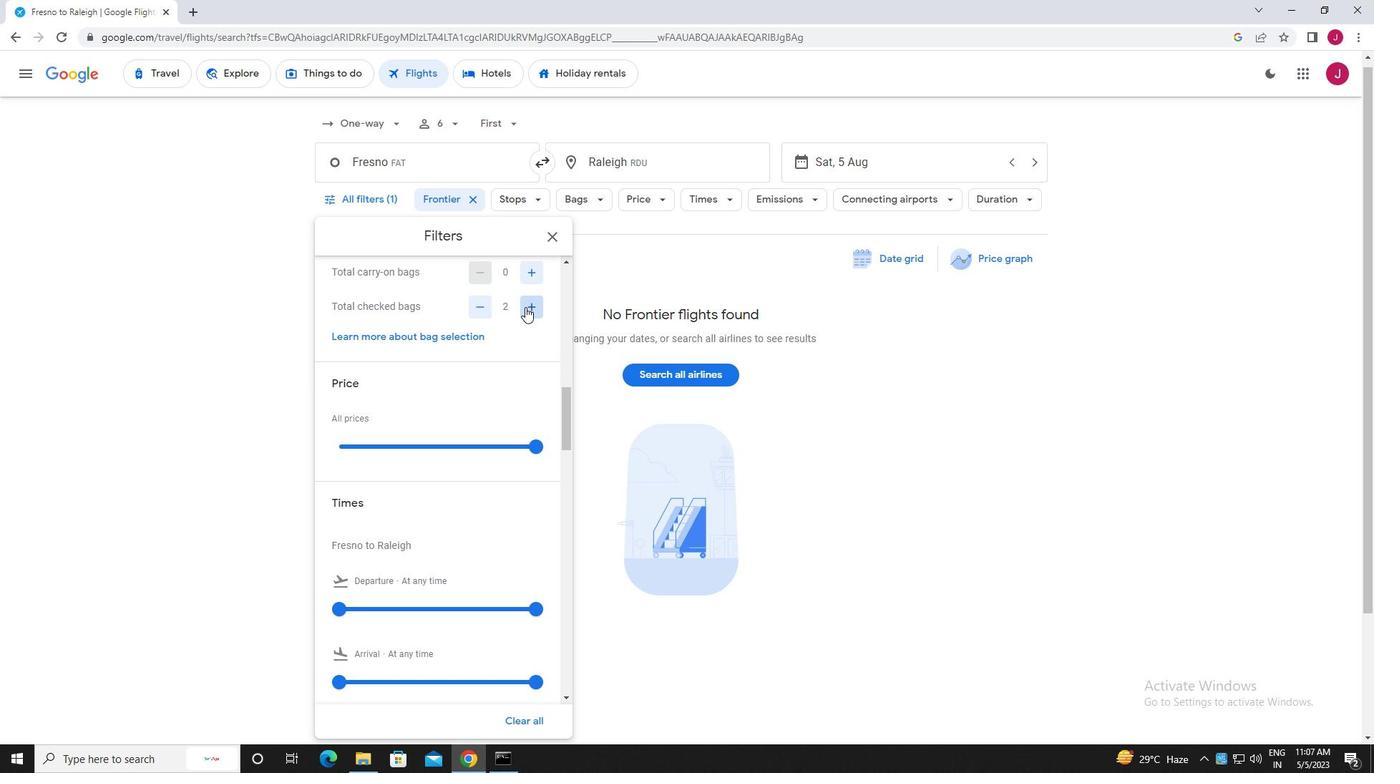 
Action: Mouse pressed left at (525, 307)
Screenshot: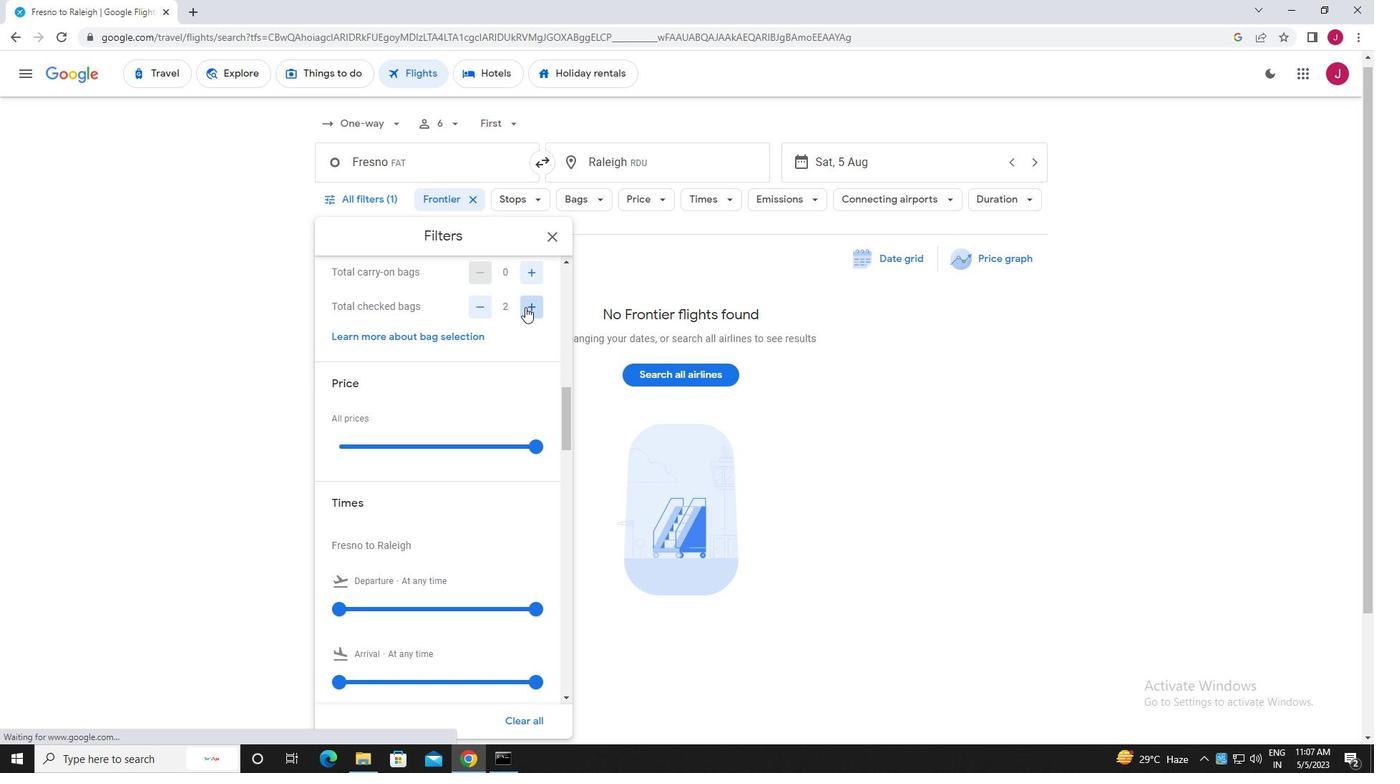 
Action: Mouse pressed left at (525, 307)
Screenshot: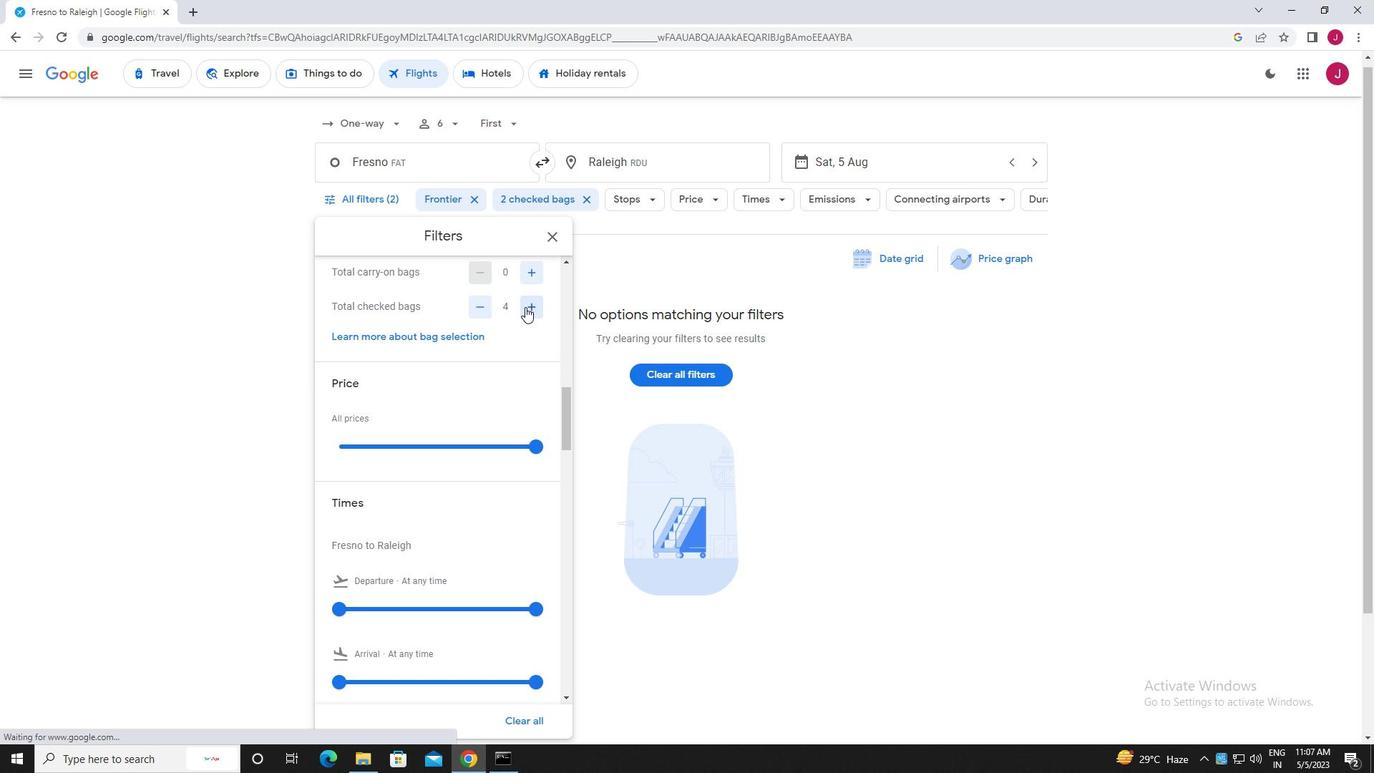 
Action: Mouse pressed left at (525, 307)
Screenshot: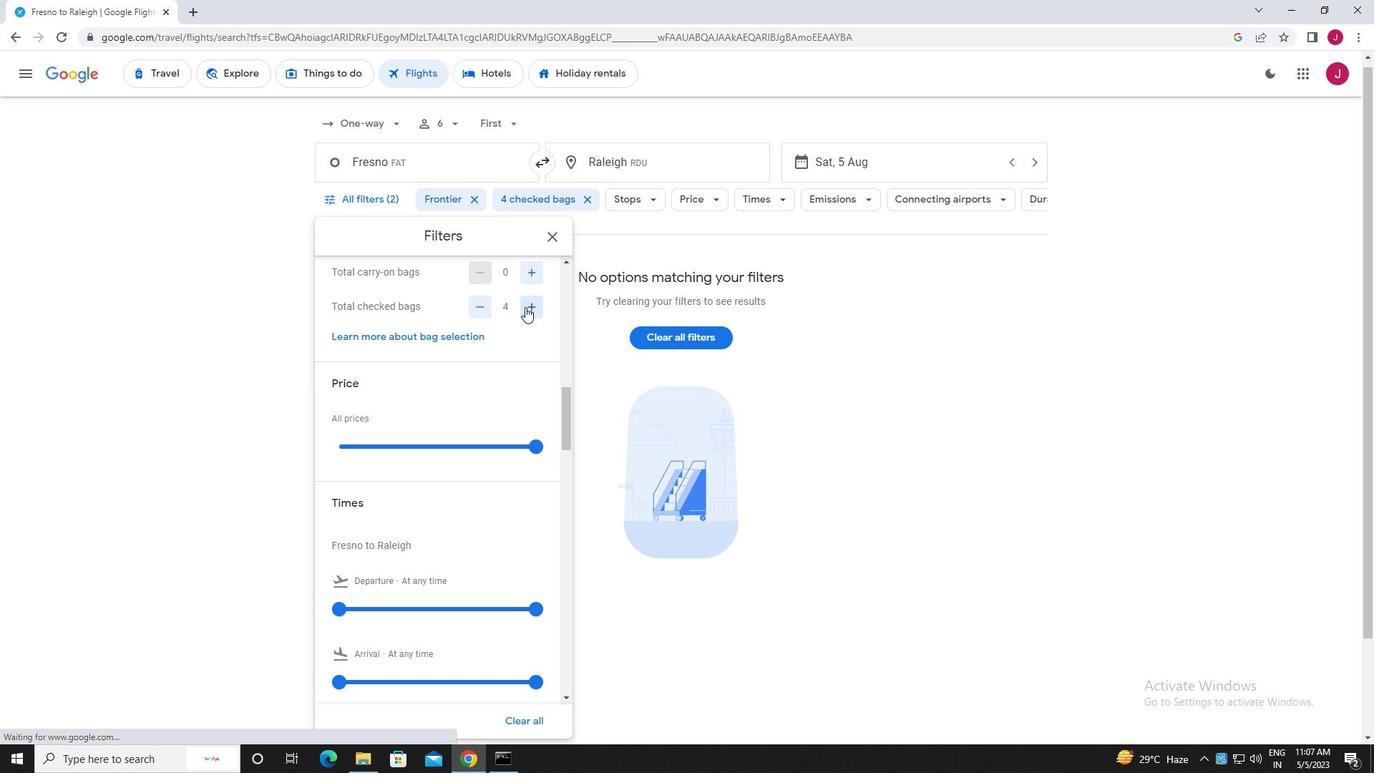 
Action: Mouse pressed left at (525, 307)
Screenshot: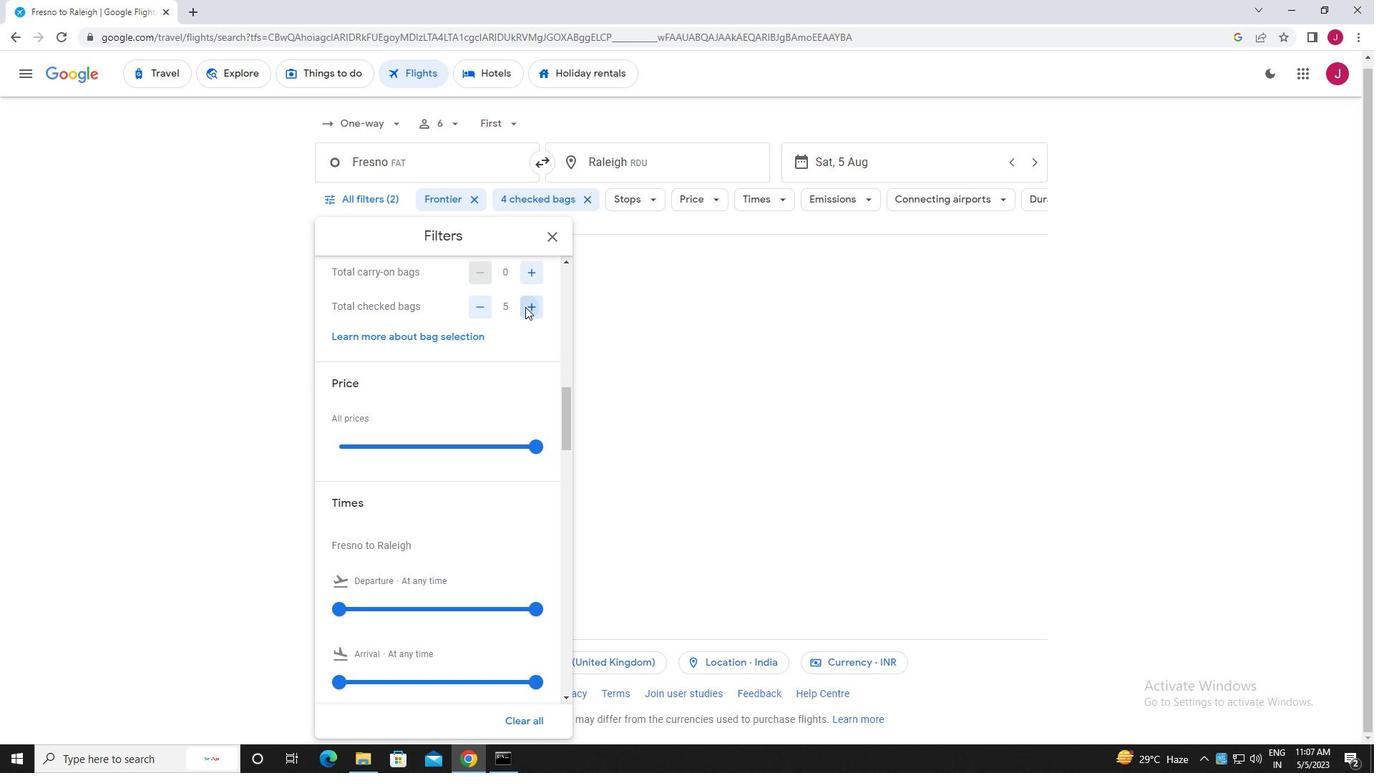 
Action: Mouse moved to (525, 307)
Screenshot: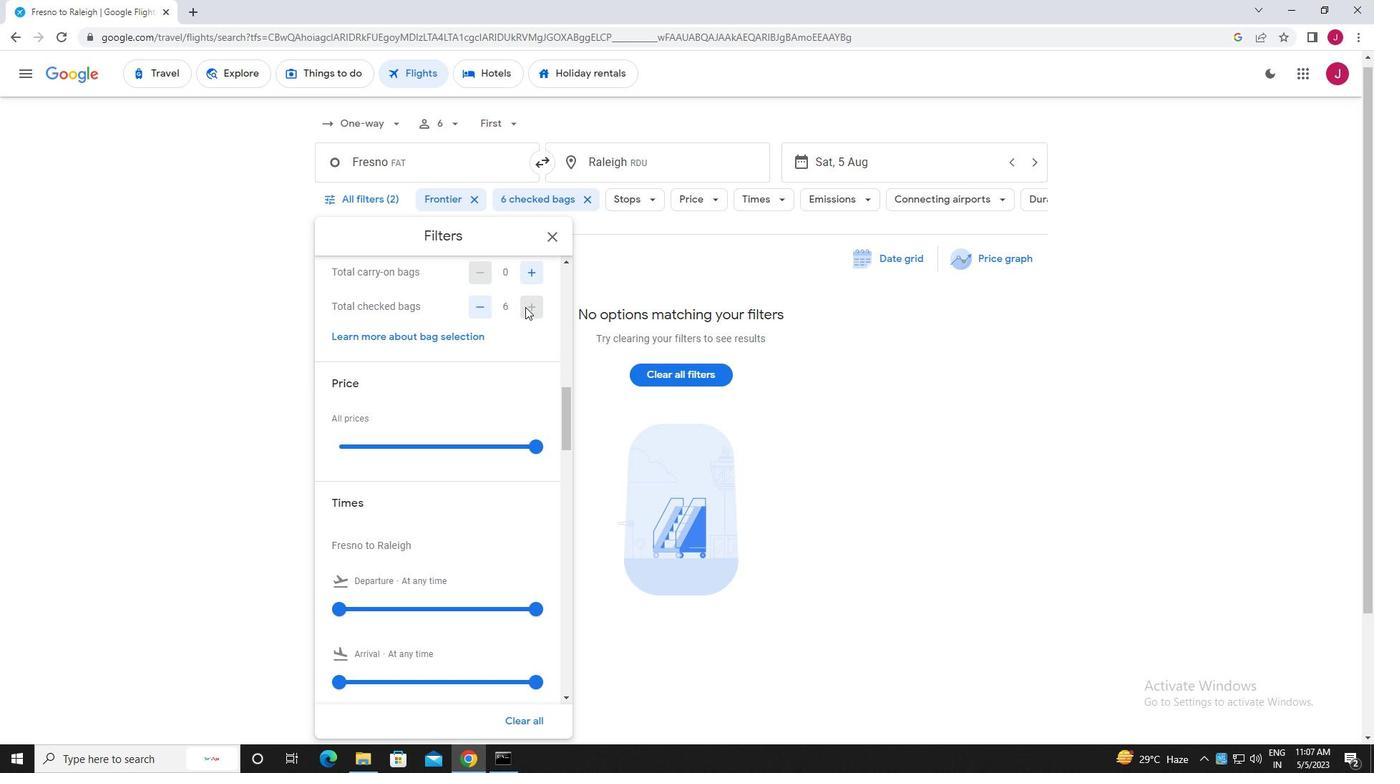
Action: Mouse scrolled (525, 306) with delta (0, 0)
Screenshot: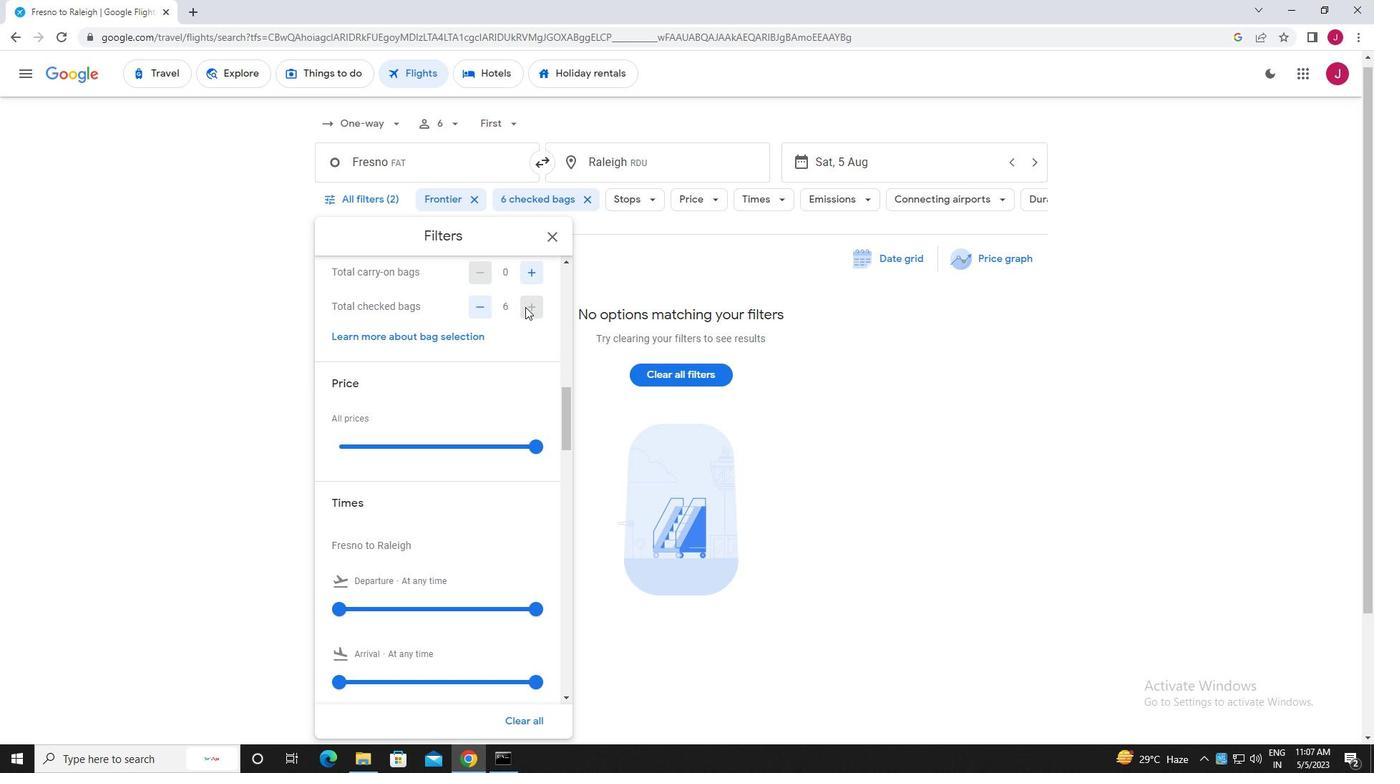 
Action: Mouse scrolled (525, 306) with delta (0, 0)
Screenshot: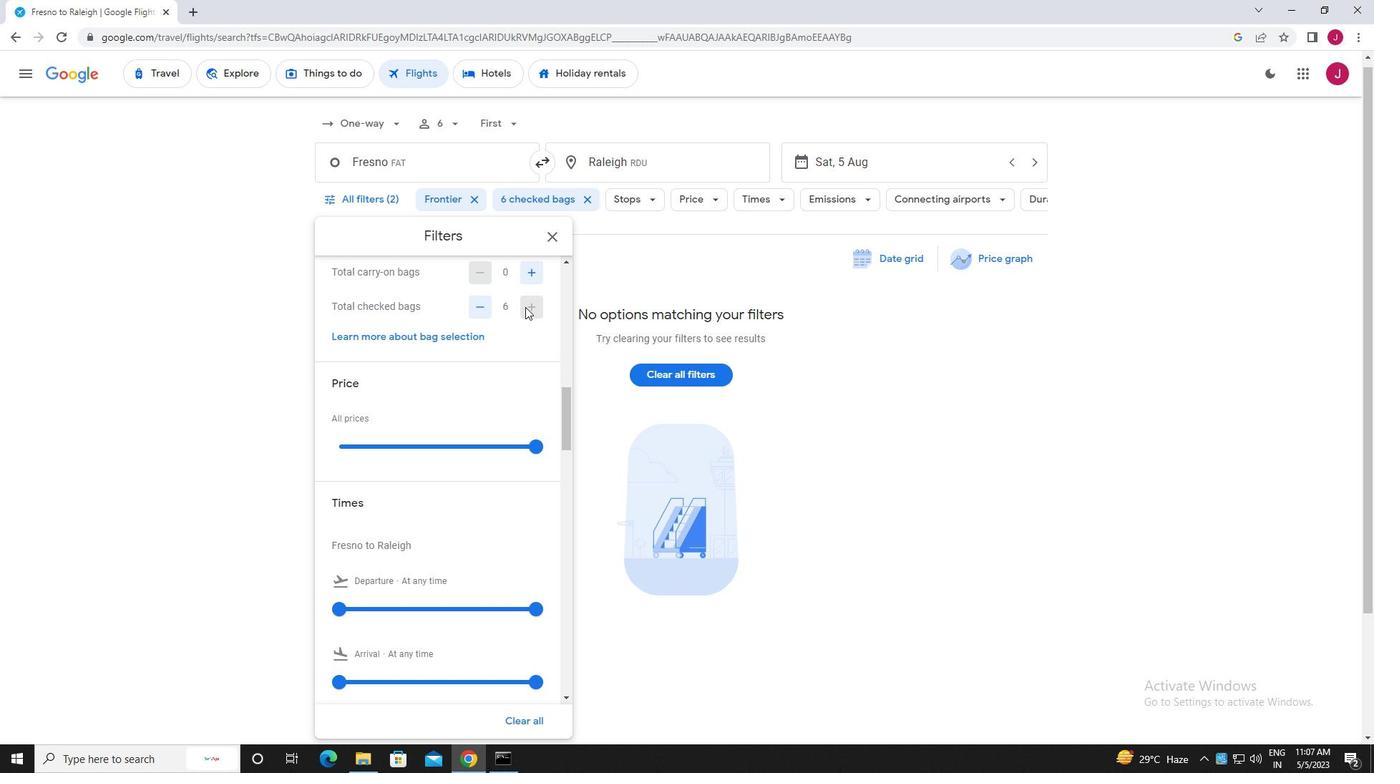 
Action: Mouse scrolled (525, 306) with delta (0, 0)
Screenshot: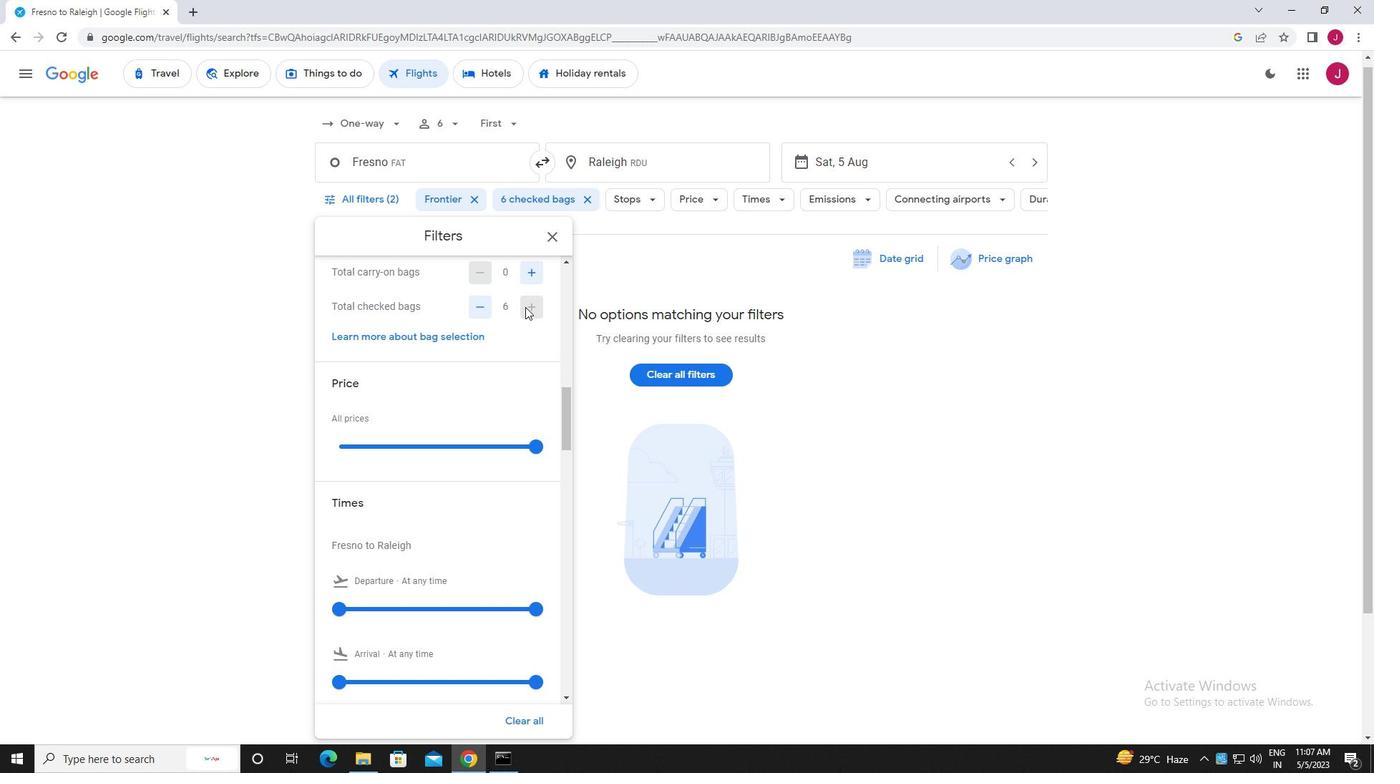 
Action: Mouse scrolled (525, 307) with delta (0, 0)
Screenshot: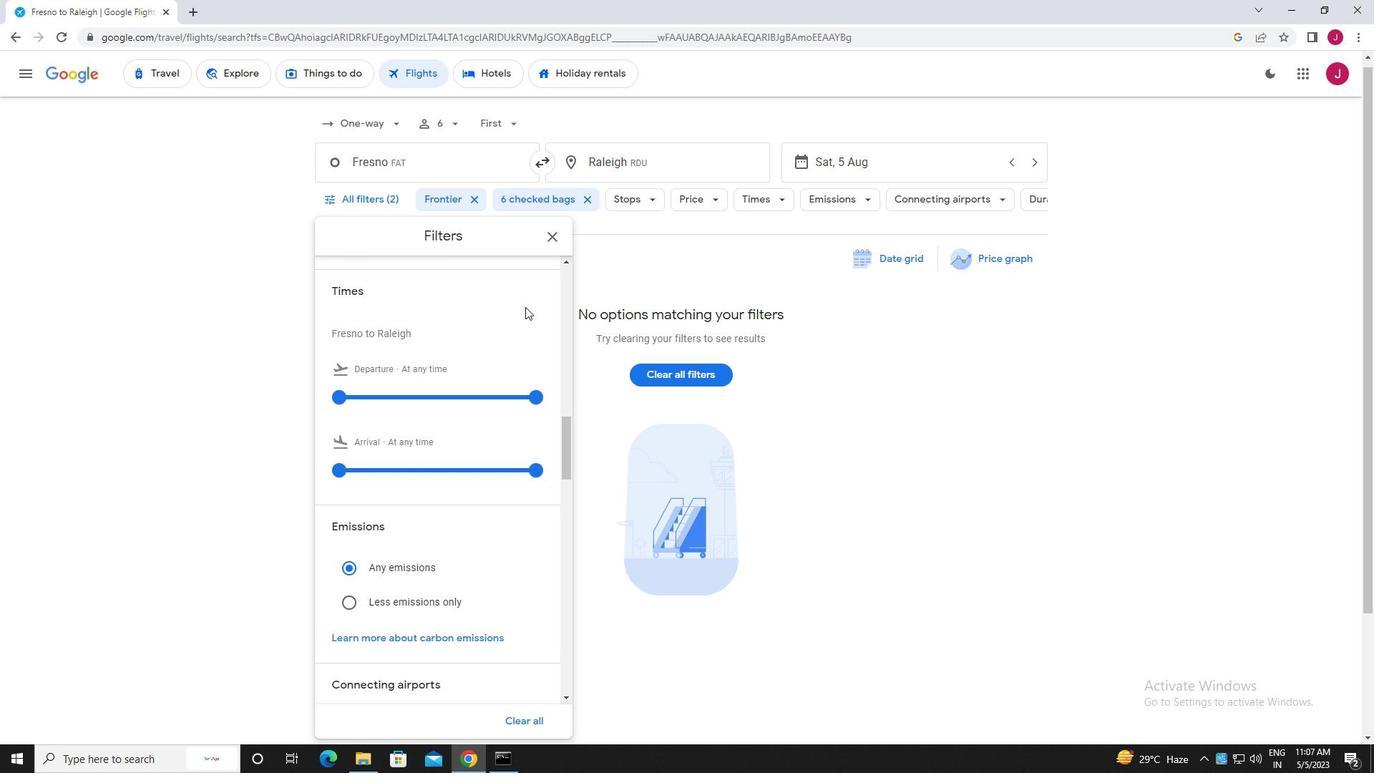 
Action: Mouse scrolled (525, 307) with delta (0, 0)
Screenshot: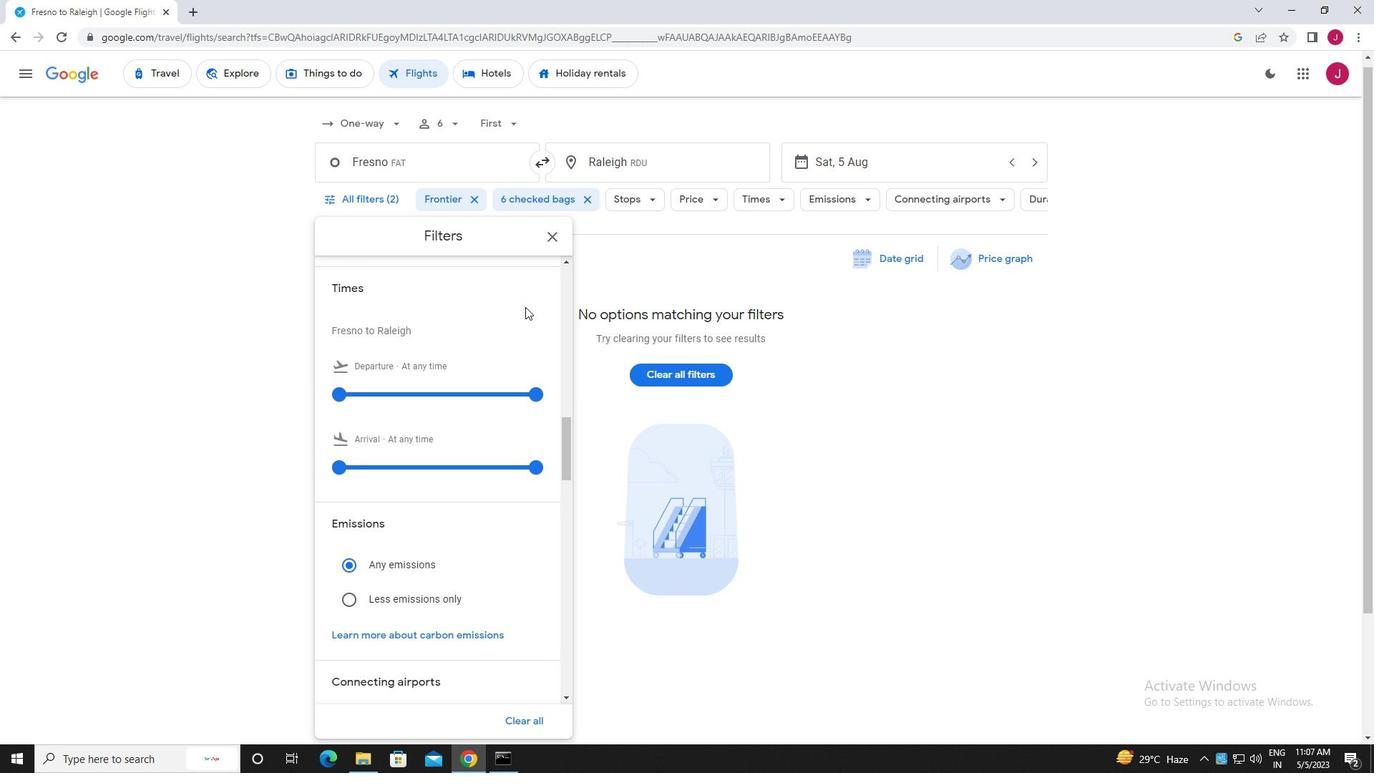 
Action: Mouse moved to (536, 372)
Screenshot: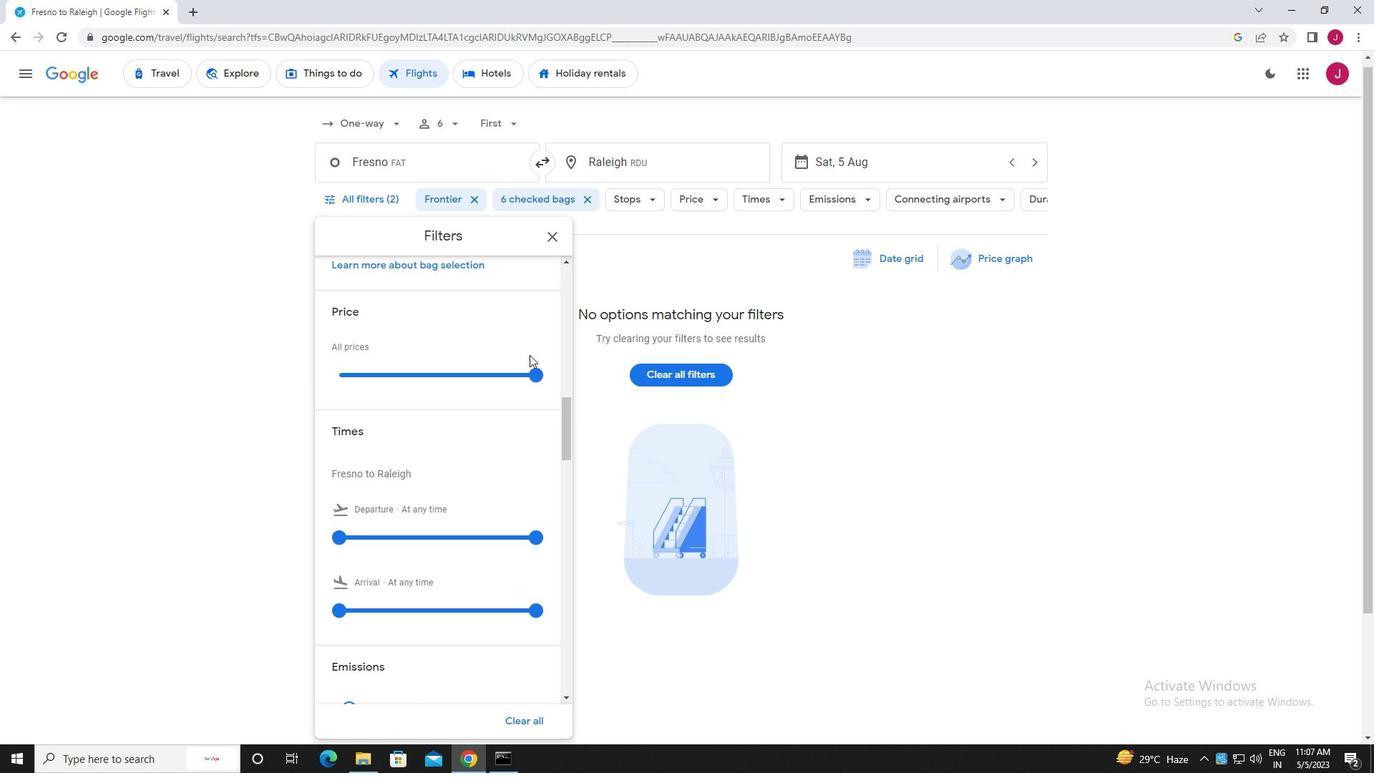 
Action: Mouse pressed left at (536, 372)
Screenshot: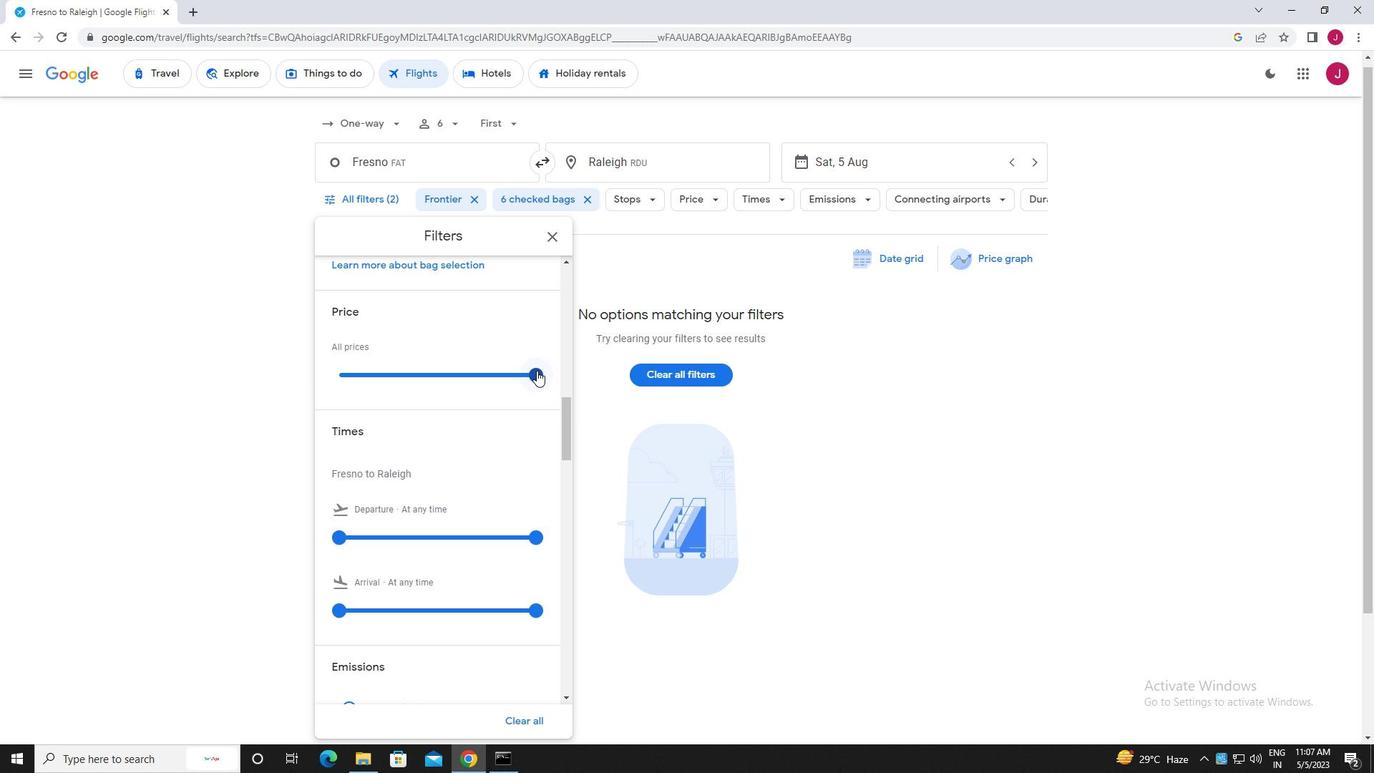 
Action: Mouse moved to (356, 350)
Screenshot: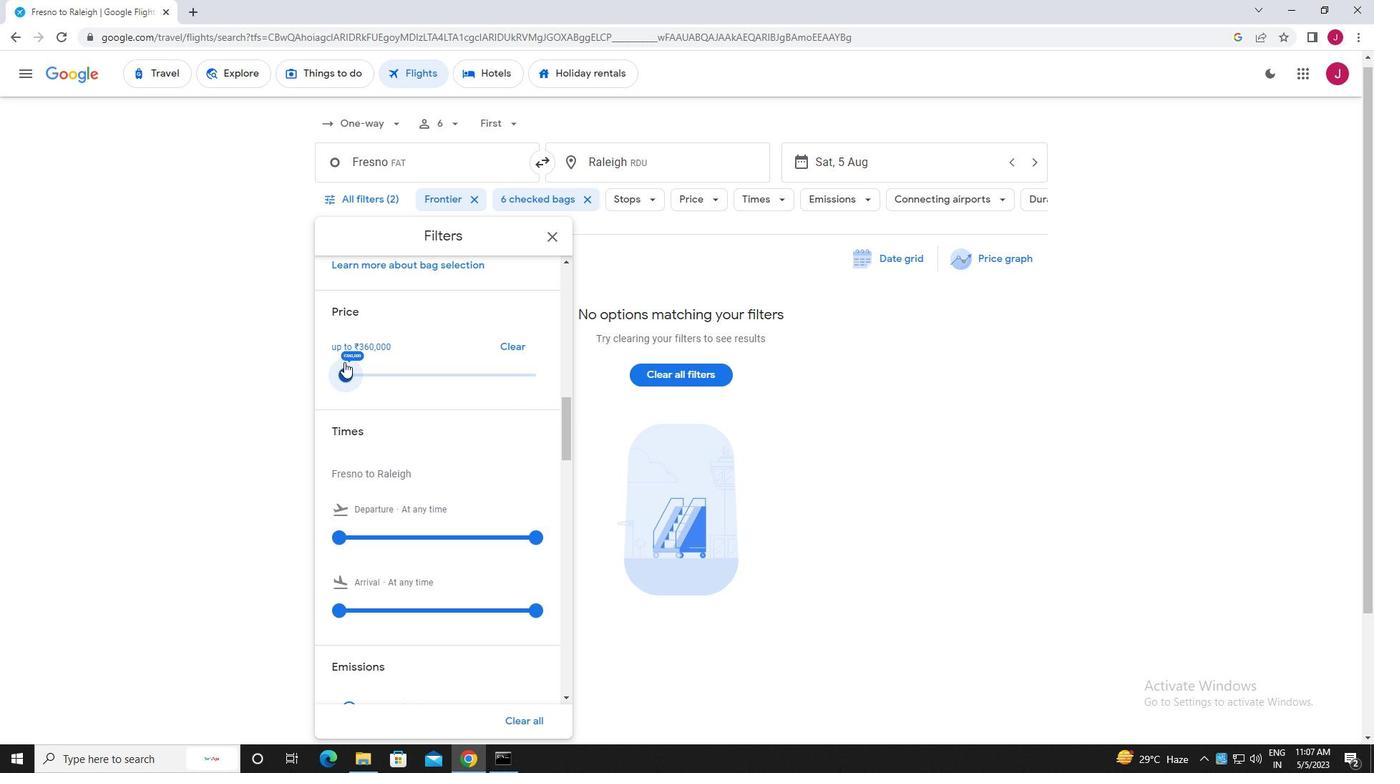 
Action: Mouse scrolled (356, 349) with delta (0, 0)
Screenshot: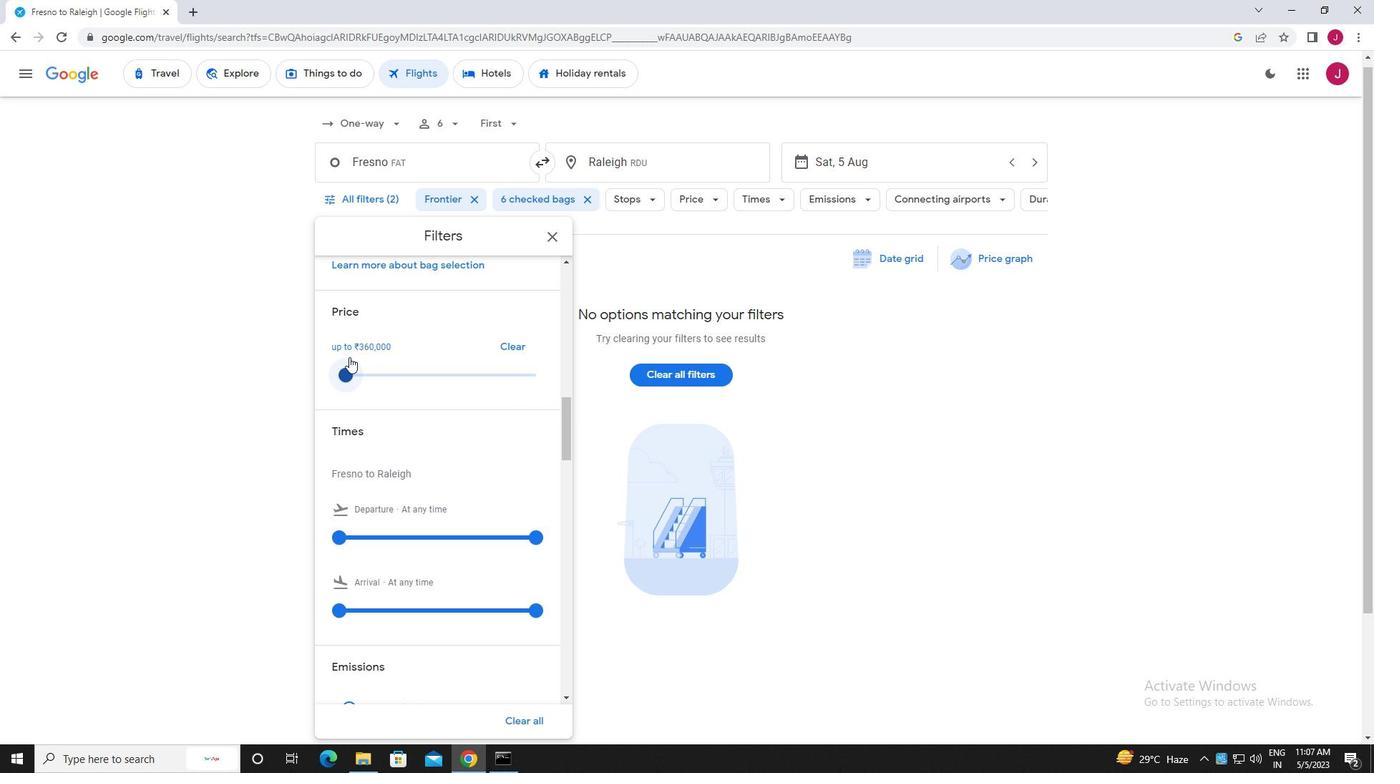 
Action: Mouse scrolled (356, 349) with delta (0, 0)
Screenshot: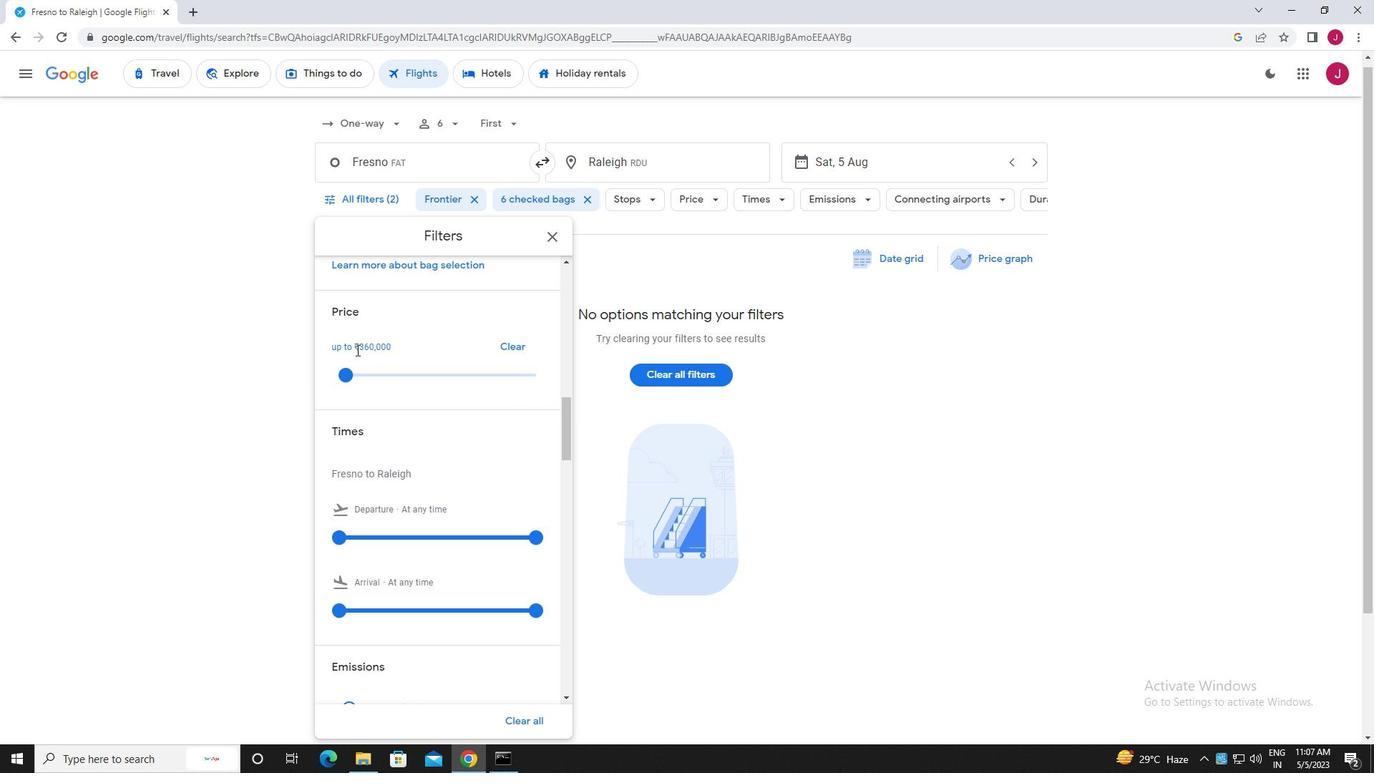 
Action: Mouse moved to (342, 397)
Screenshot: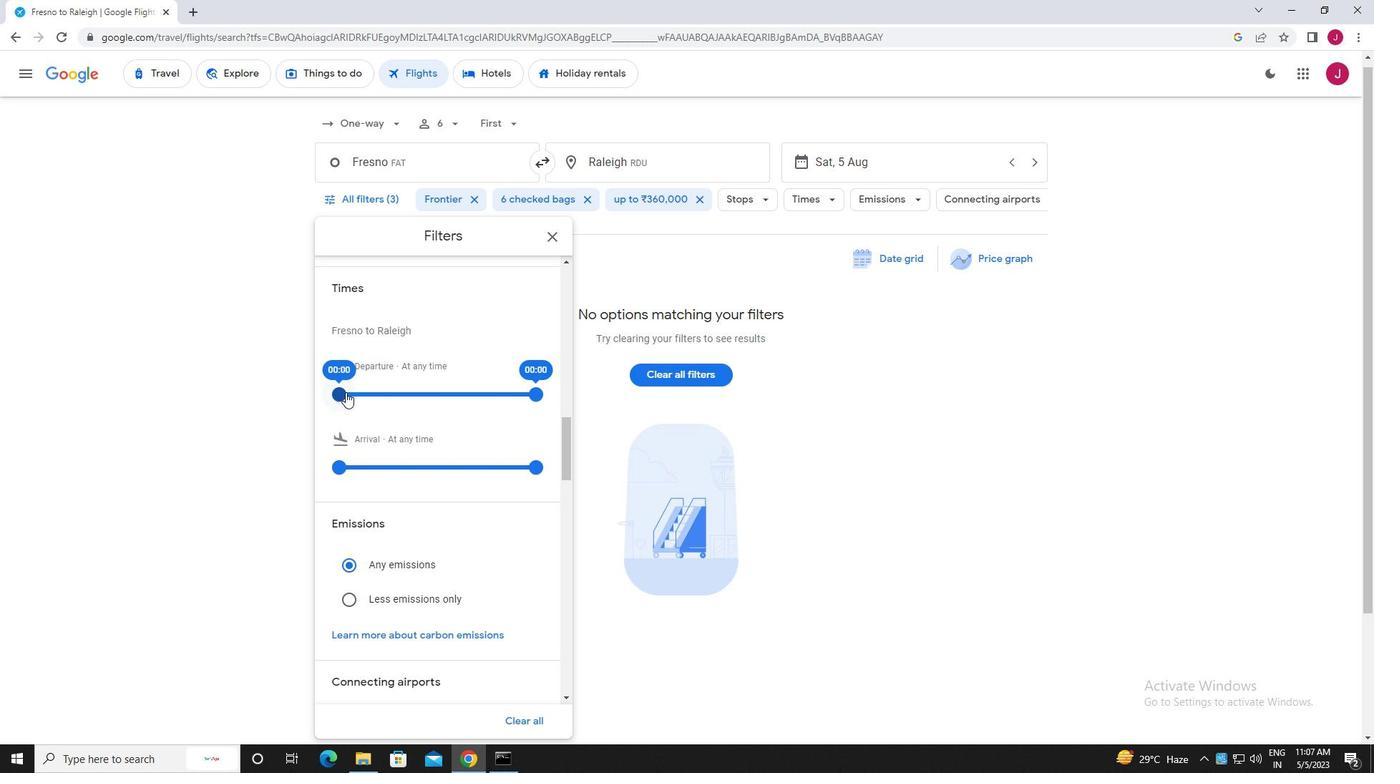 
Action: Mouse pressed left at (342, 397)
Screenshot: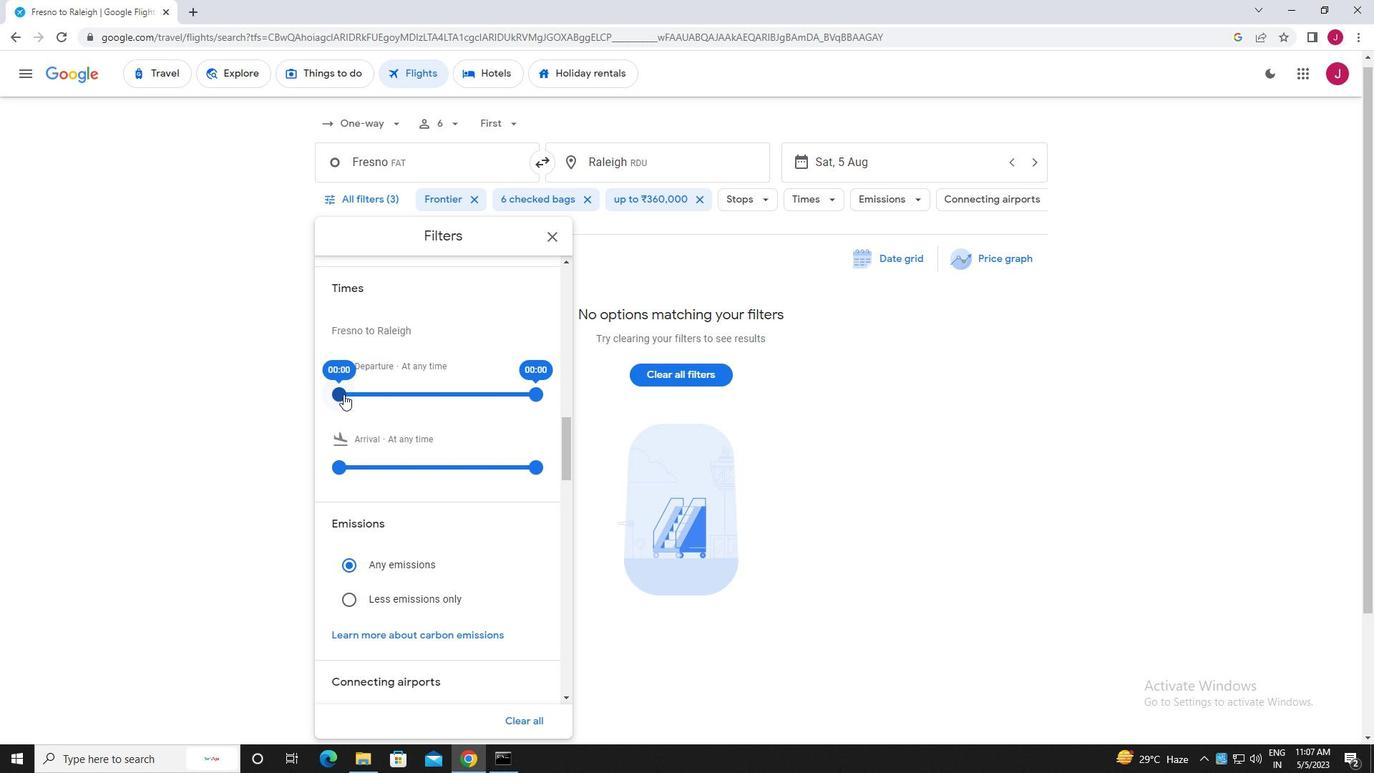 
Action: Mouse moved to (536, 393)
Screenshot: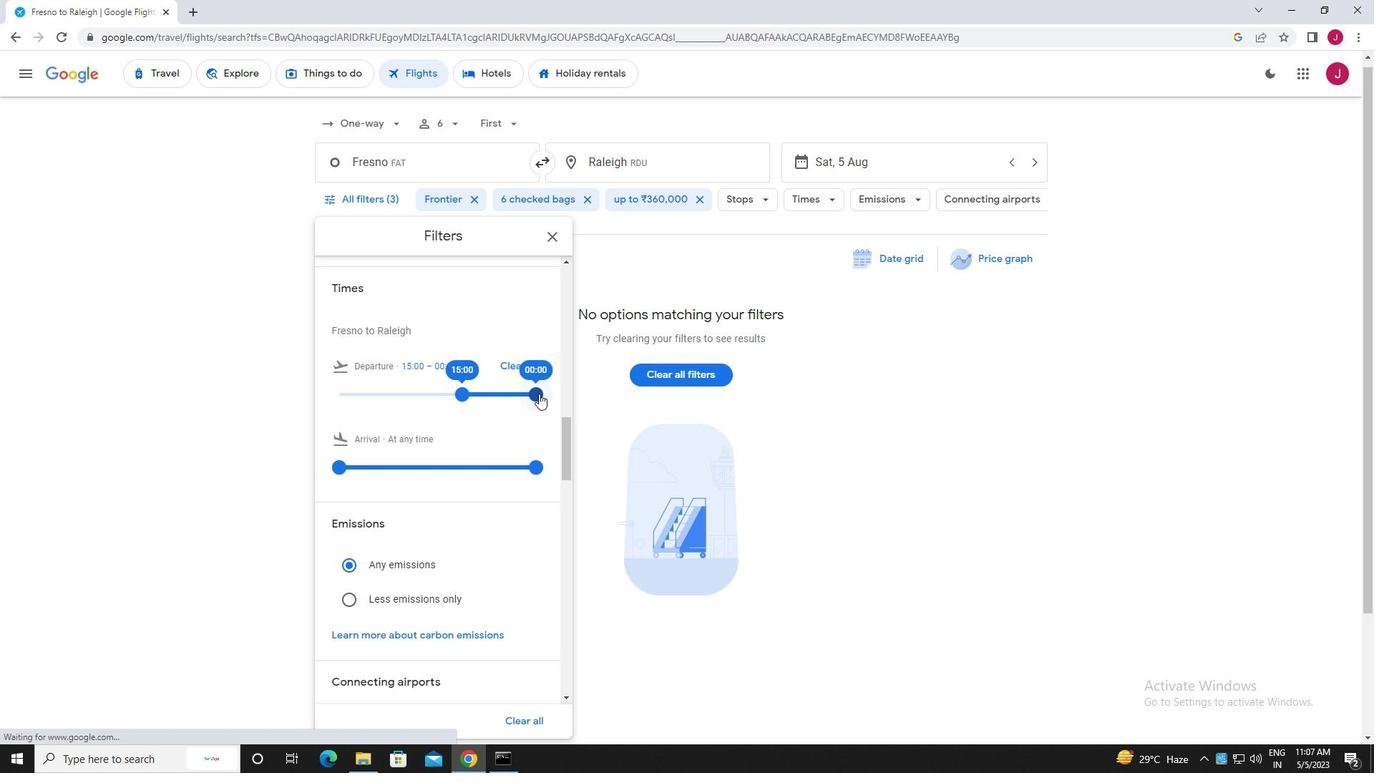 
Action: Mouse pressed left at (536, 393)
Screenshot: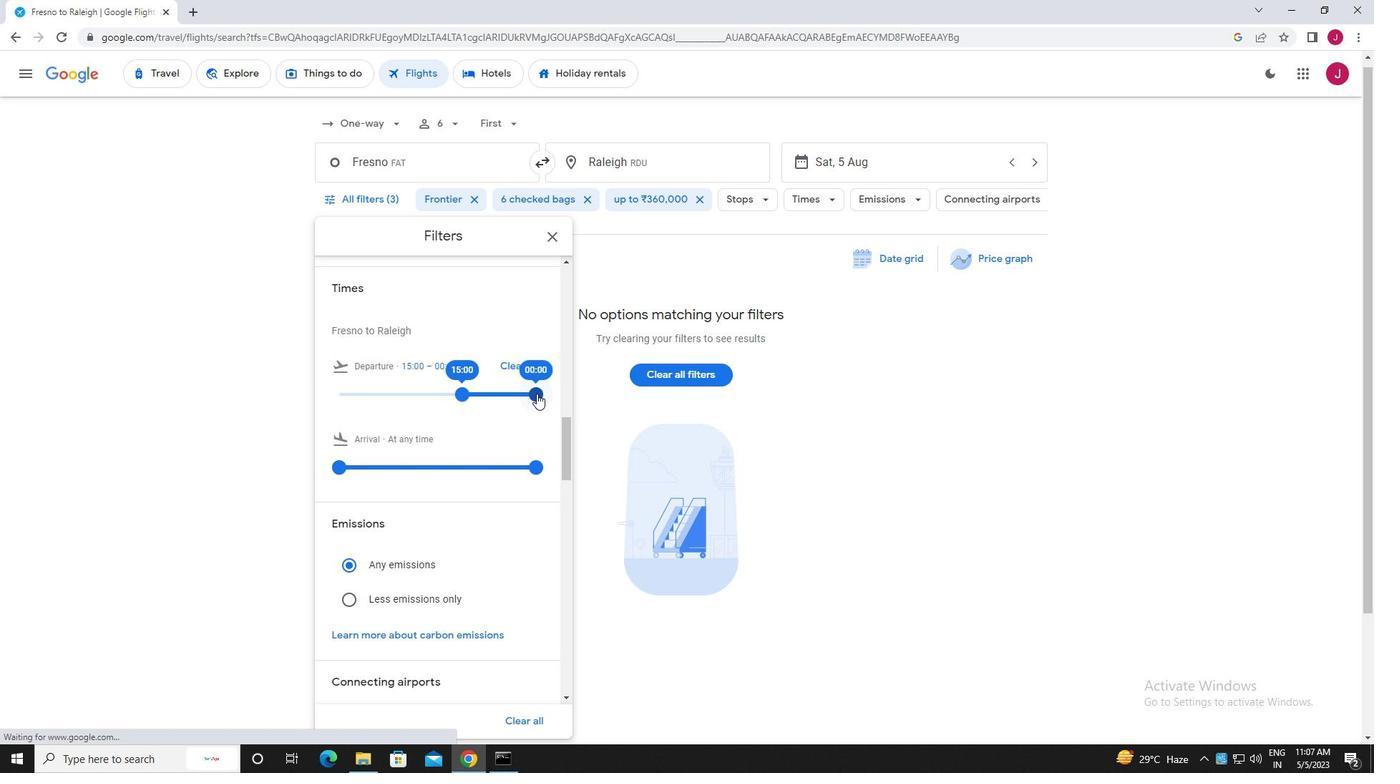 
Action: Mouse moved to (549, 231)
Screenshot: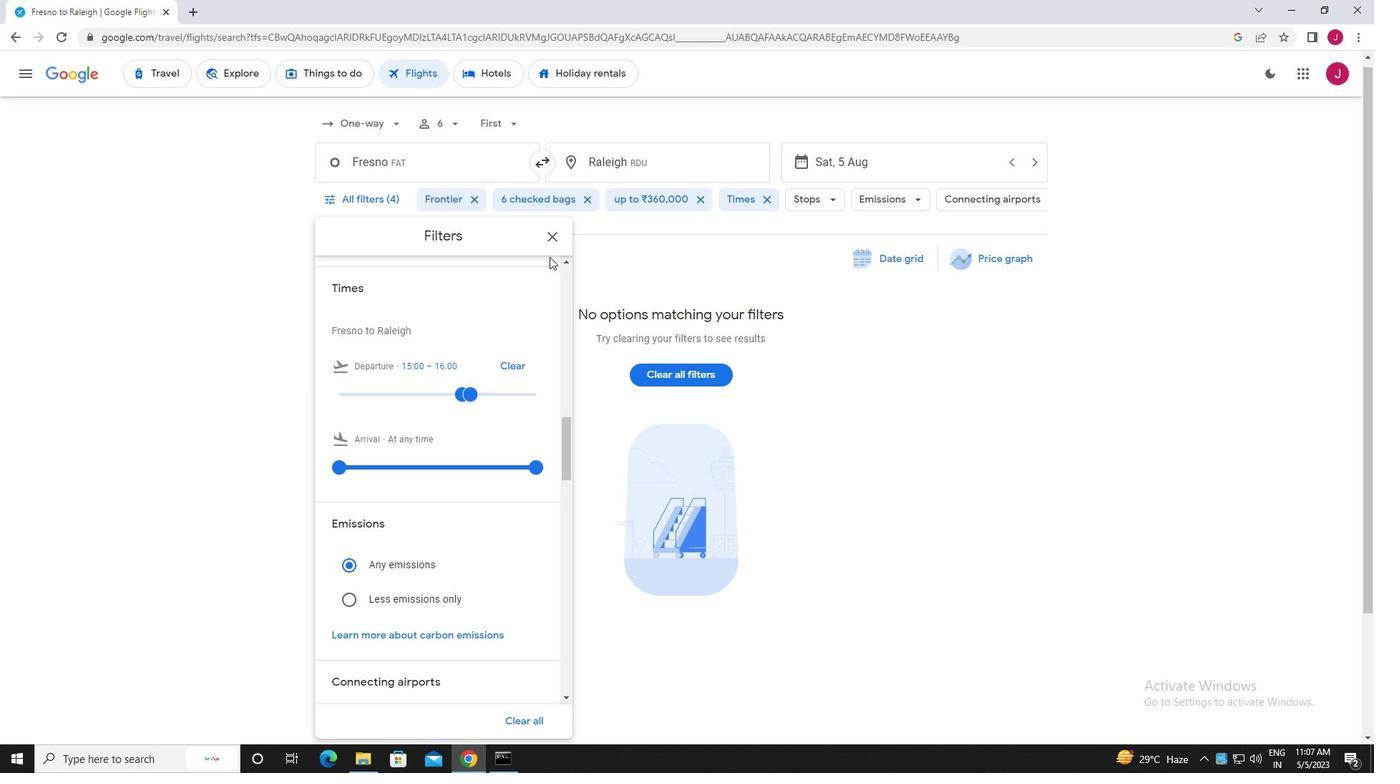 
Action: Mouse pressed left at (549, 231)
Screenshot: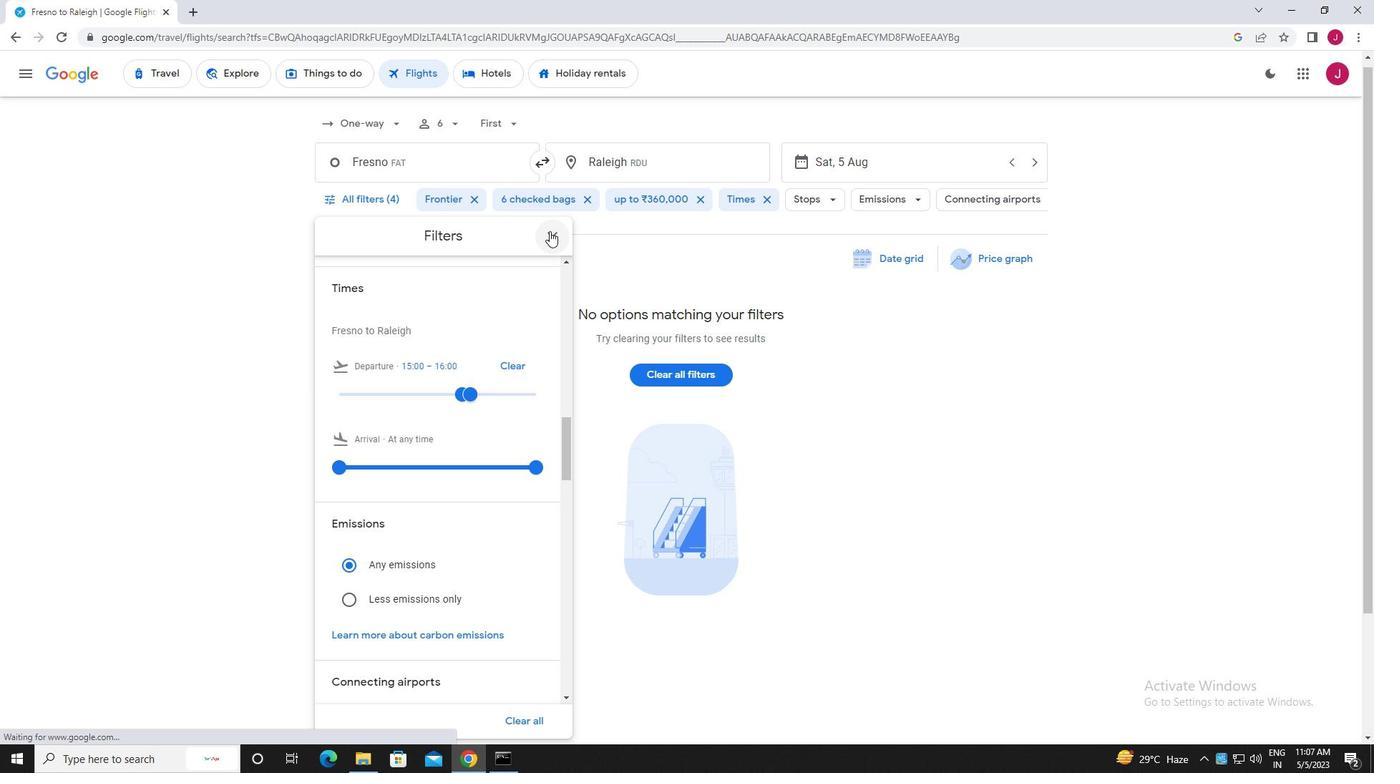
